 Task: Look for space in Soltau, Germany from 8th August, 2023 to 15th August, 2023 for 9 adults in price range Rs.10000 to Rs.14000. Place can be shared room with 5 bedrooms having 9 beds and 5 bathrooms. Property type can be house, flat, guest house. Amenities needed are: wifi, TV, free parkinig on premises, gym, breakfast. Booking option can be shelf check-in. Required host language is English.
Action: Mouse pressed left at (596, 115)
Screenshot: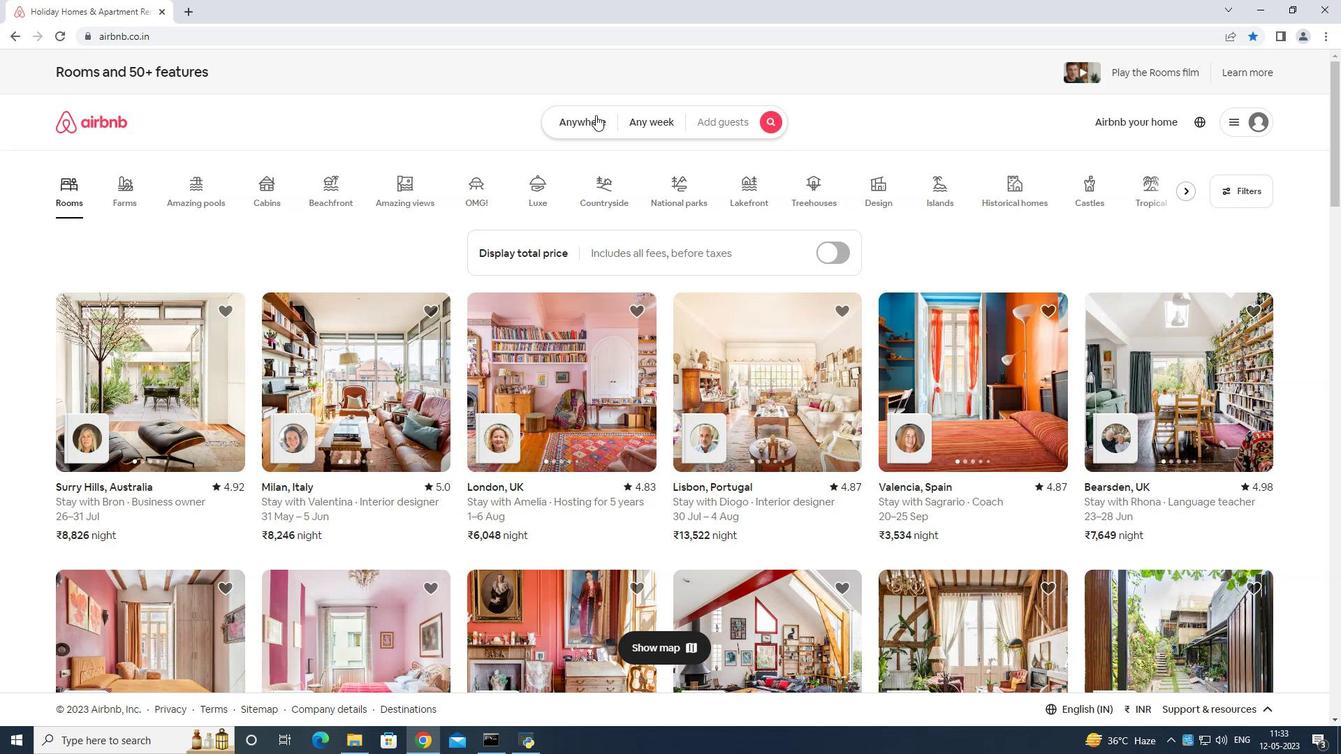 
Action: Mouse moved to (566, 182)
Screenshot: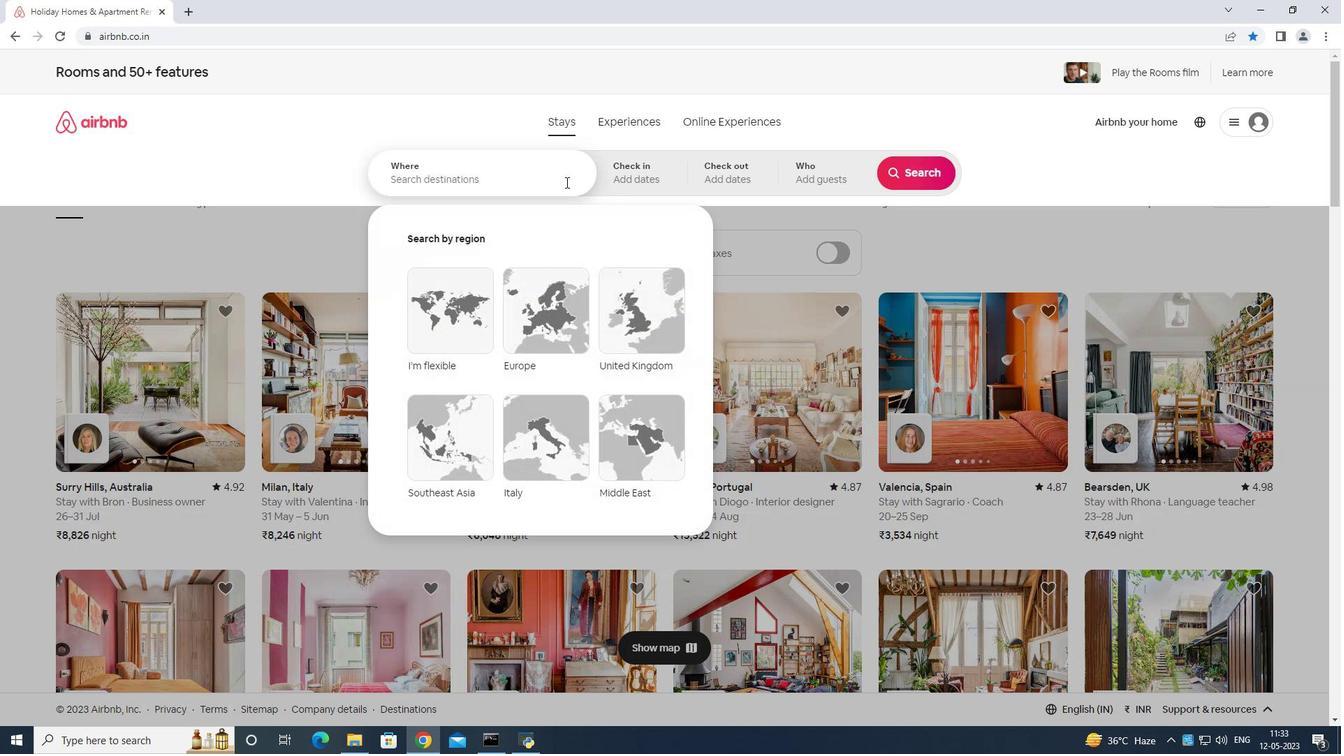 
Action: Mouse pressed left at (566, 182)
Screenshot: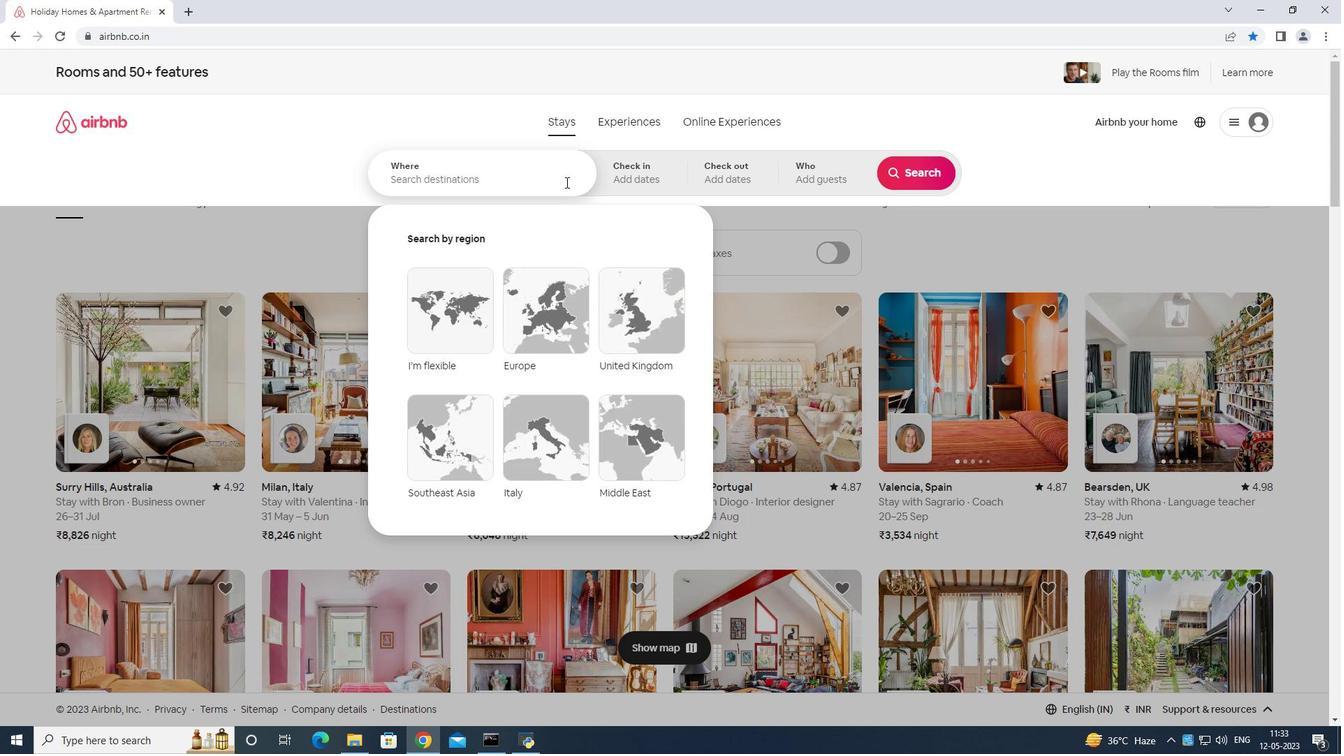 
Action: Mouse moved to (564, 181)
Screenshot: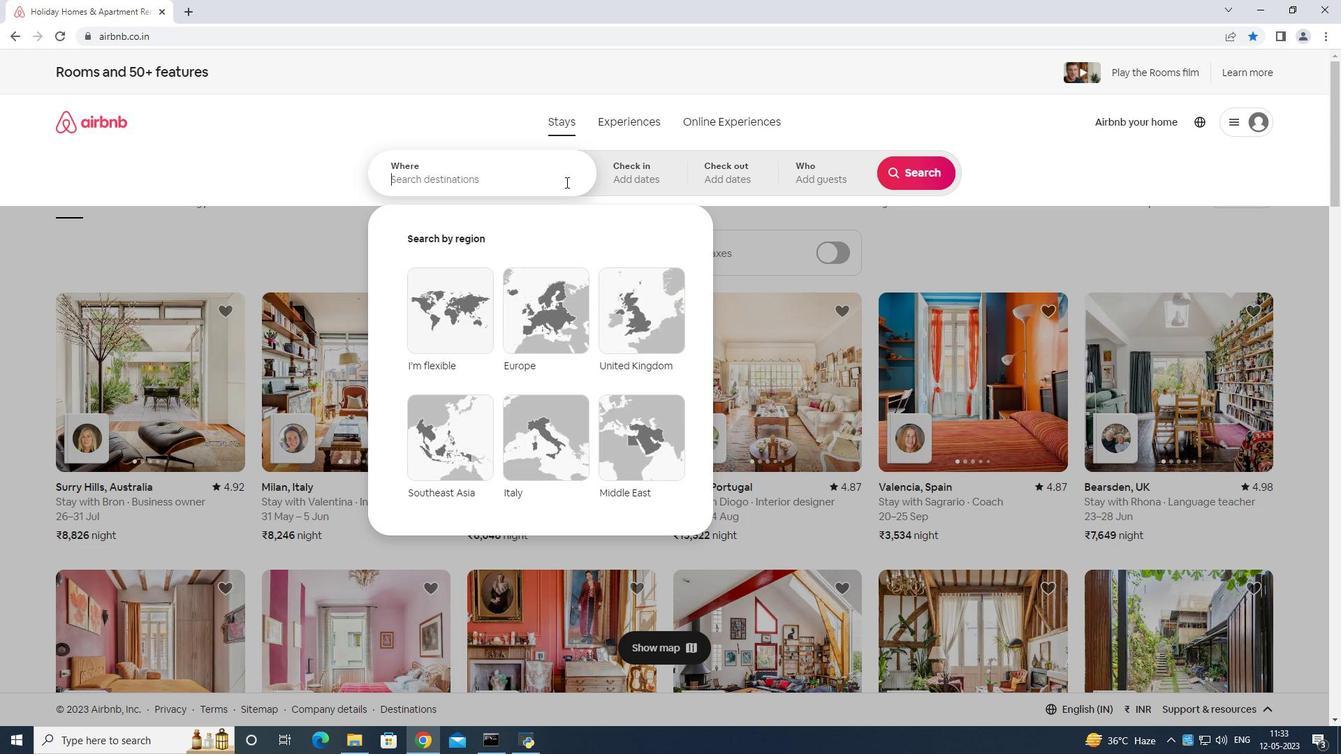 
Action: Key pressed <Key.shift>sotau<Key.space>germany<Key.enter>
Screenshot: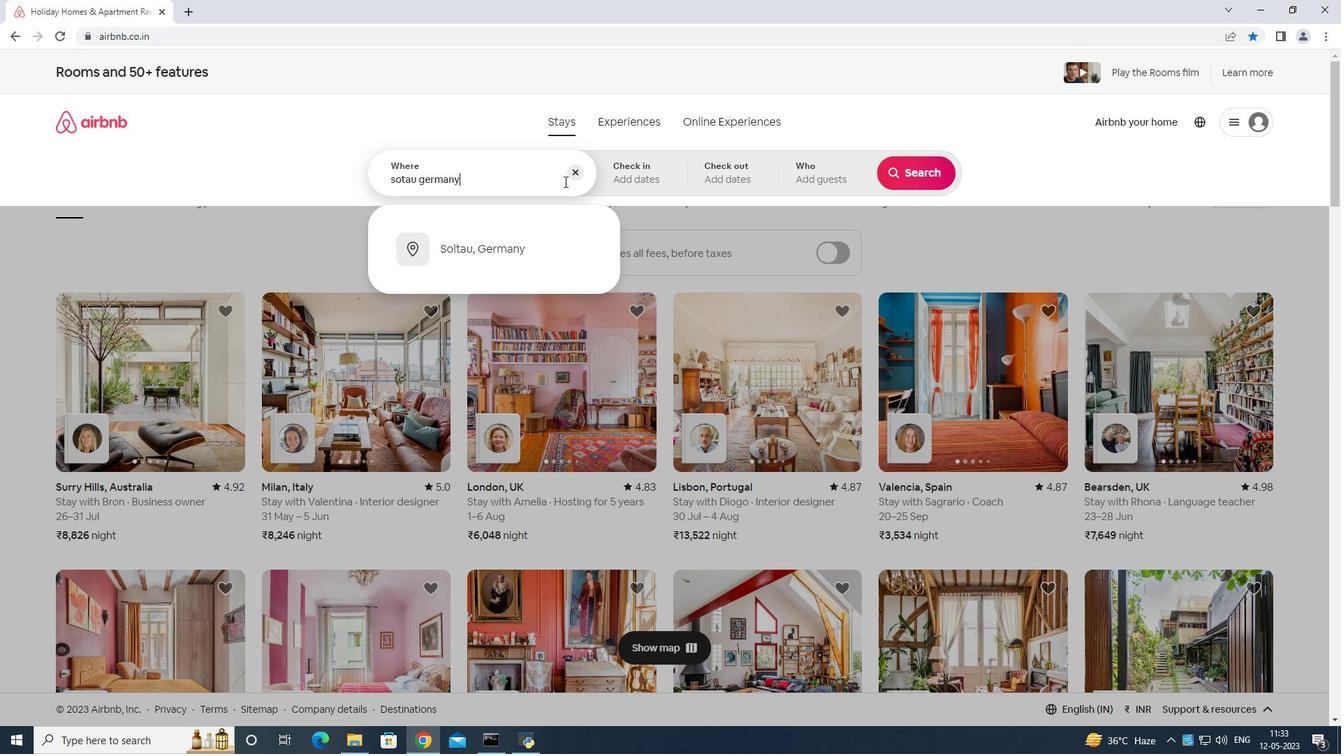 
Action: Mouse moved to (909, 280)
Screenshot: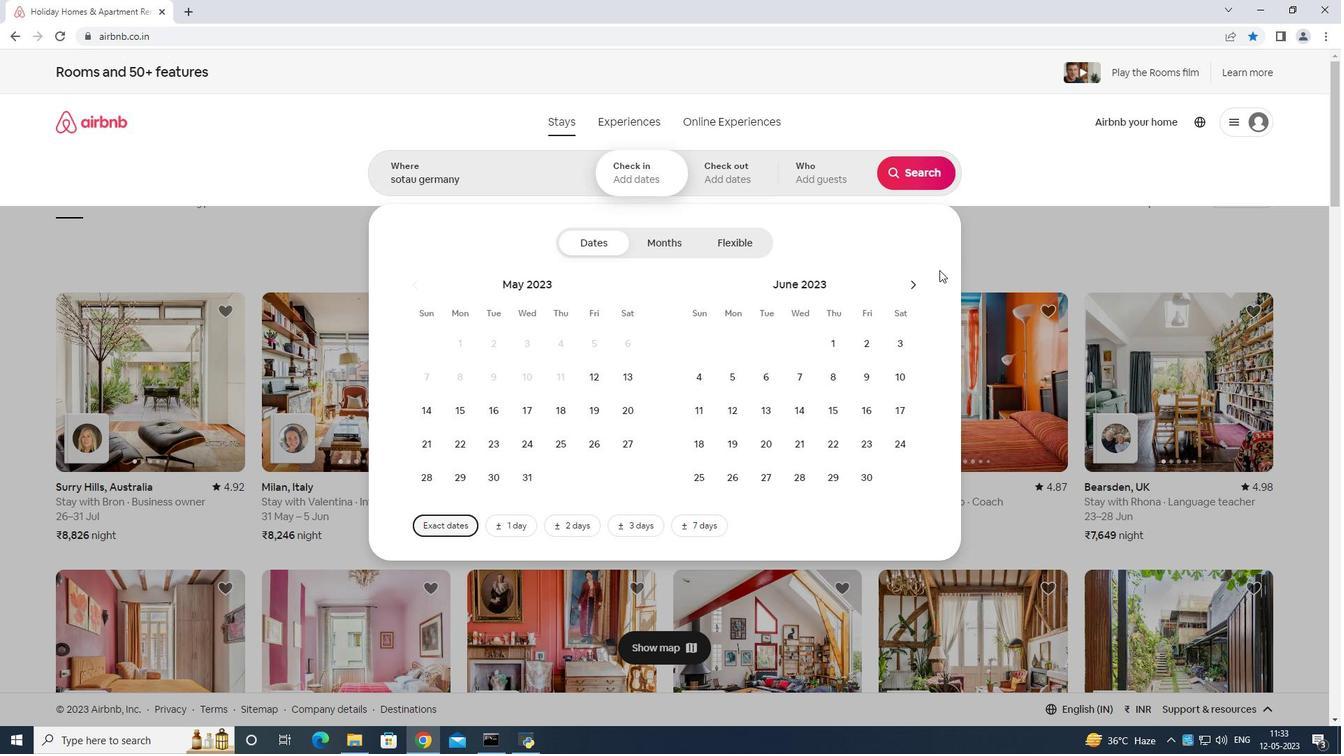 
Action: Mouse pressed left at (909, 280)
Screenshot: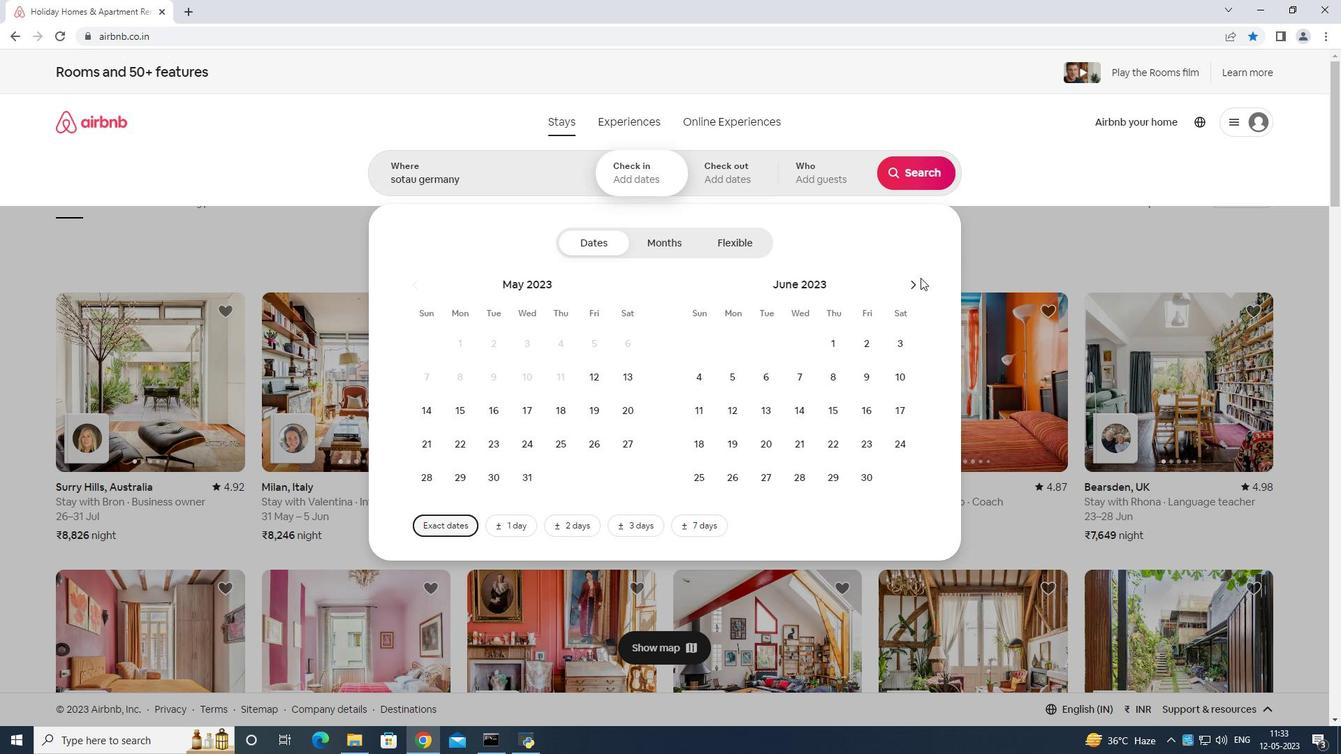 
Action: Mouse moved to (909, 280)
Screenshot: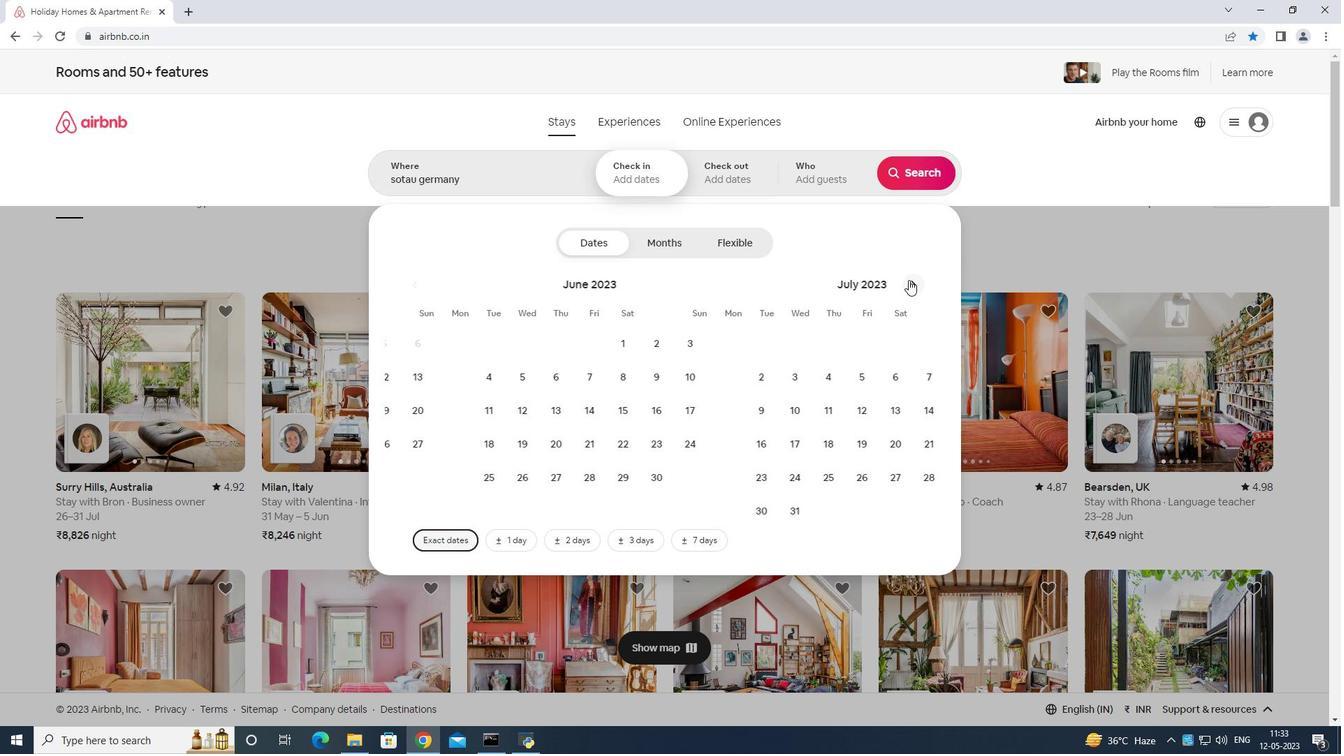
Action: Mouse pressed left at (909, 280)
Screenshot: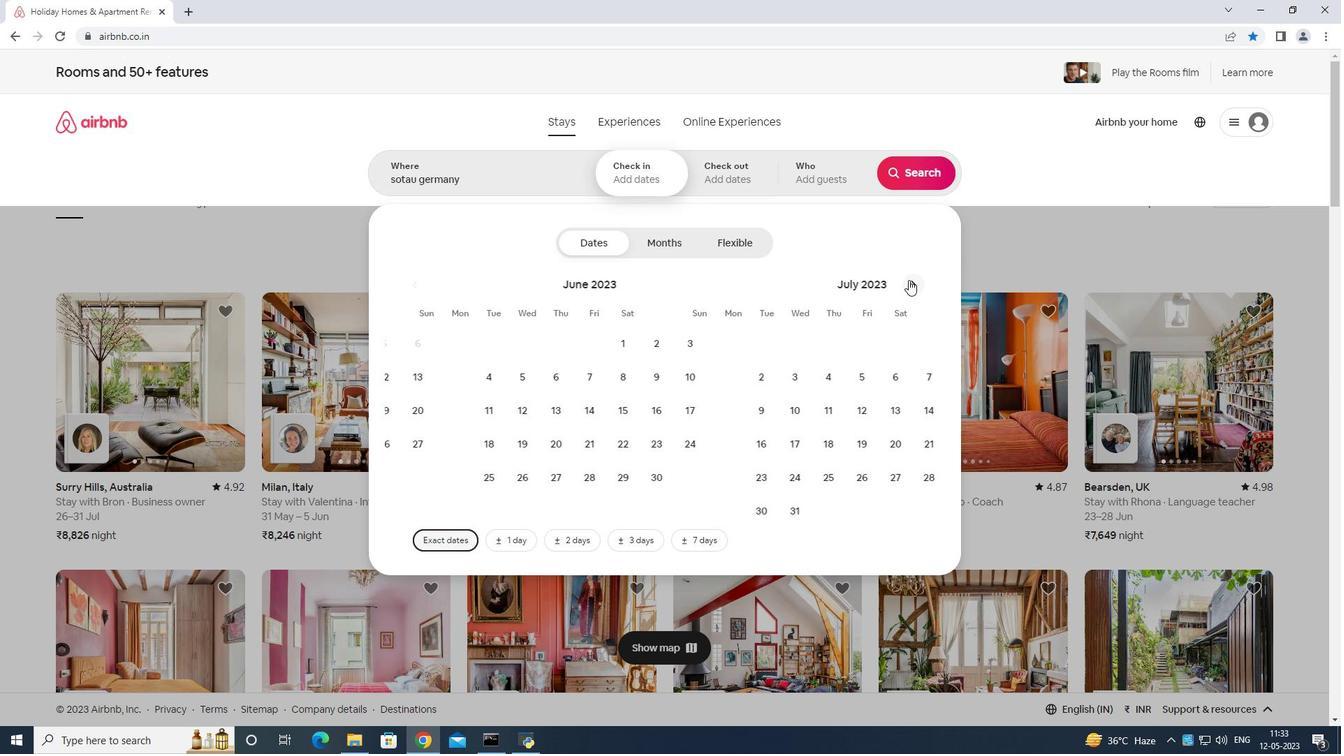 
Action: Mouse moved to (764, 373)
Screenshot: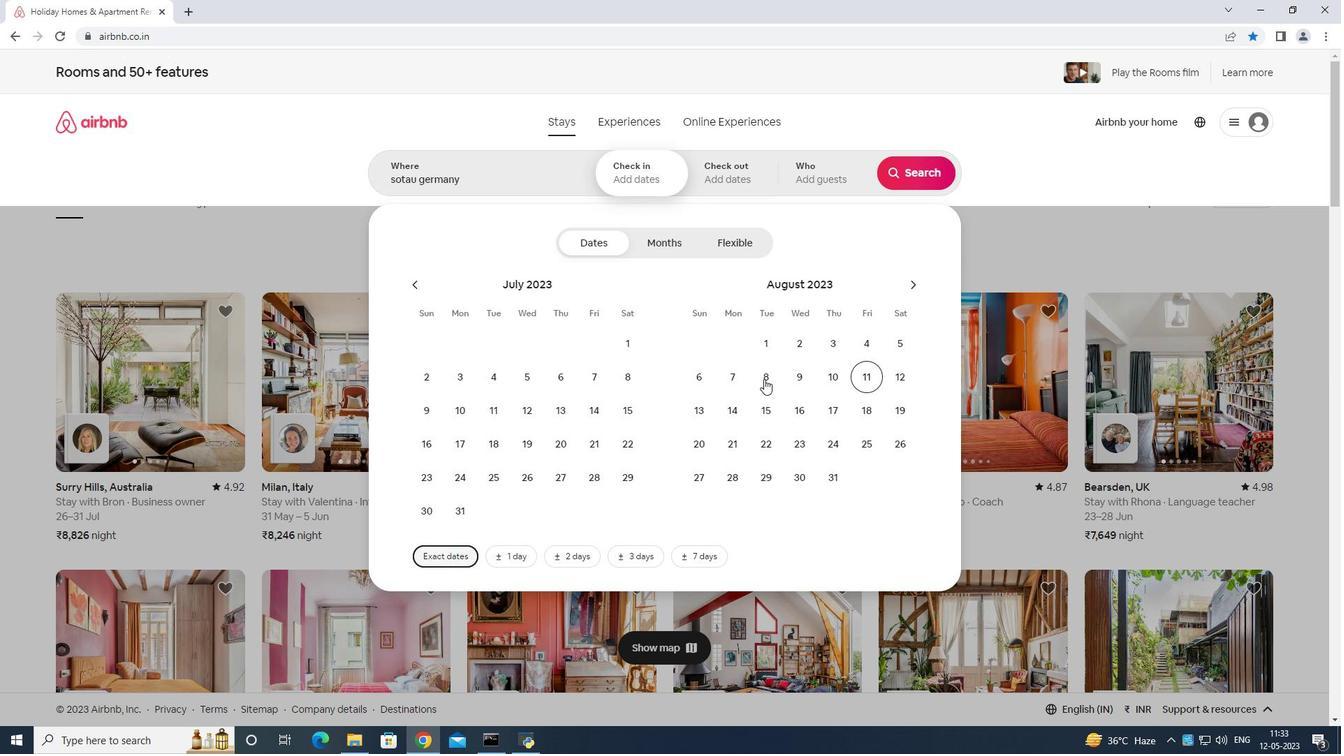 
Action: Mouse pressed left at (764, 373)
Screenshot: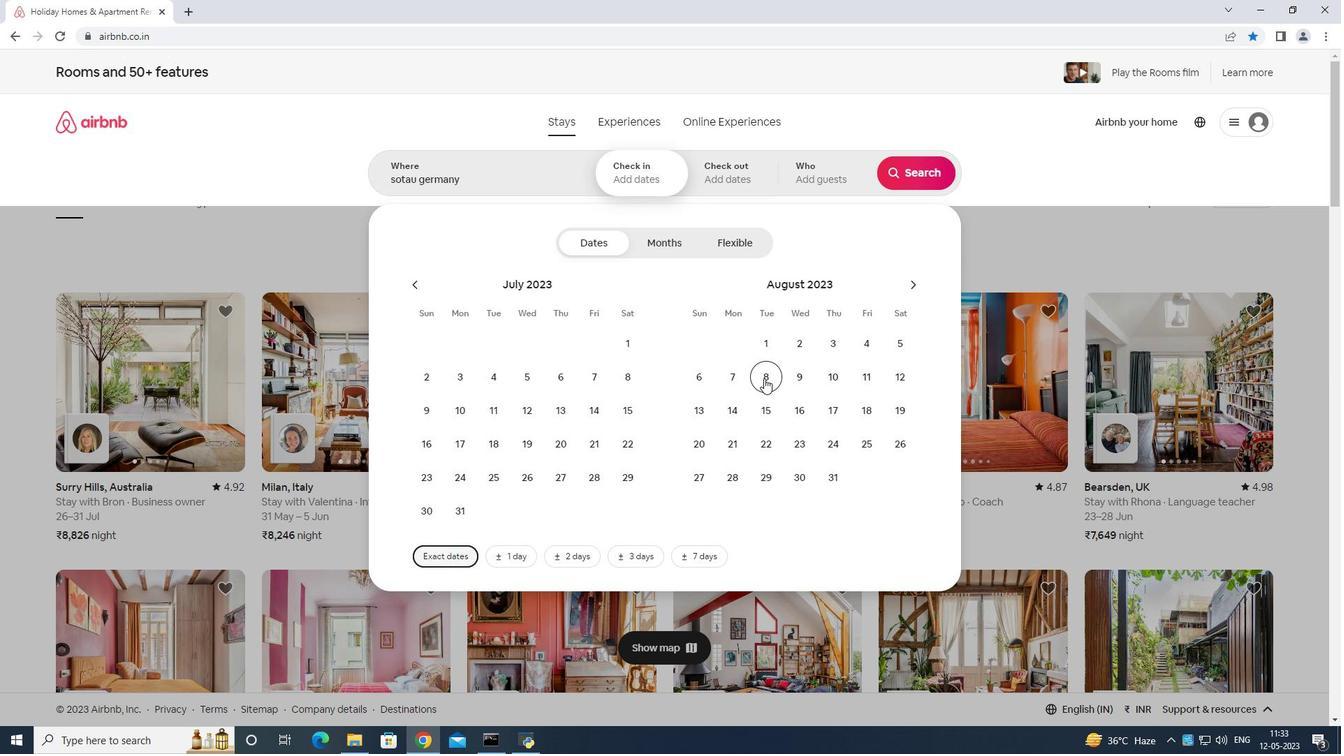 
Action: Mouse moved to (769, 413)
Screenshot: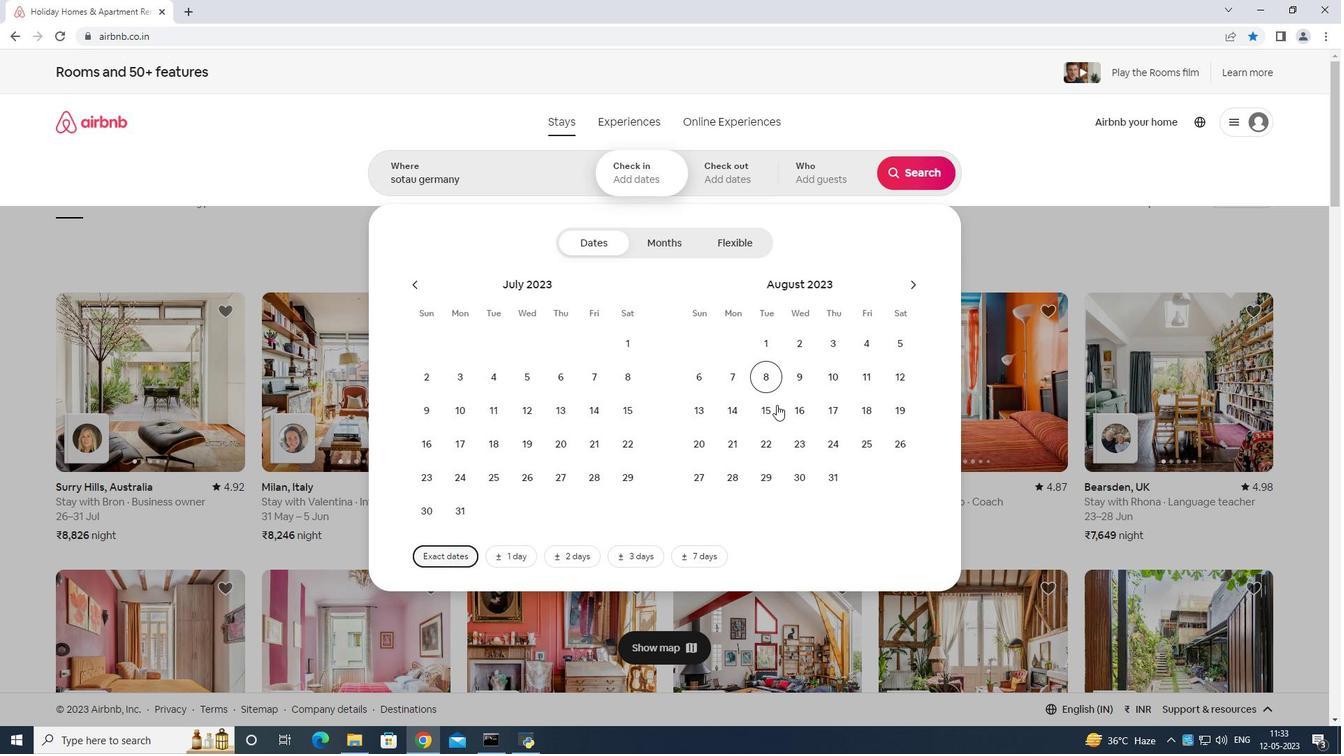 
Action: Mouse pressed left at (769, 413)
Screenshot: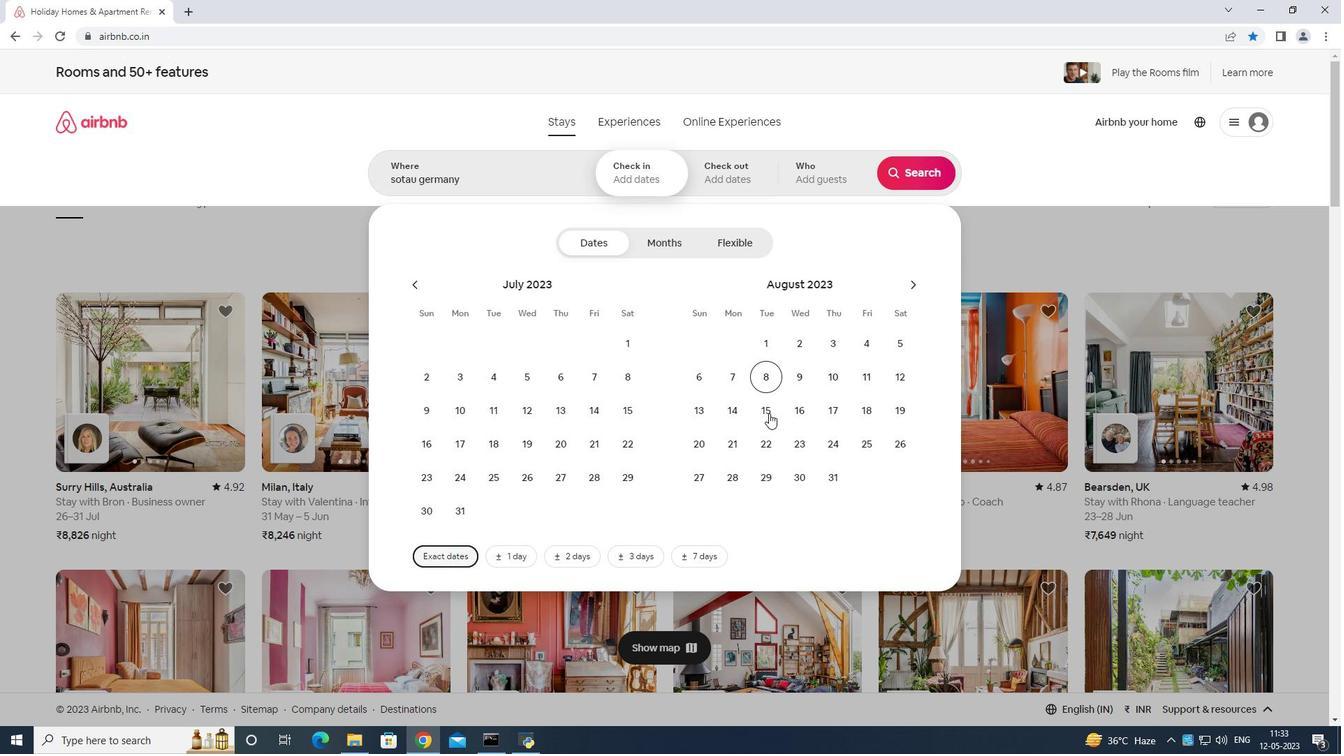 
Action: Mouse moved to (826, 169)
Screenshot: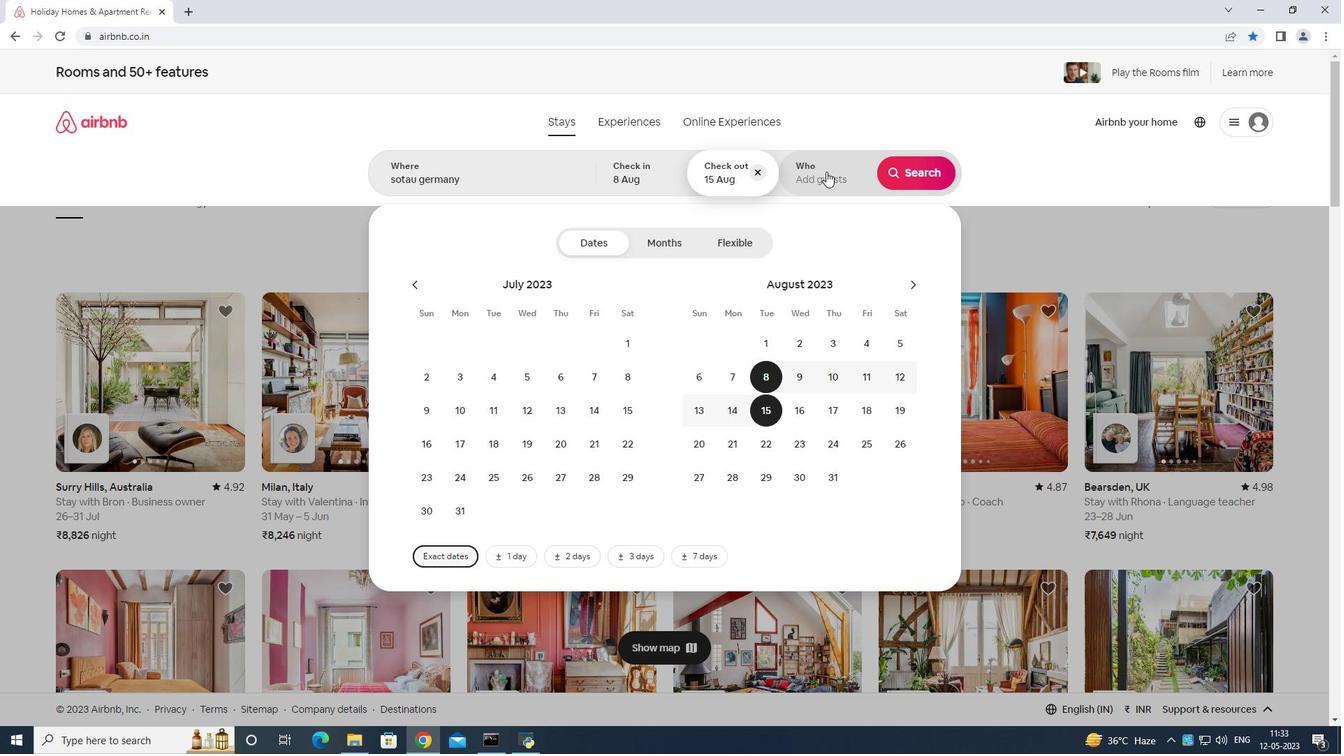 
Action: Mouse pressed left at (826, 169)
Screenshot: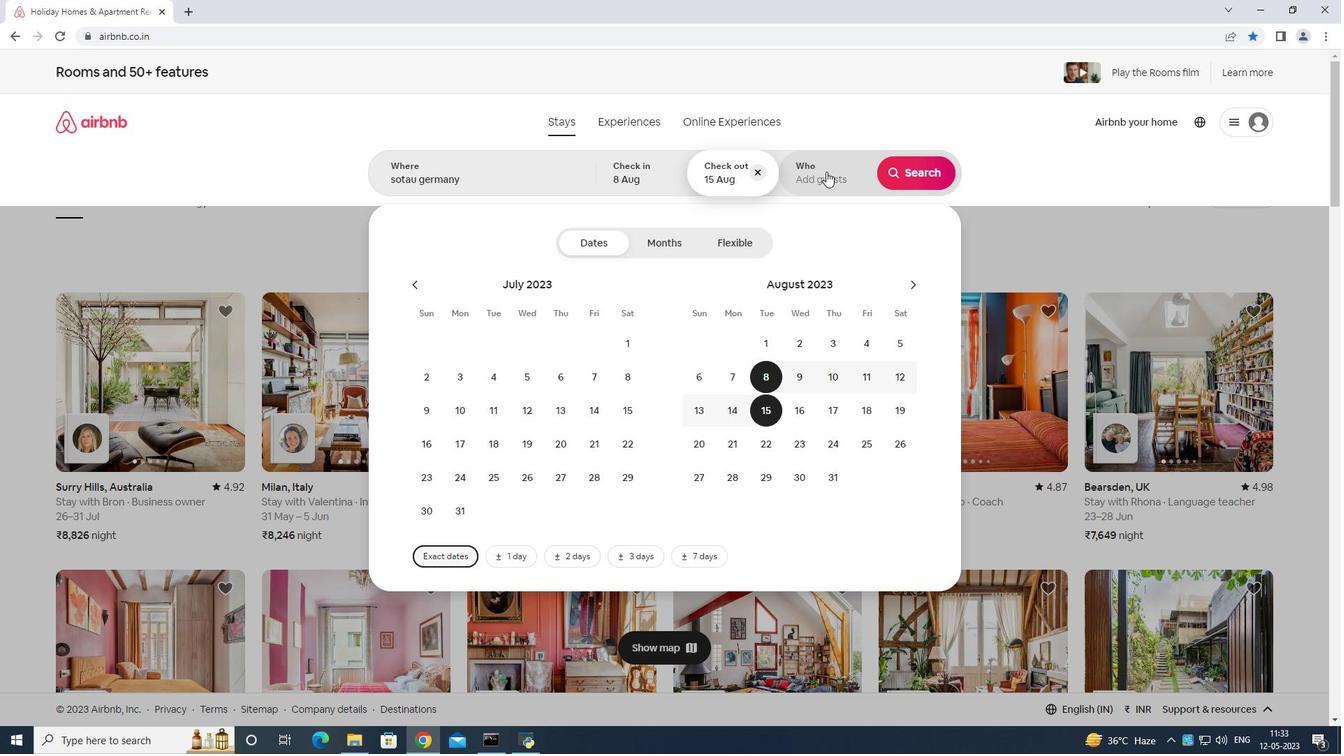 
Action: Mouse moved to (924, 244)
Screenshot: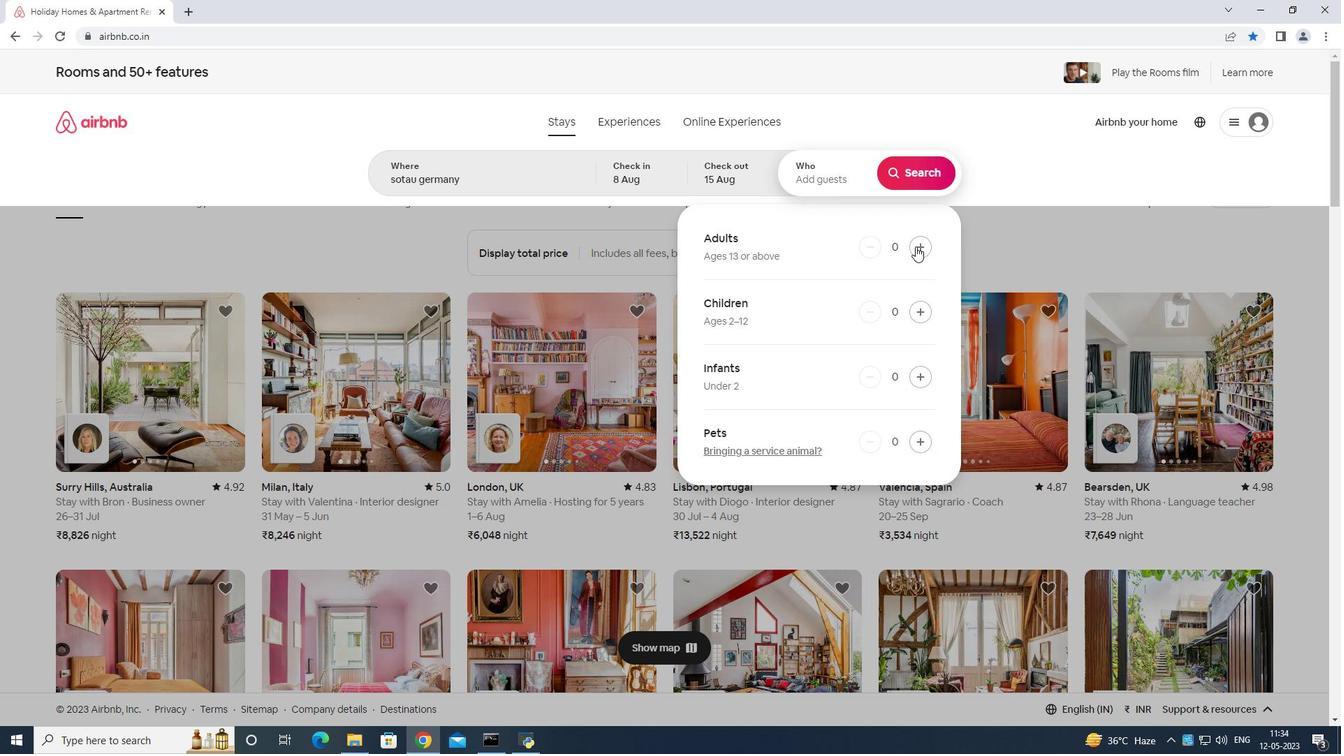 
Action: Mouse pressed left at (924, 244)
Screenshot: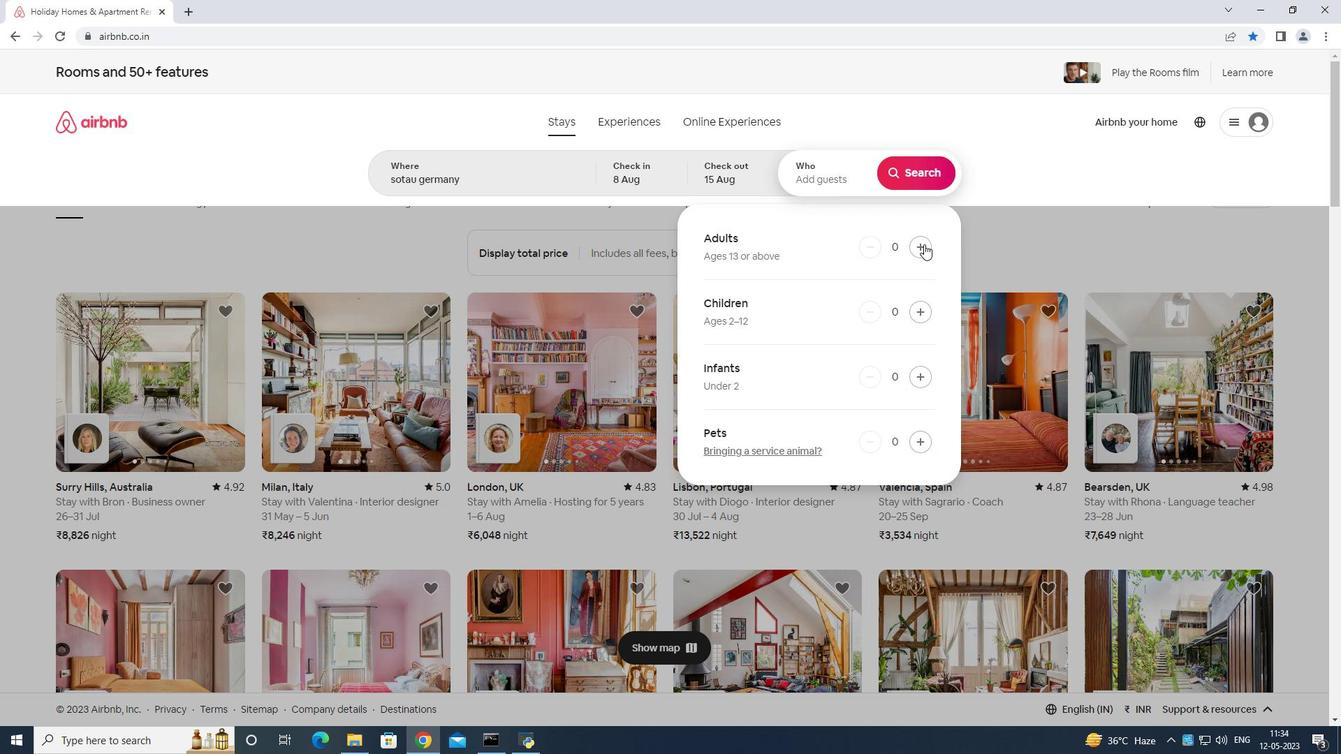 
Action: Mouse pressed left at (924, 244)
Screenshot: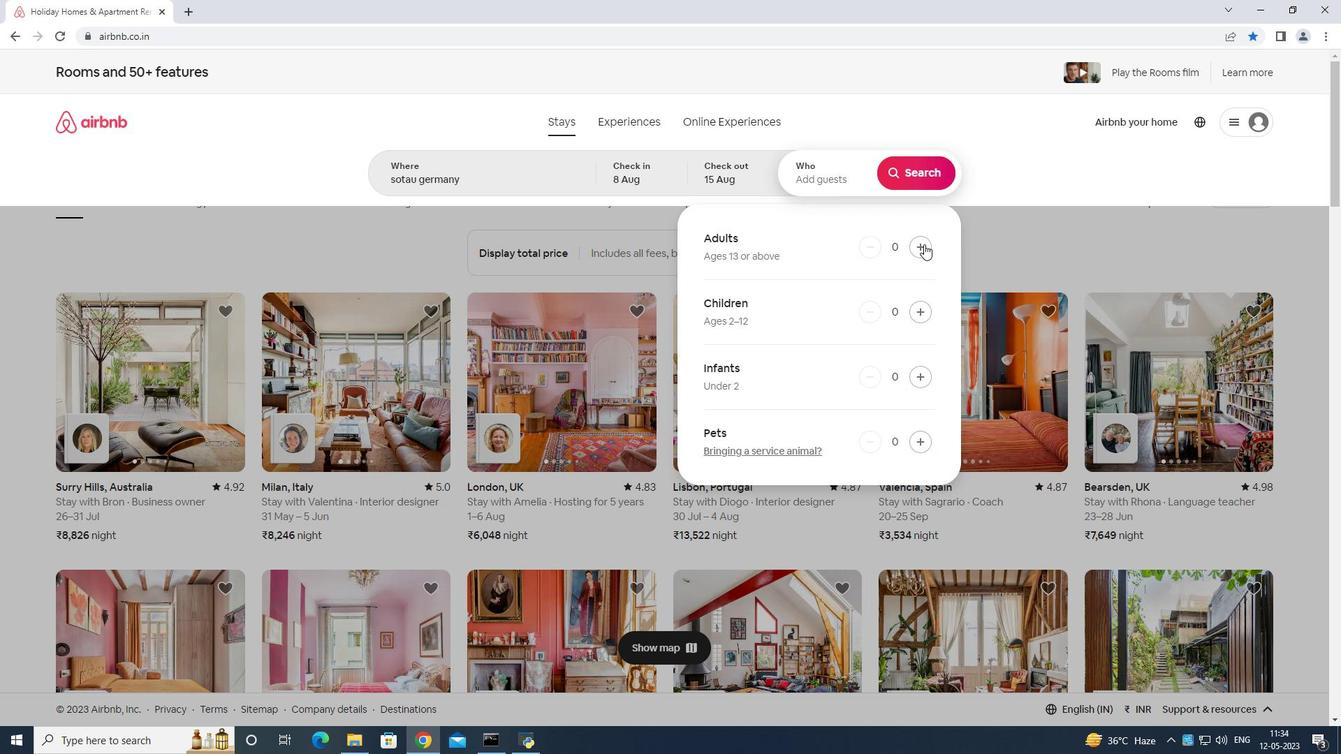 
Action: Mouse pressed left at (924, 244)
Screenshot: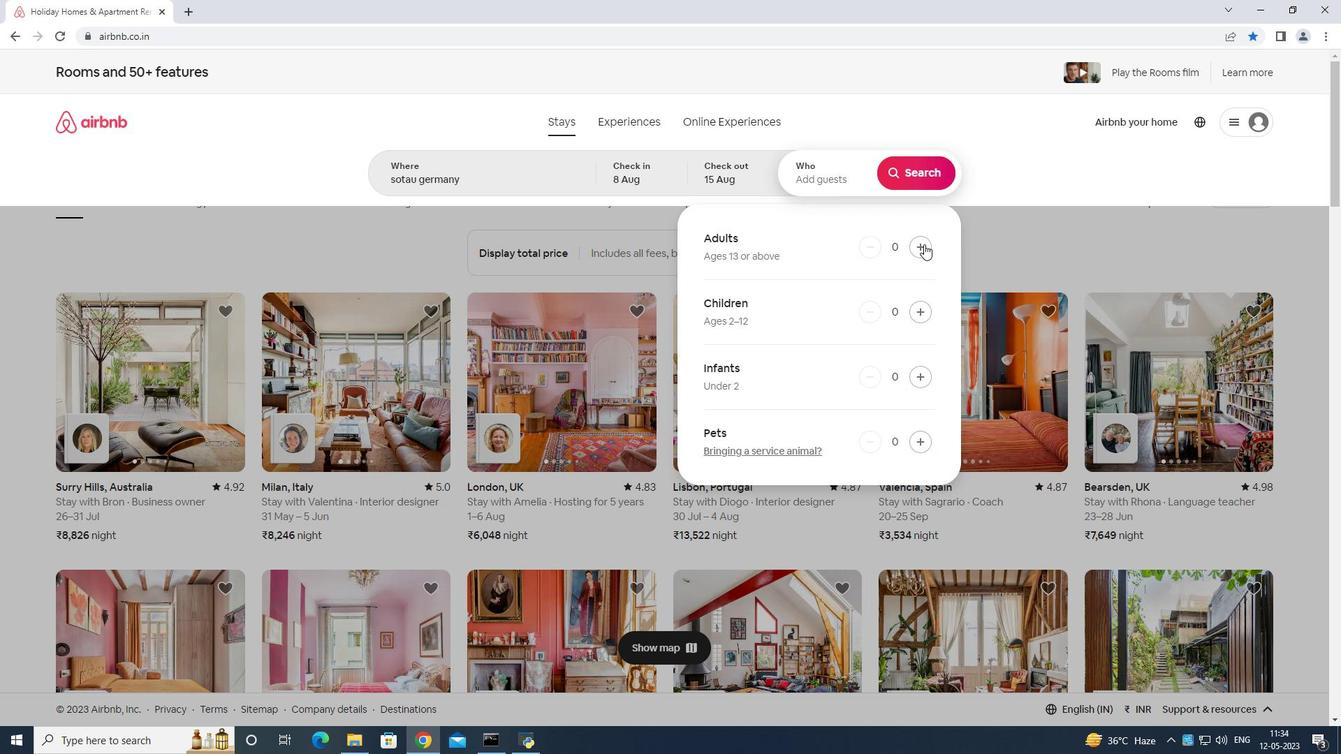 
Action: Mouse moved to (924, 244)
Screenshot: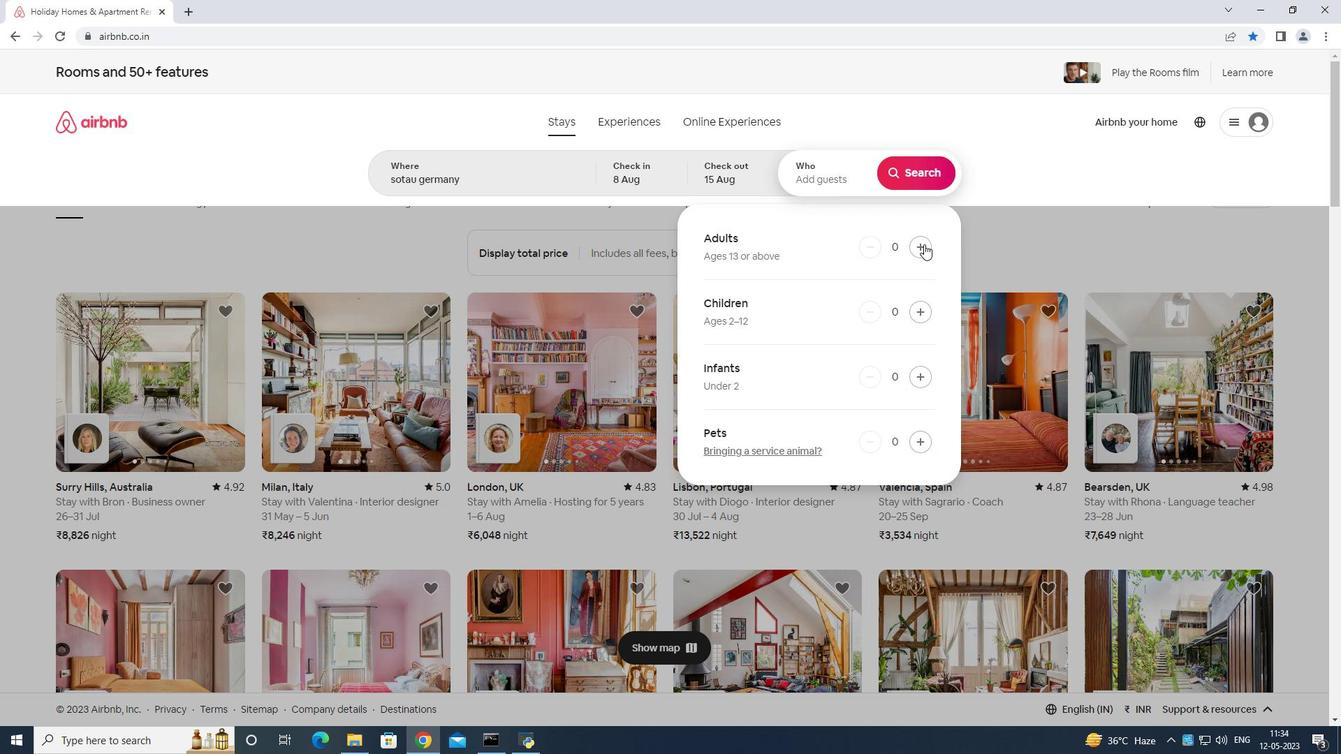 
Action: Mouse pressed left at (924, 244)
Screenshot: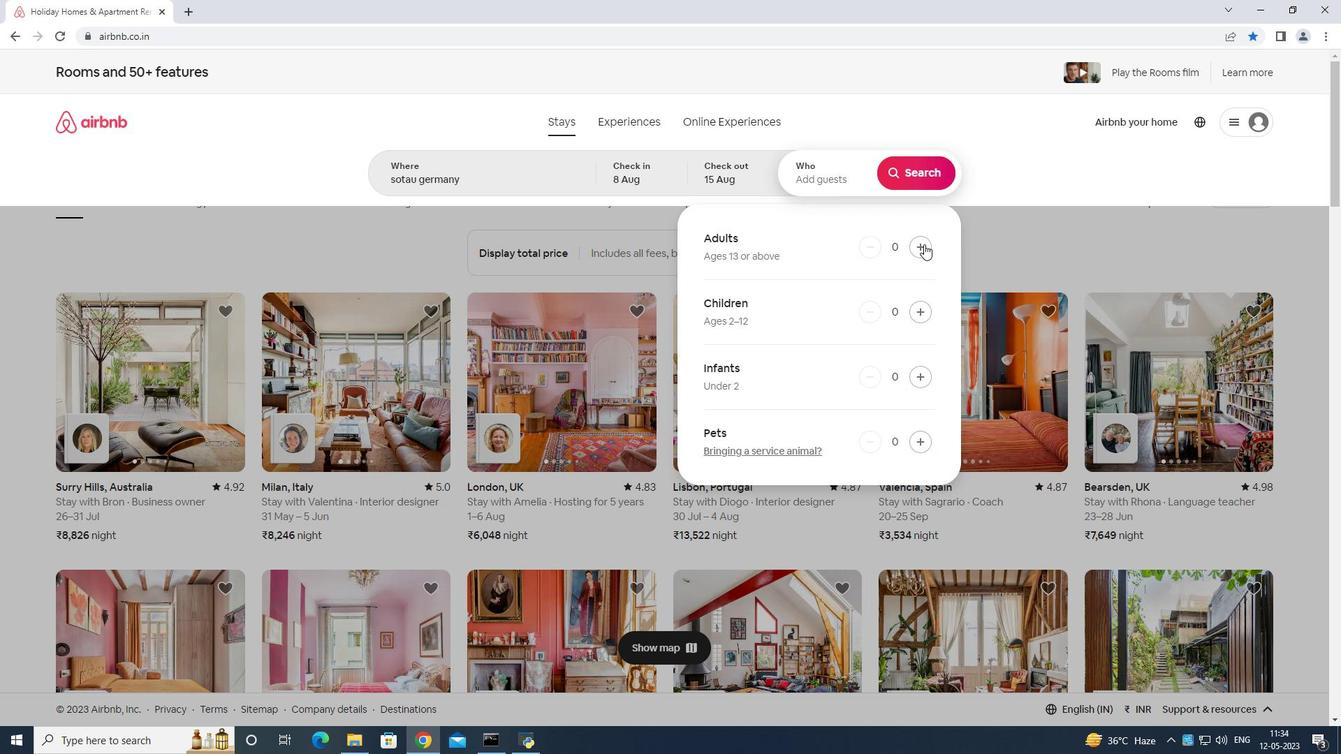 
Action: Mouse pressed left at (924, 244)
Screenshot: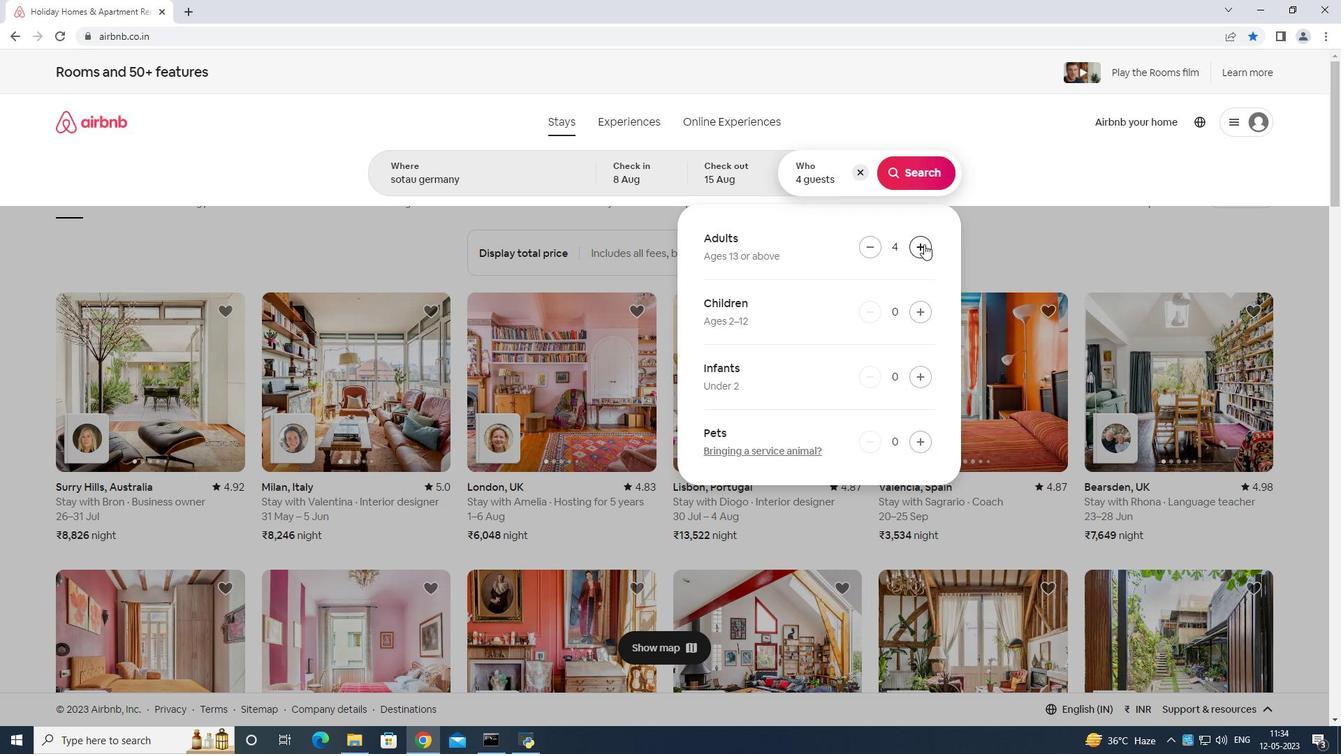 
Action: Mouse pressed left at (924, 244)
Screenshot: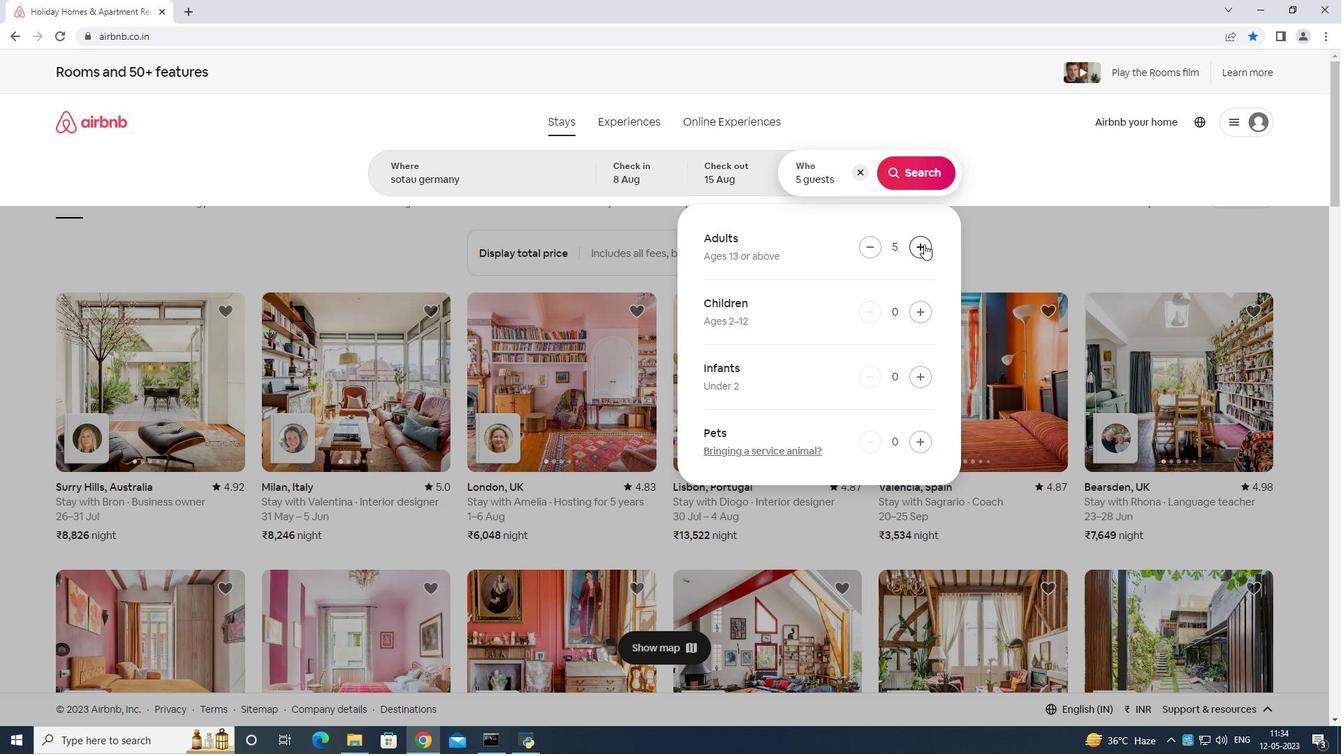 
Action: Mouse pressed left at (924, 244)
Screenshot: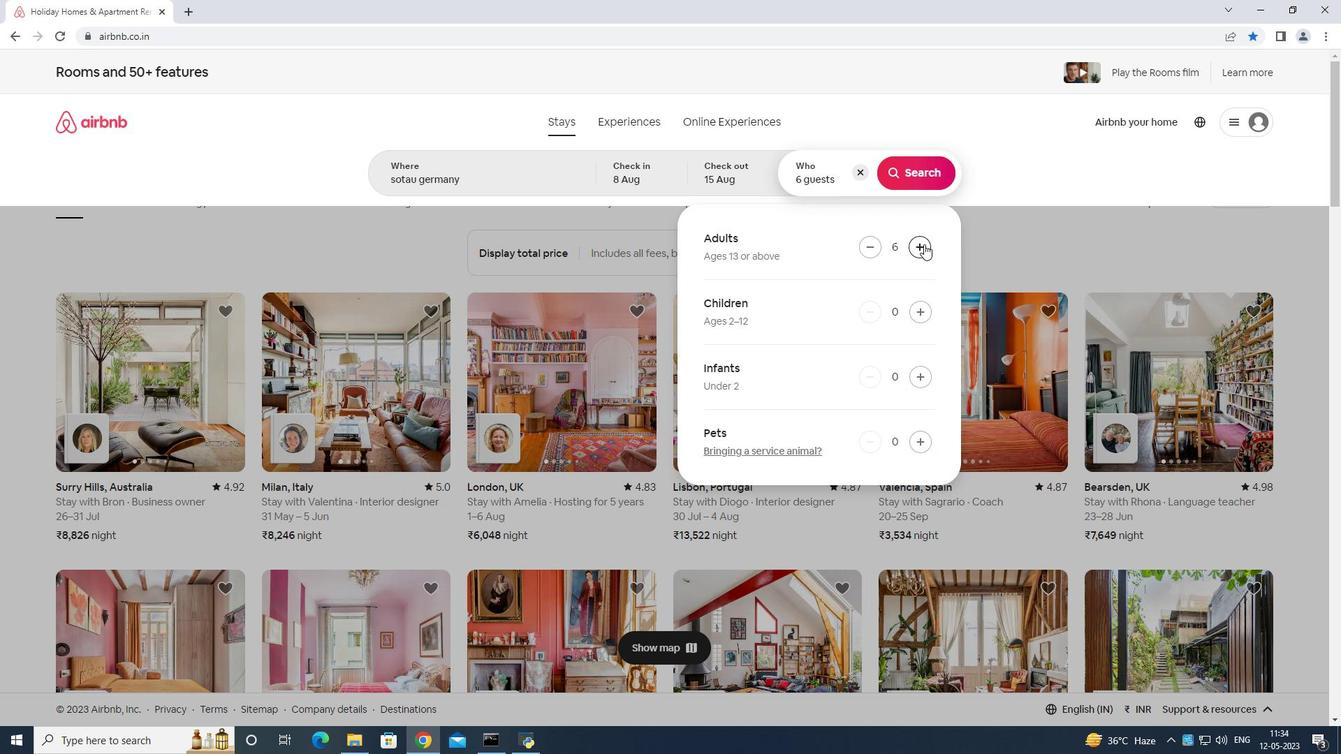 
Action: Mouse pressed left at (924, 244)
Screenshot: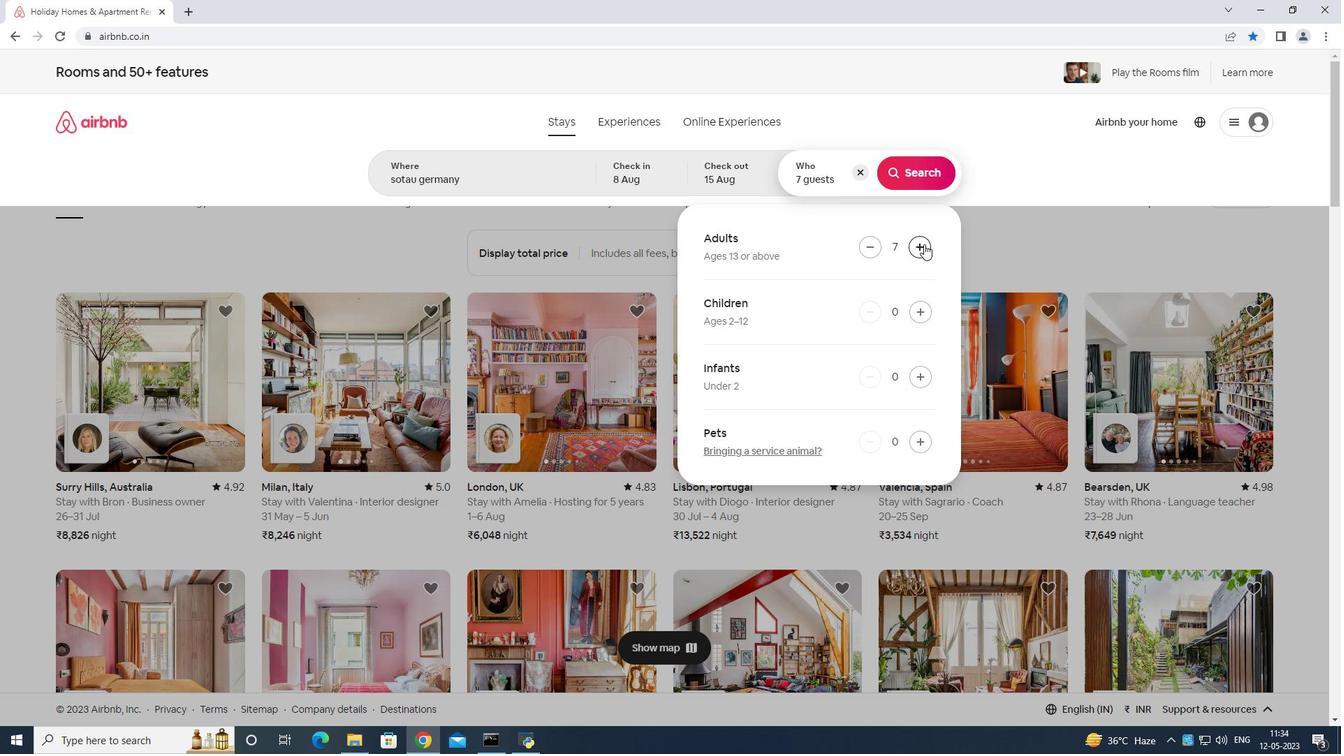 
Action: Mouse pressed left at (924, 244)
Screenshot: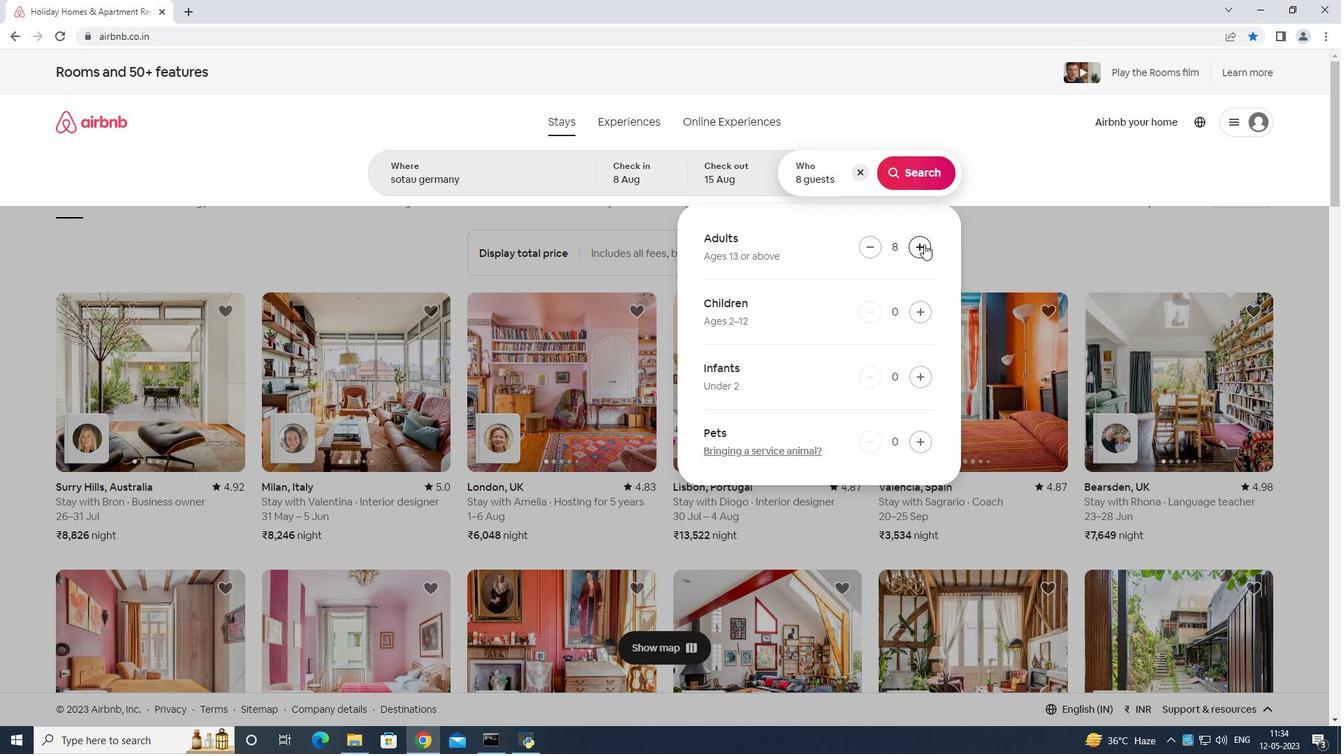 
Action: Mouse moved to (936, 164)
Screenshot: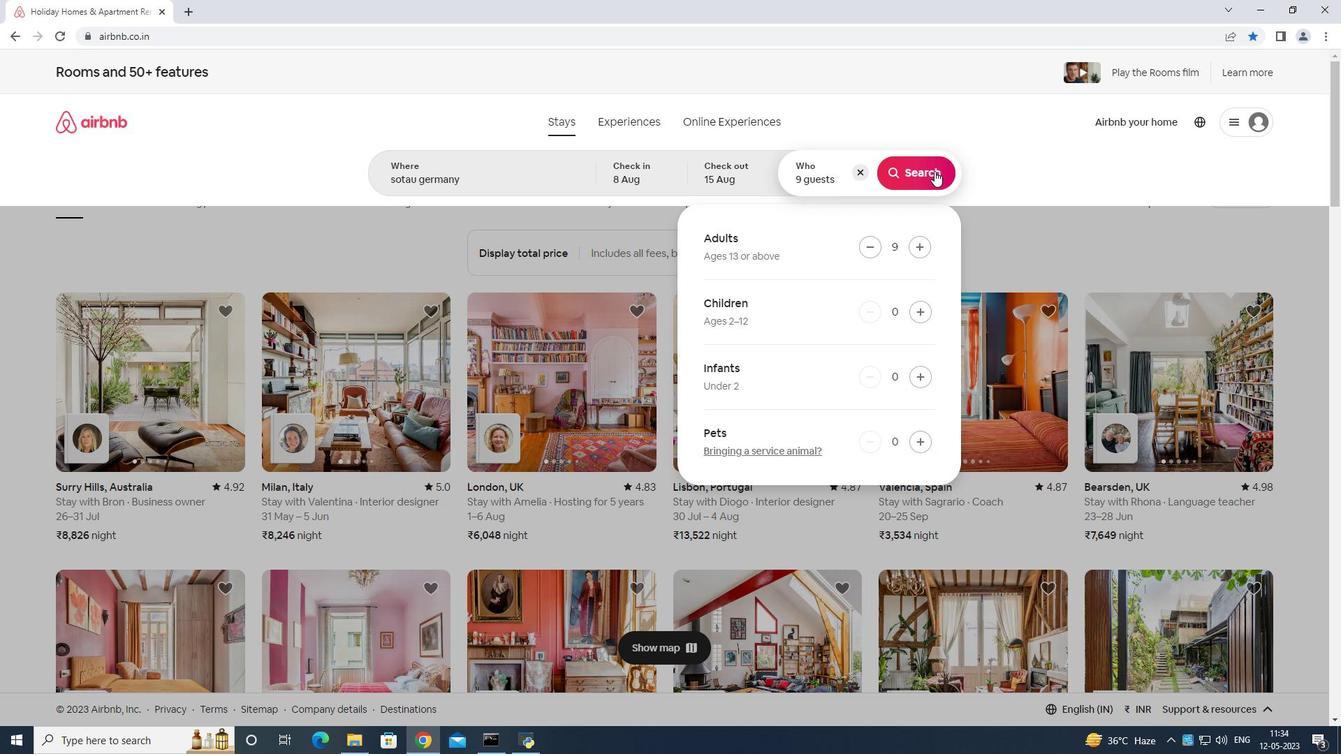 
Action: Mouse pressed left at (936, 164)
Screenshot: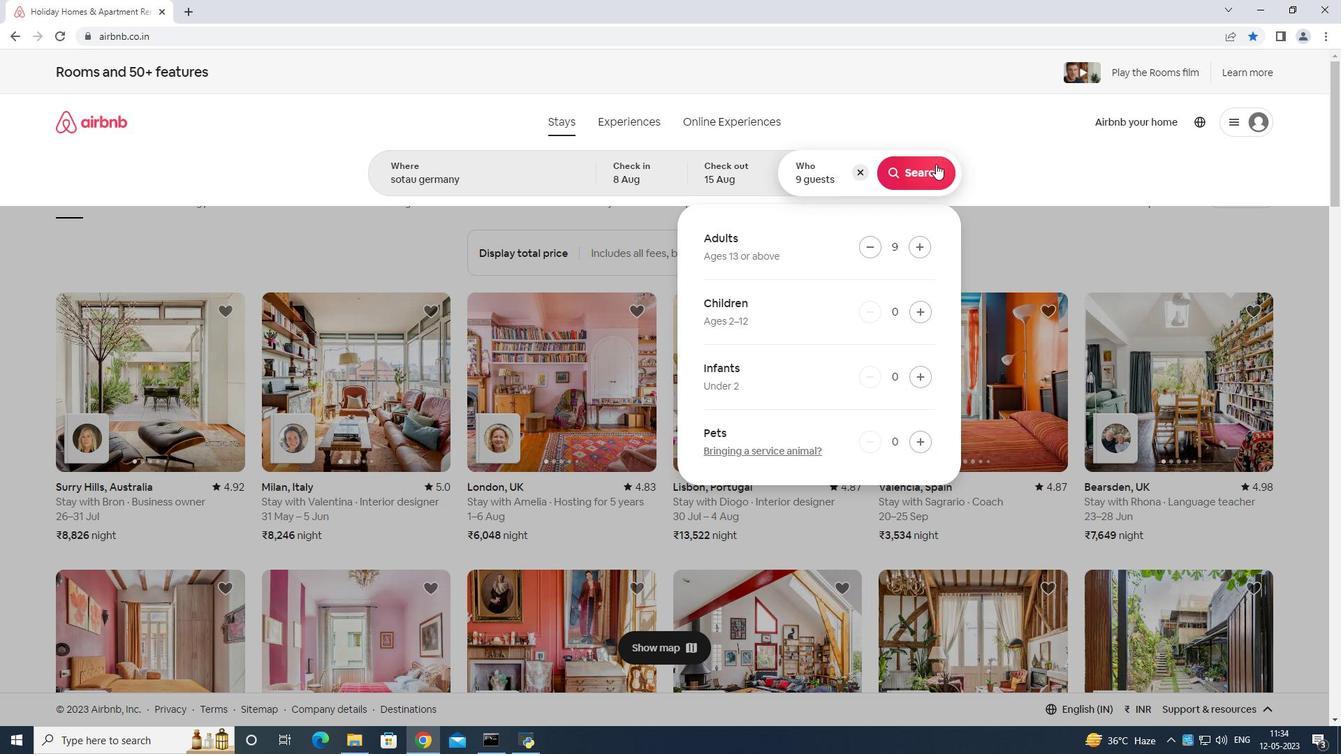 
Action: Mouse moved to (1279, 125)
Screenshot: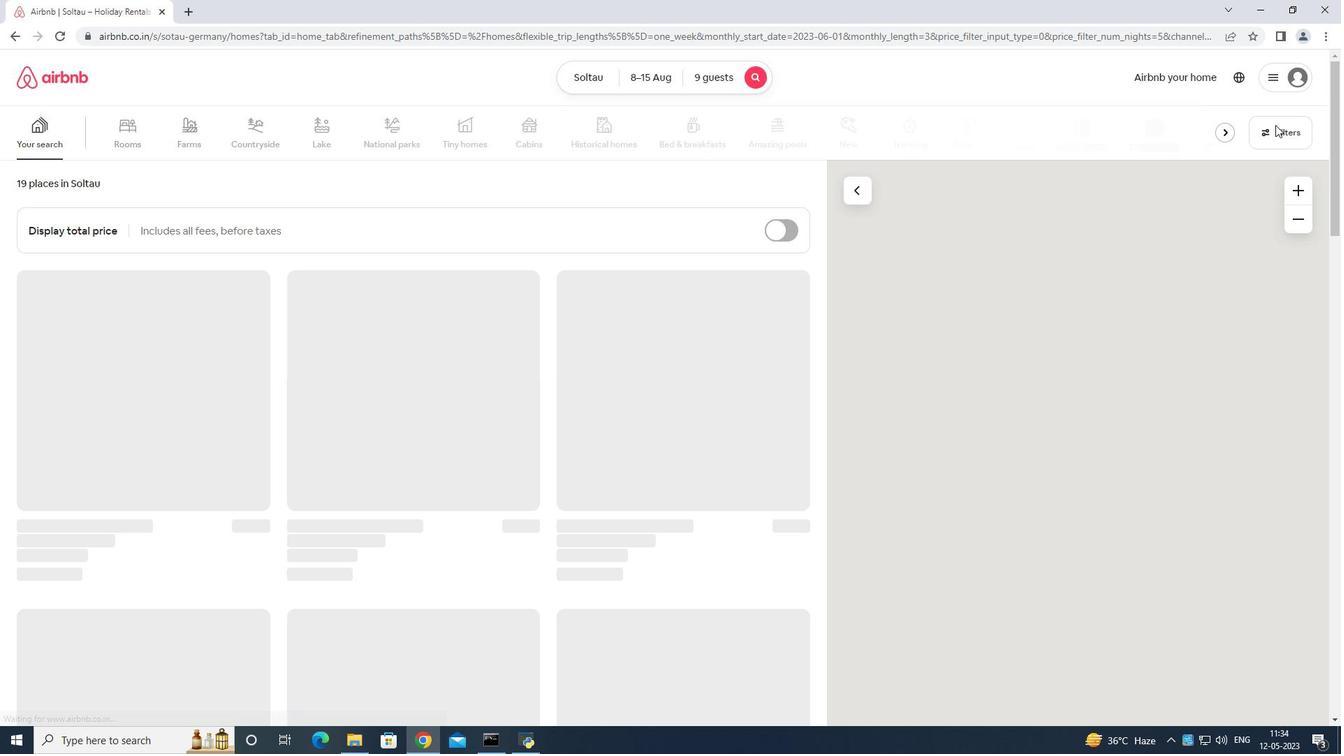 
Action: Mouse pressed left at (1279, 125)
Screenshot: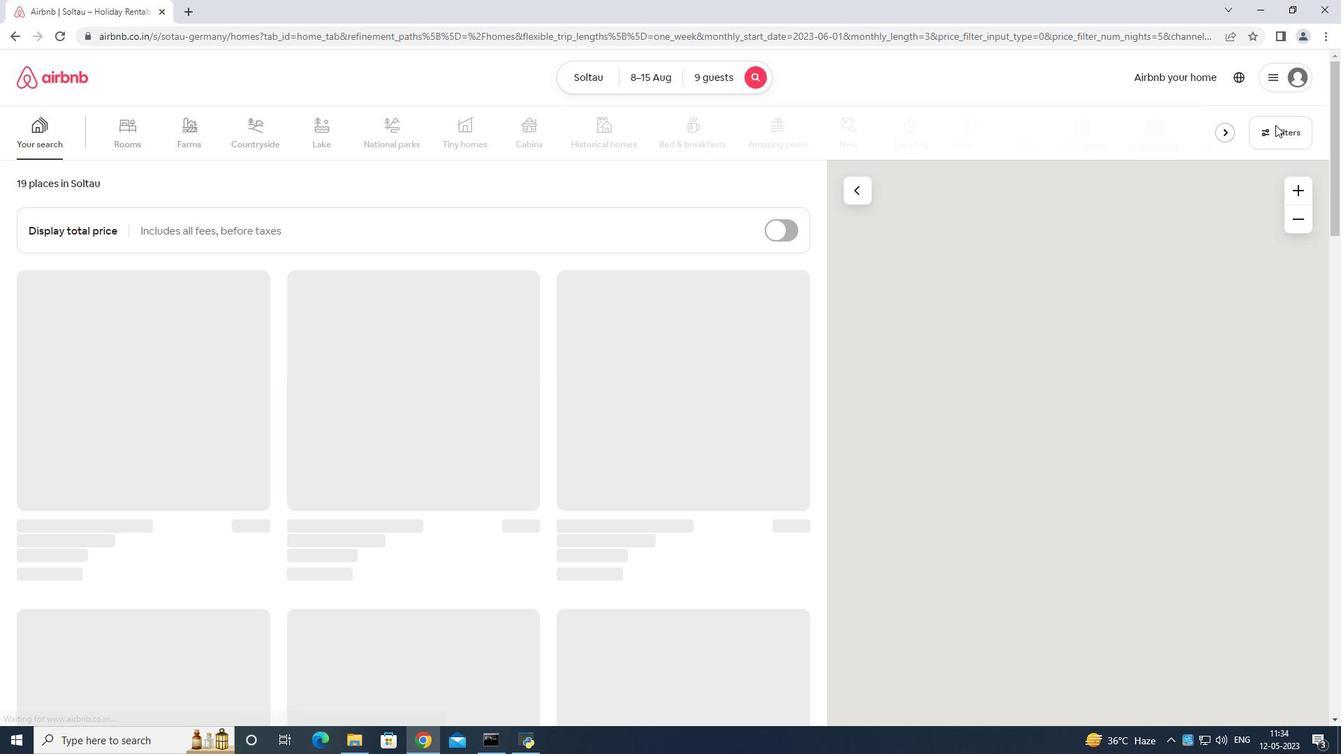 
Action: Mouse moved to (606, 479)
Screenshot: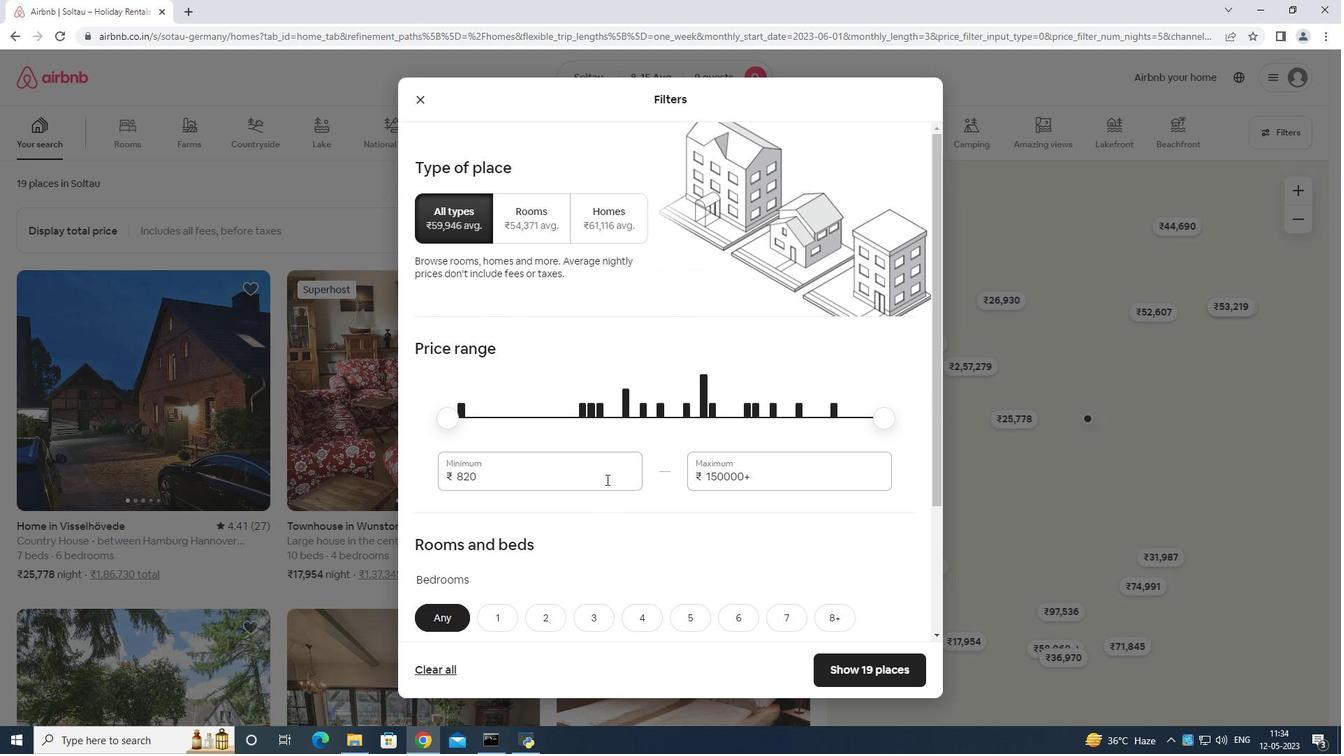 
Action: Mouse pressed left at (606, 479)
Screenshot: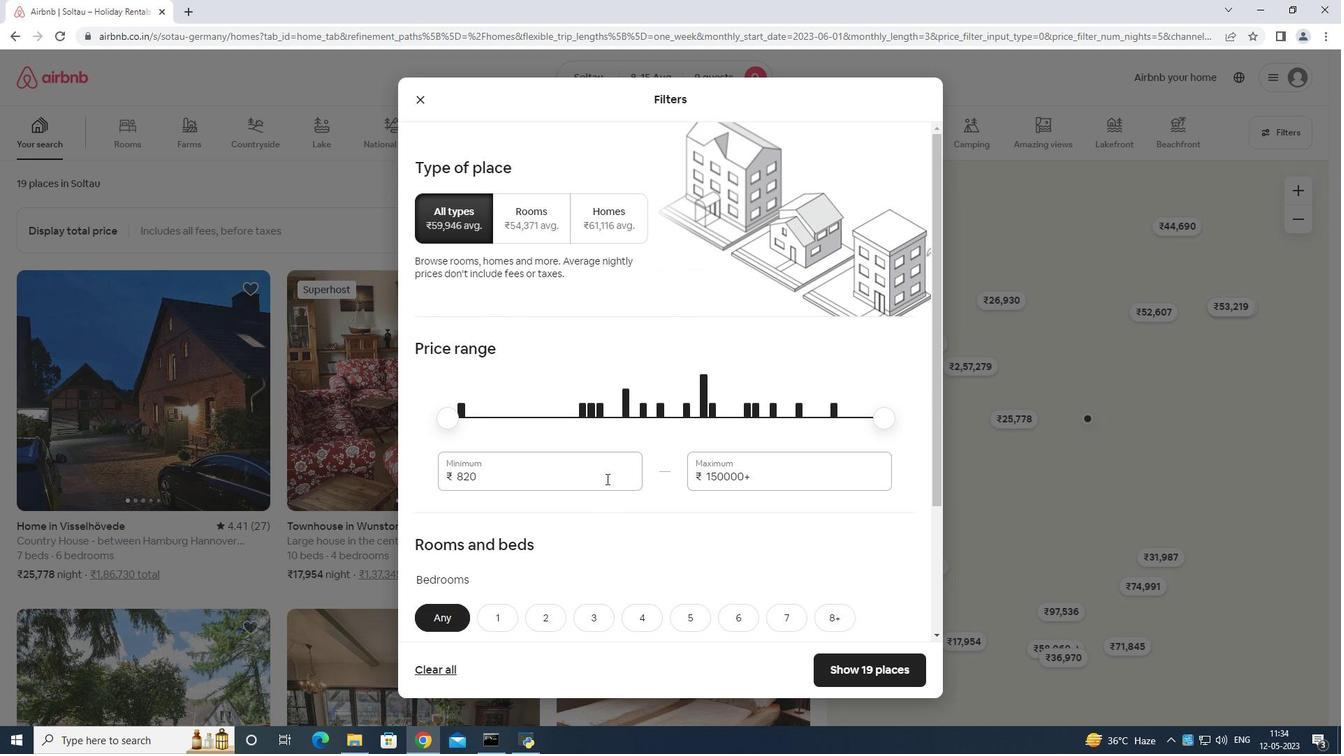 
Action: Key pressed <Key.backspace><Key.backspace><Key.backspace><Key.backspace><Key.backspace><Key.backspace>10000
Screenshot: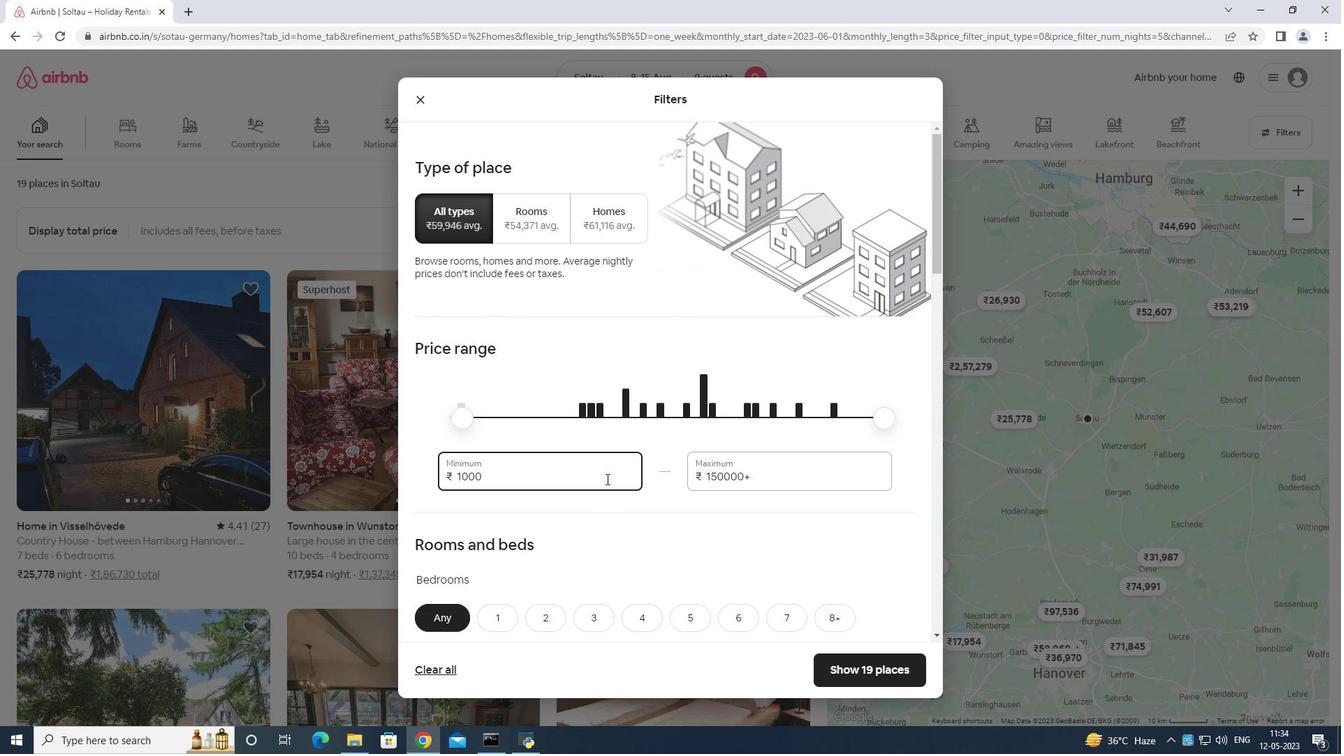 
Action: Mouse moved to (764, 463)
Screenshot: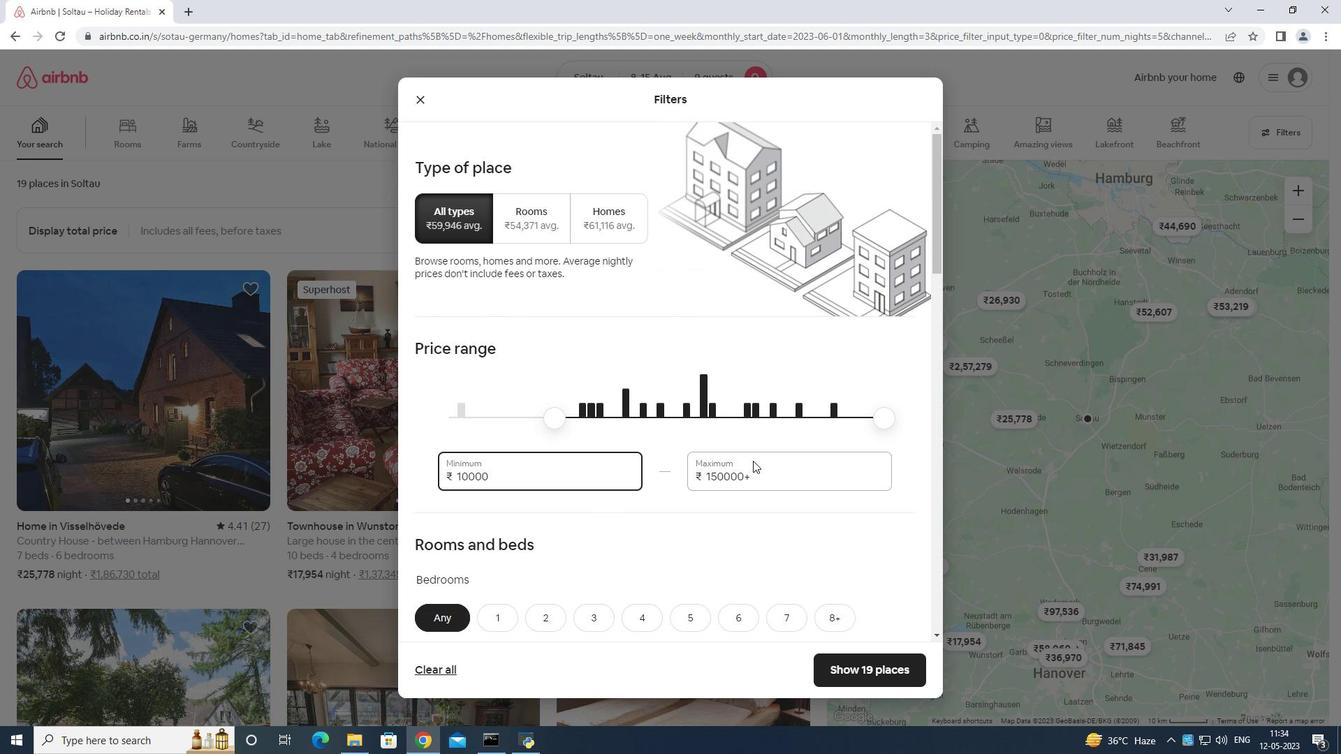 
Action: Mouse pressed left at (764, 463)
Screenshot: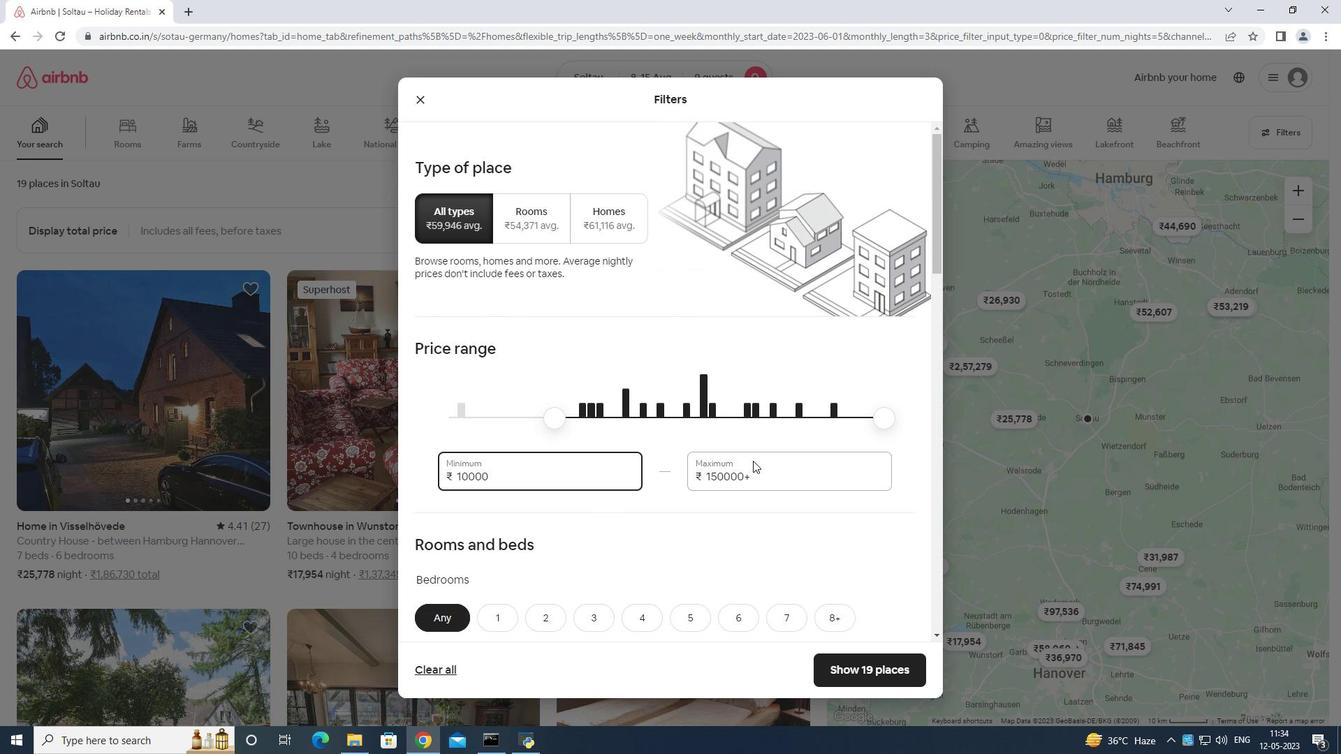
Action: Mouse moved to (765, 458)
Screenshot: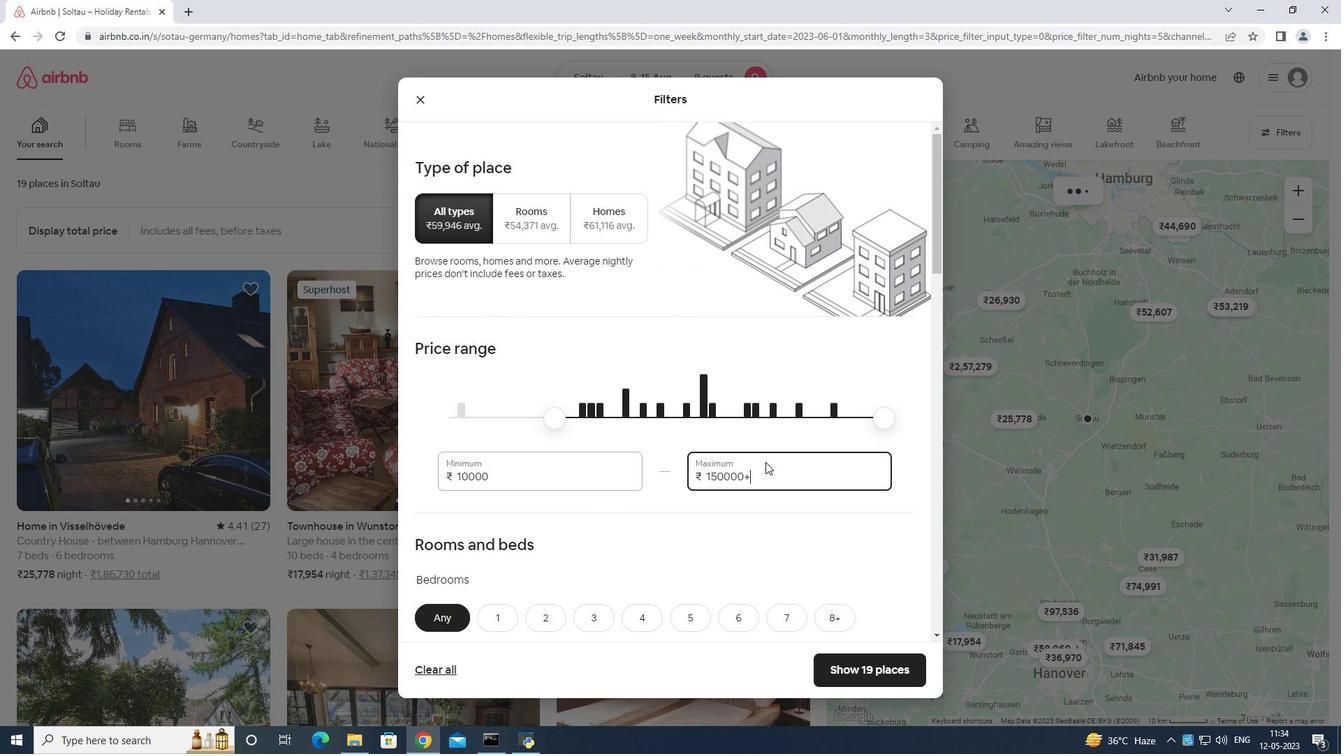 
Action: Key pressed <Key.backspace>
Screenshot: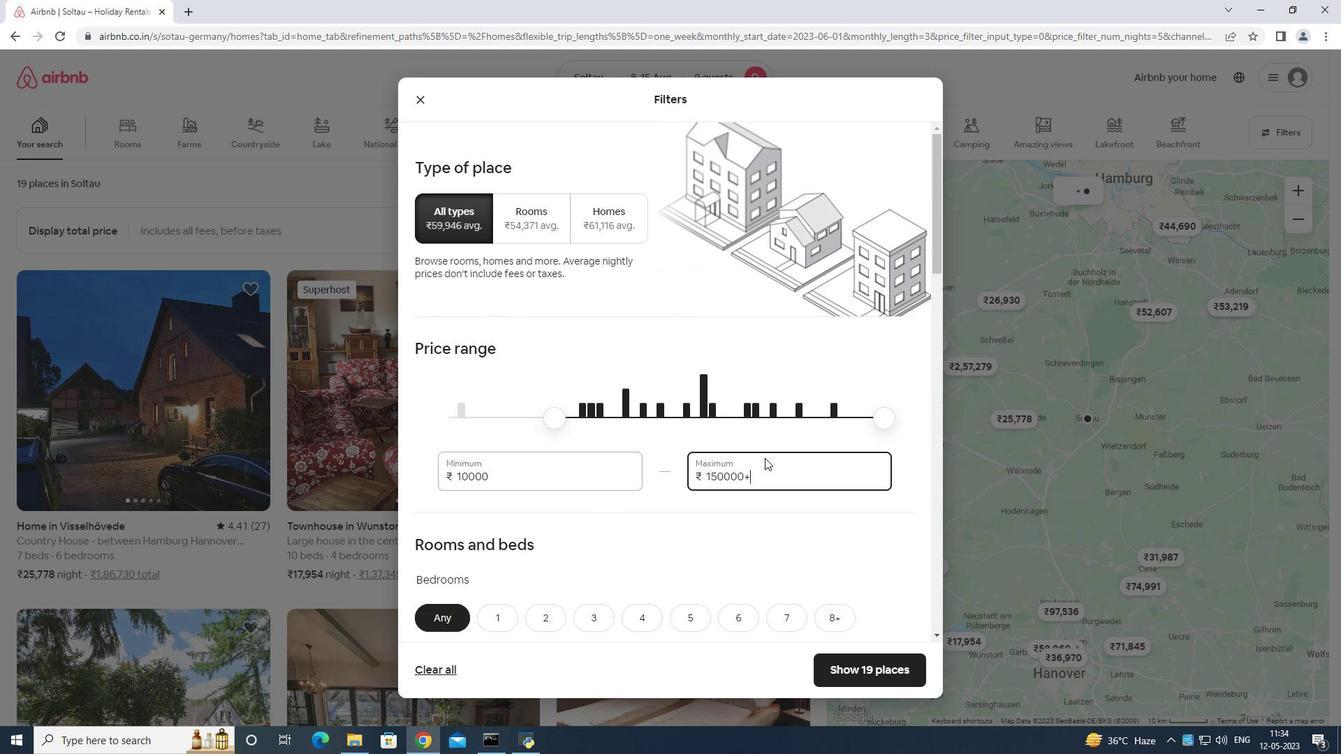 
Action: Mouse moved to (763, 458)
Screenshot: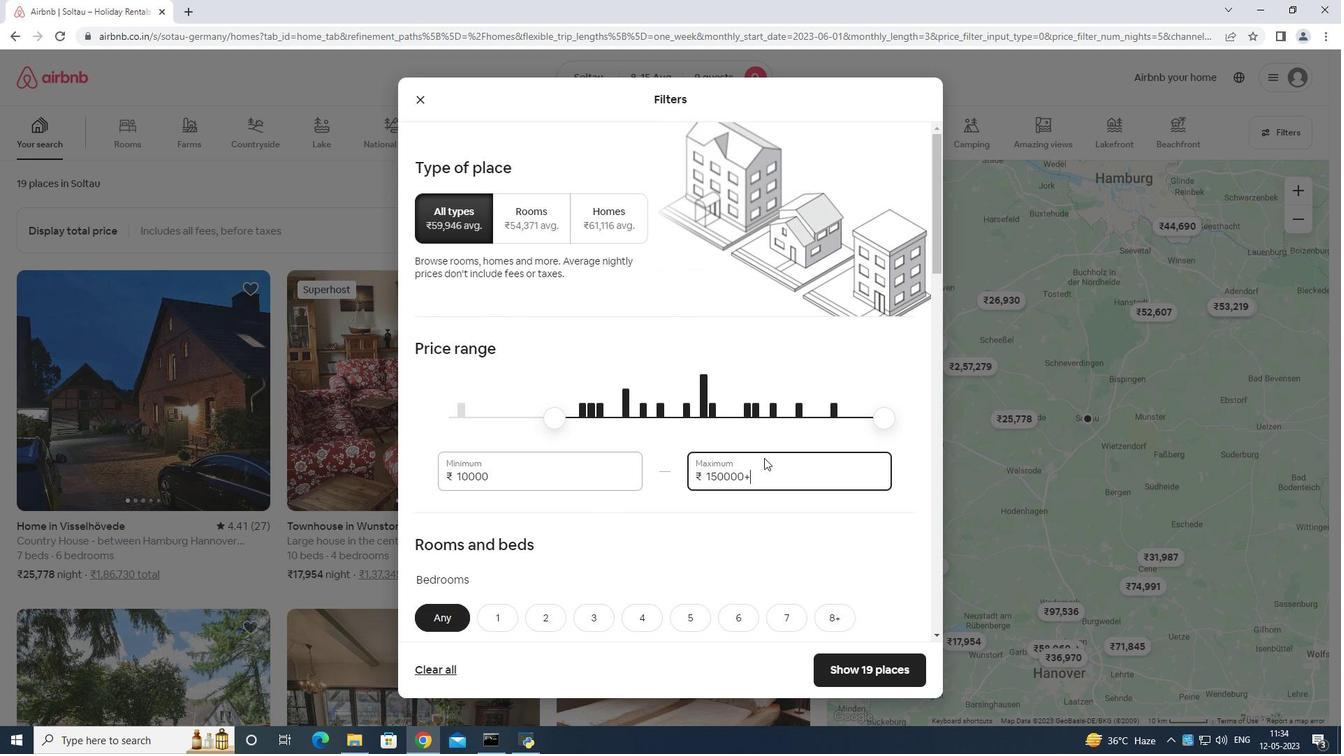 
Action: Key pressed <Key.backspace>
Screenshot: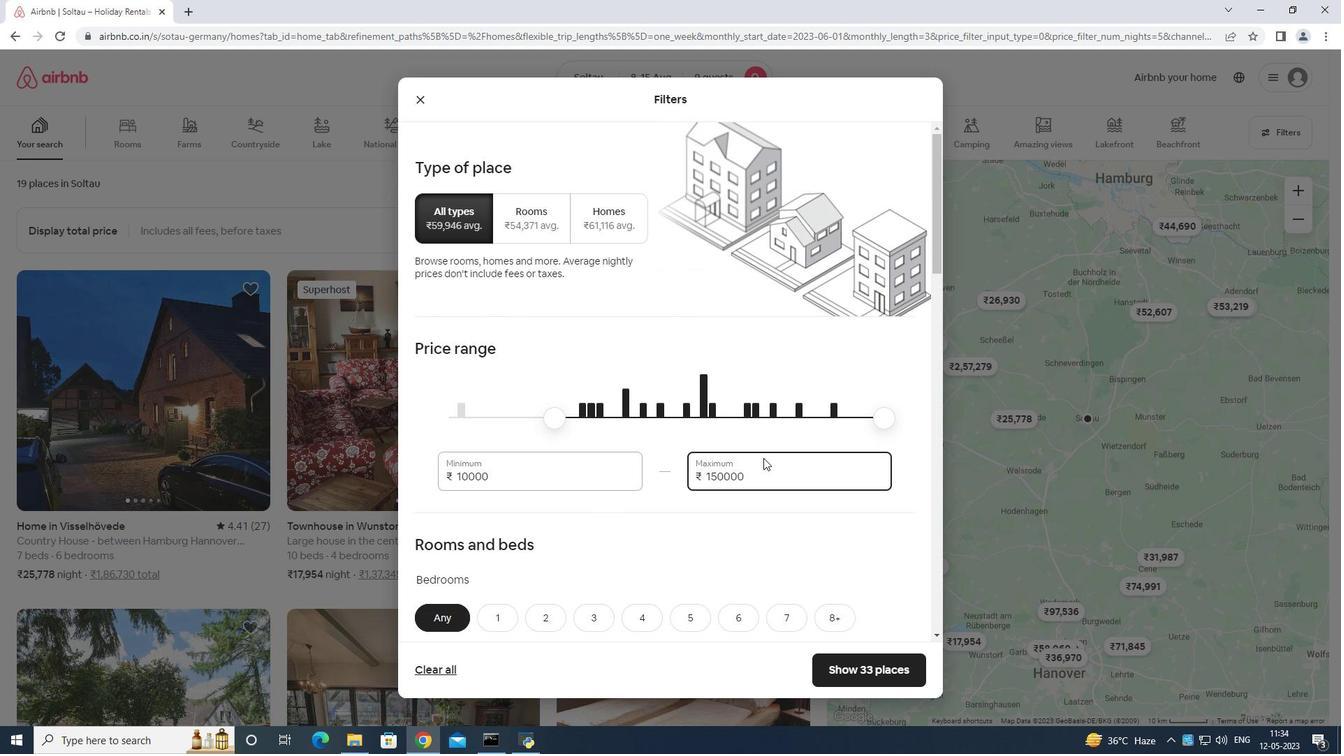 
Action: Mouse moved to (763, 458)
Screenshot: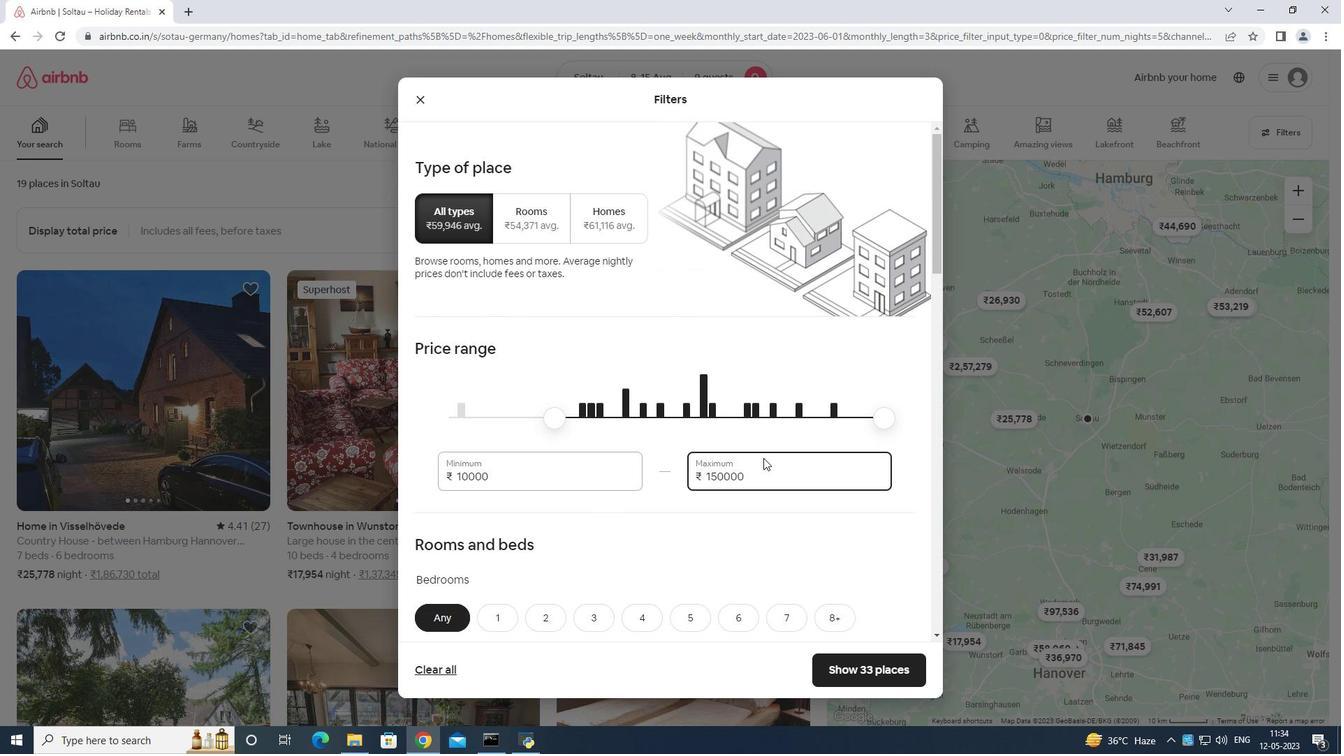 
Action: Key pressed <Key.backspace><Key.backspace><Key.backspace><Key.backspace><Key.backspace><Key.backspace><Key.backspace><Key.backspace><Key.backspace><Key.backspace><Key.backspace>14
Screenshot: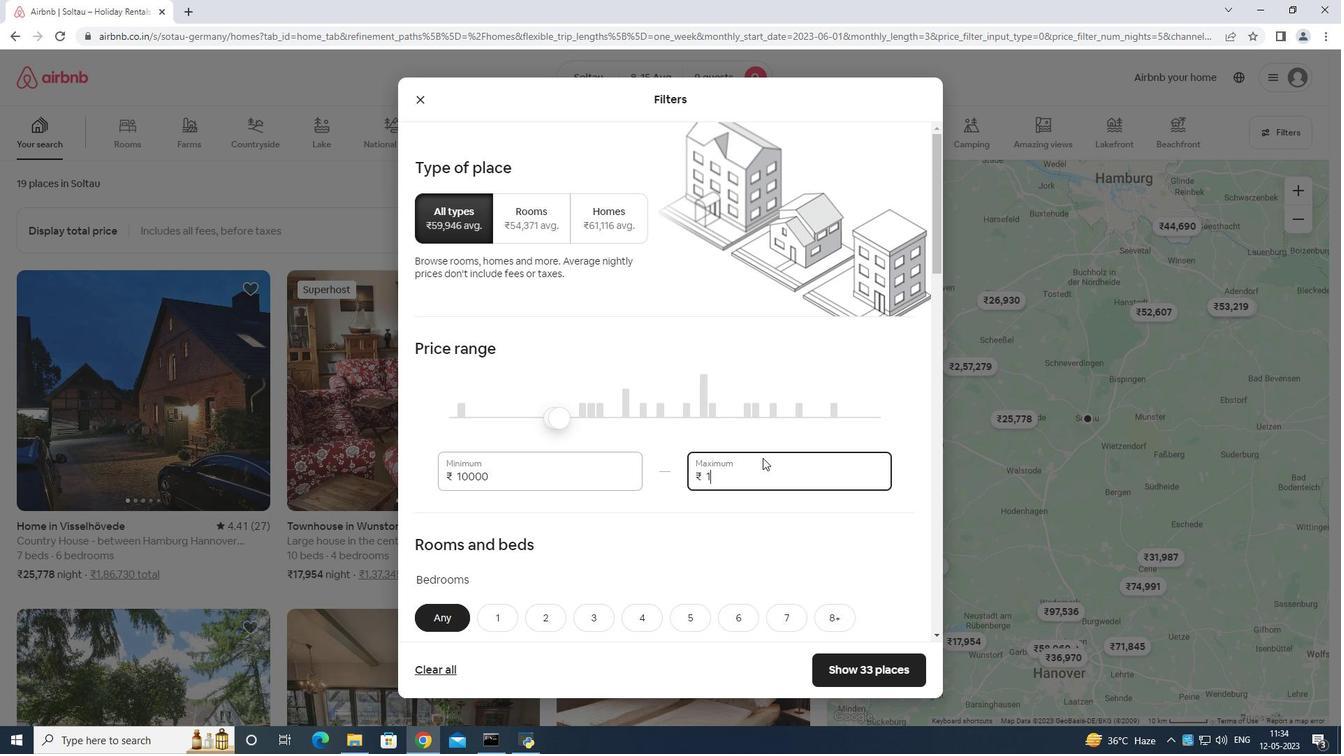
Action: Mouse moved to (763, 458)
Screenshot: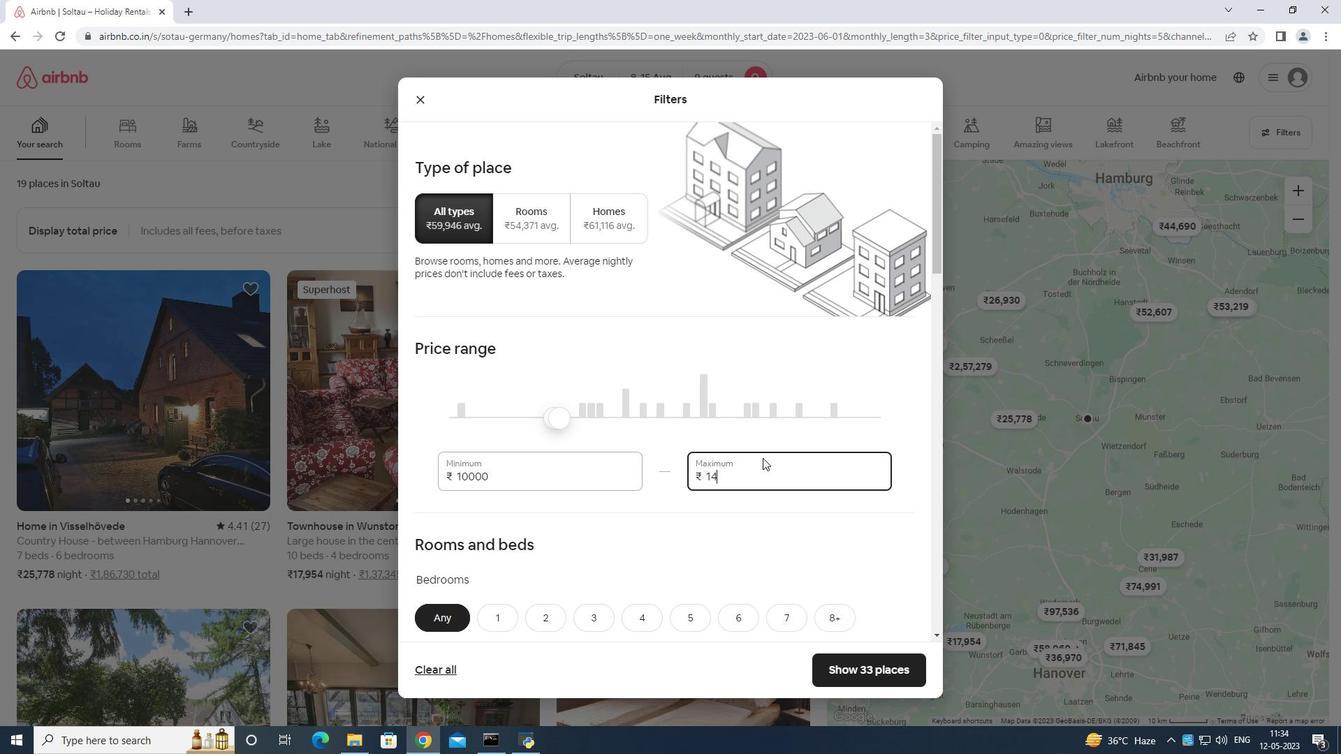 
Action: Key pressed 00
Screenshot: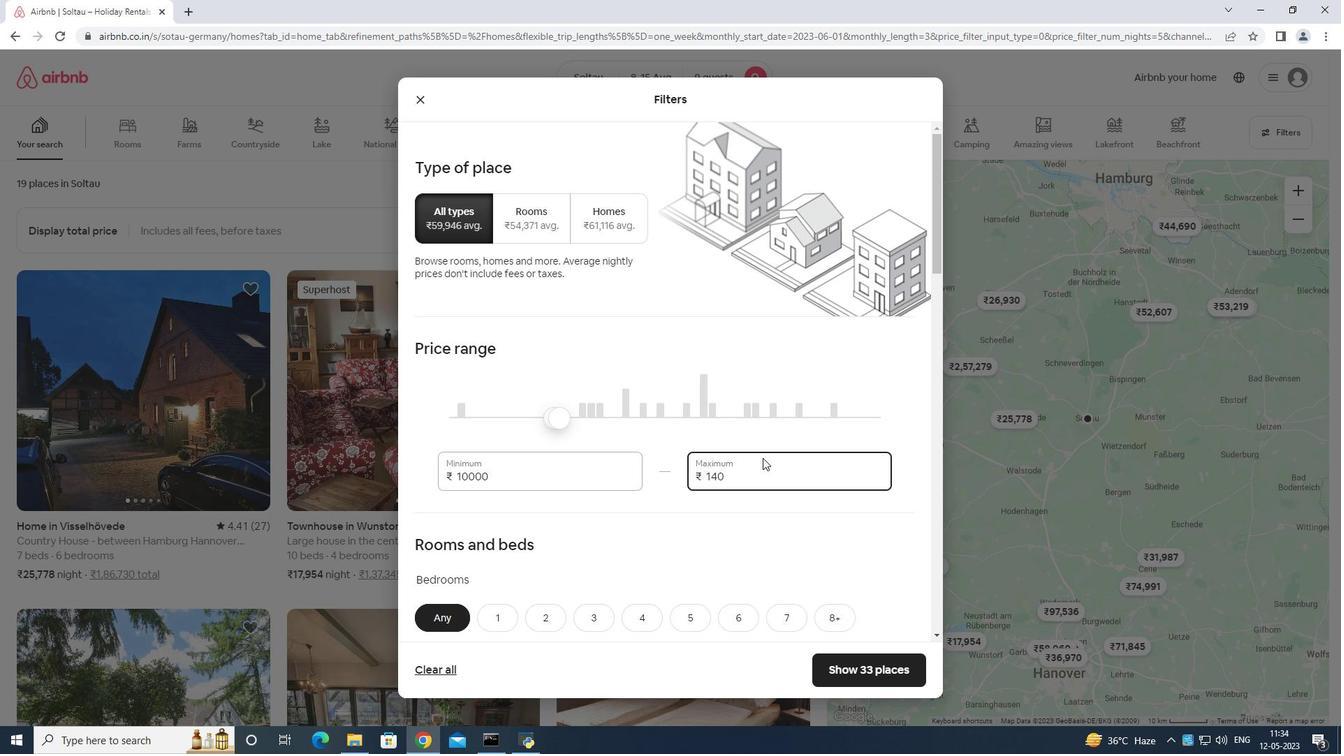 
Action: Mouse moved to (759, 462)
Screenshot: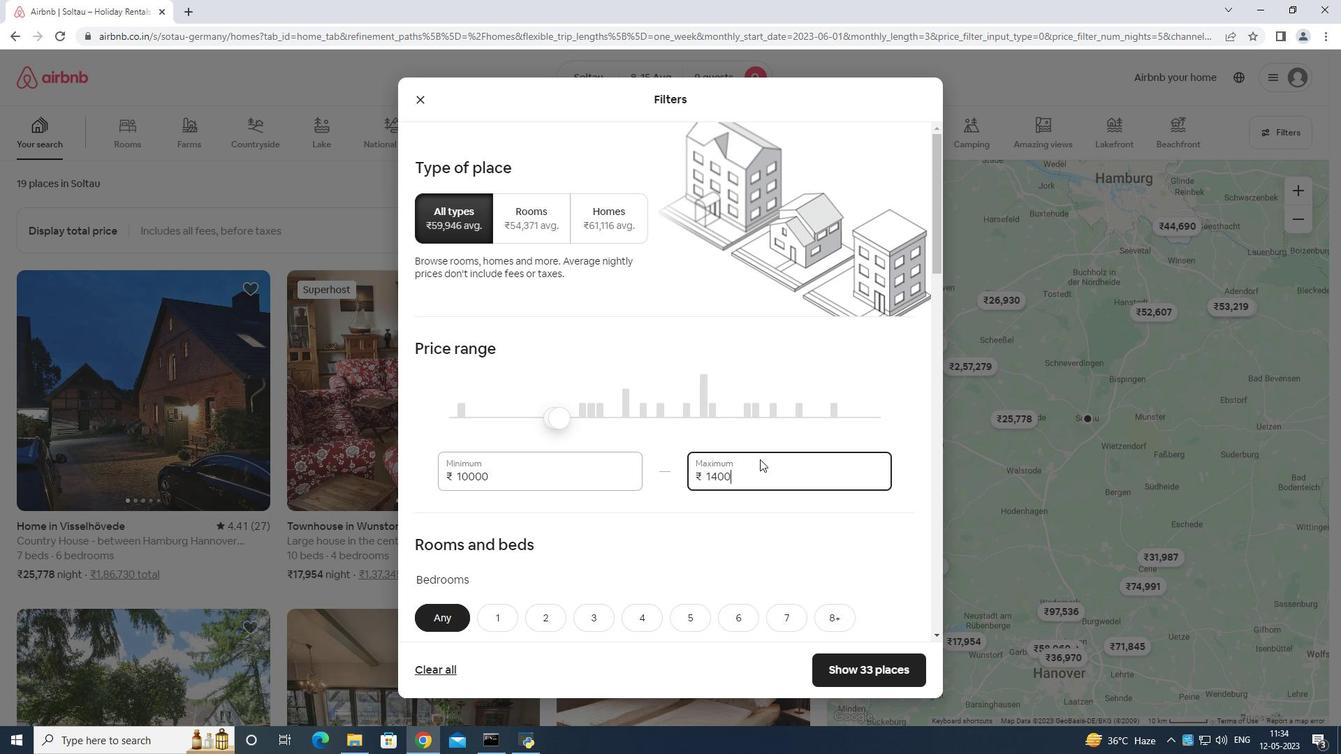 
Action: Key pressed 0
Screenshot: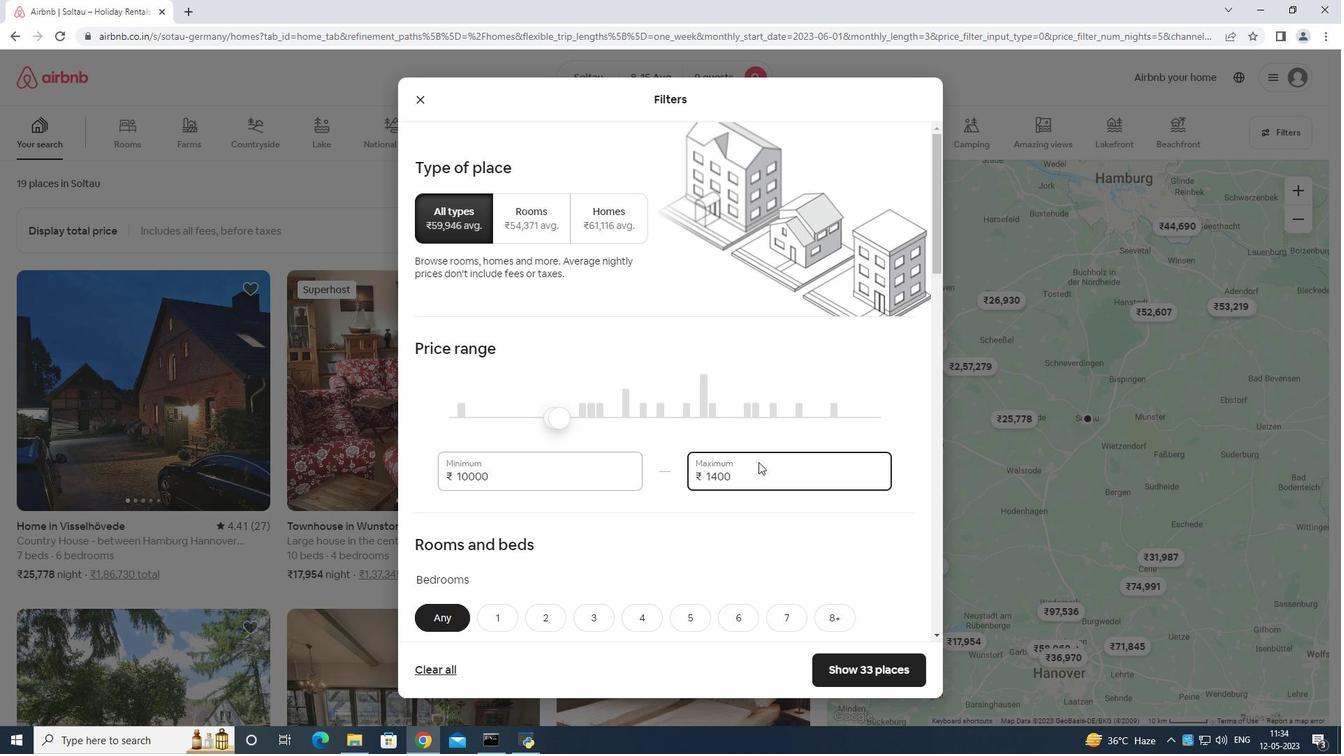 
Action: Mouse scrolled (759, 461) with delta (0, 0)
Screenshot: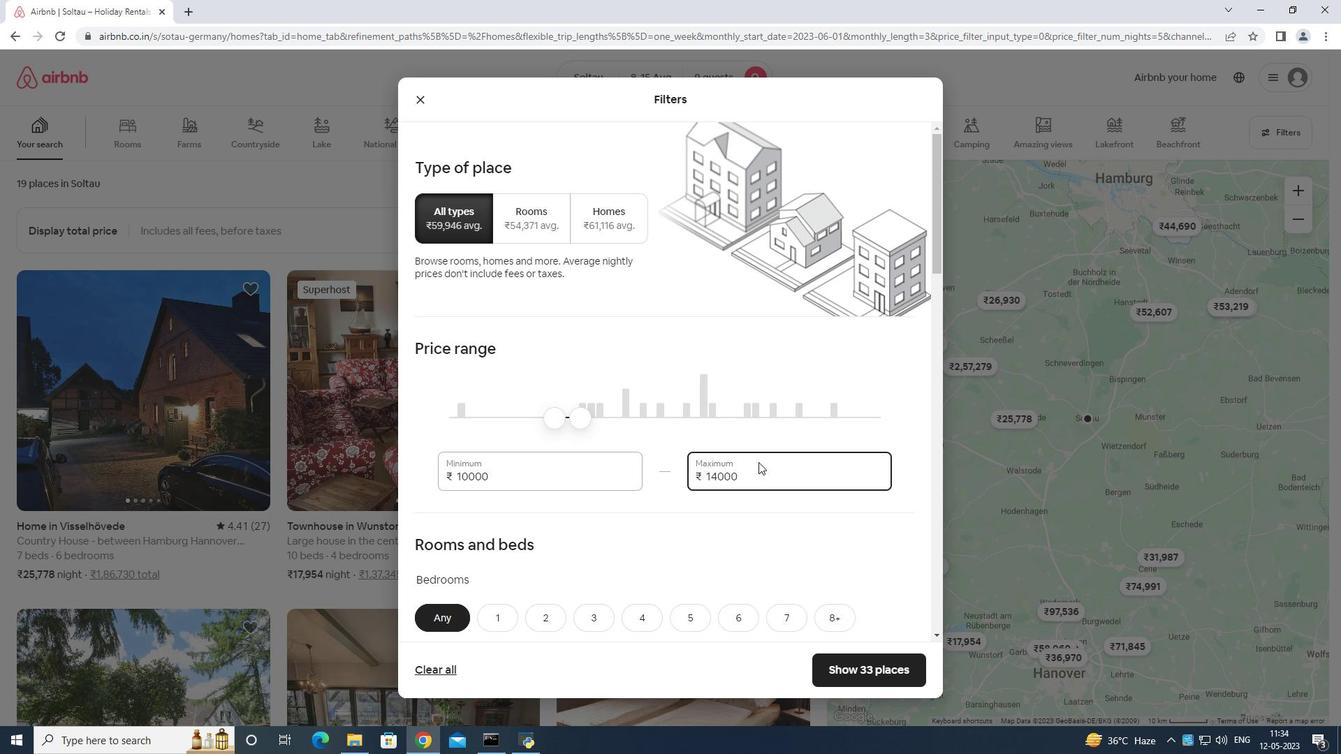 
Action: Mouse scrolled (759, 461) with delta (0, 0)
Screenshot: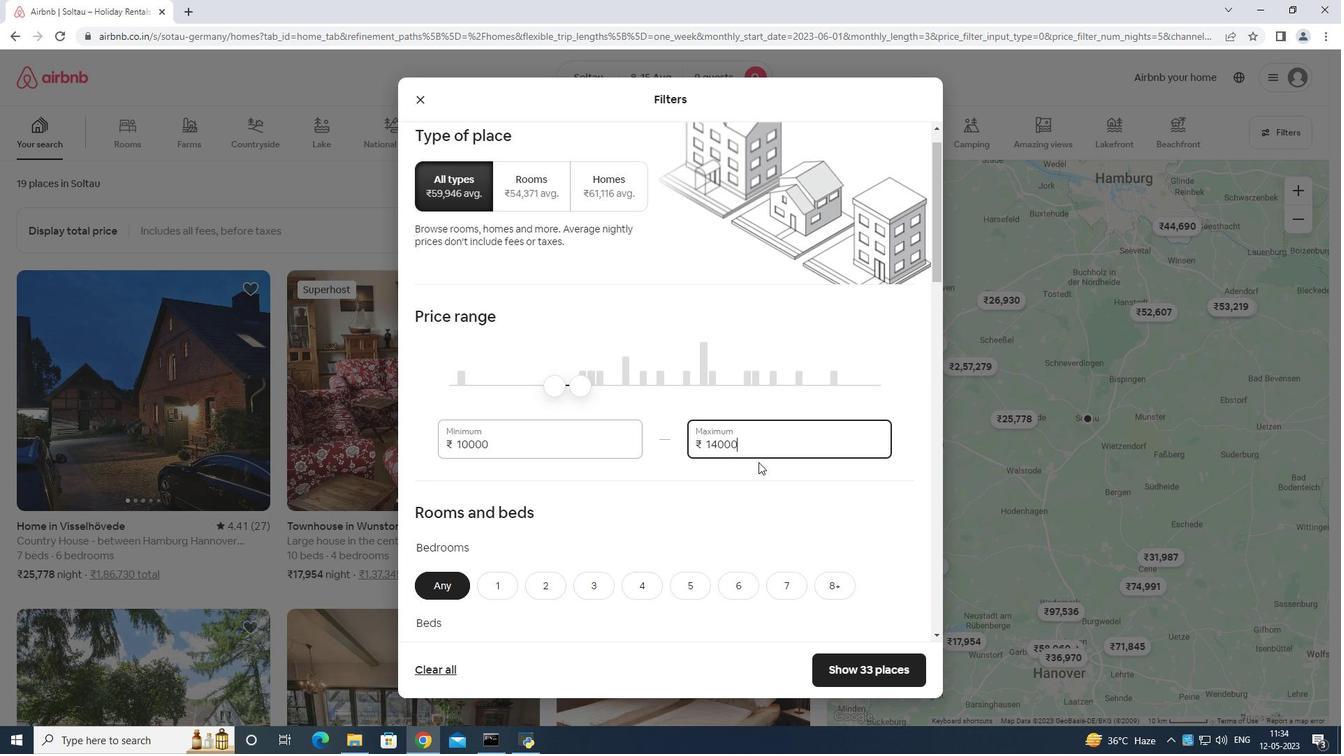 
Action: Mouse scrolled (759, 461) with delta (0, 0)
Screenshot: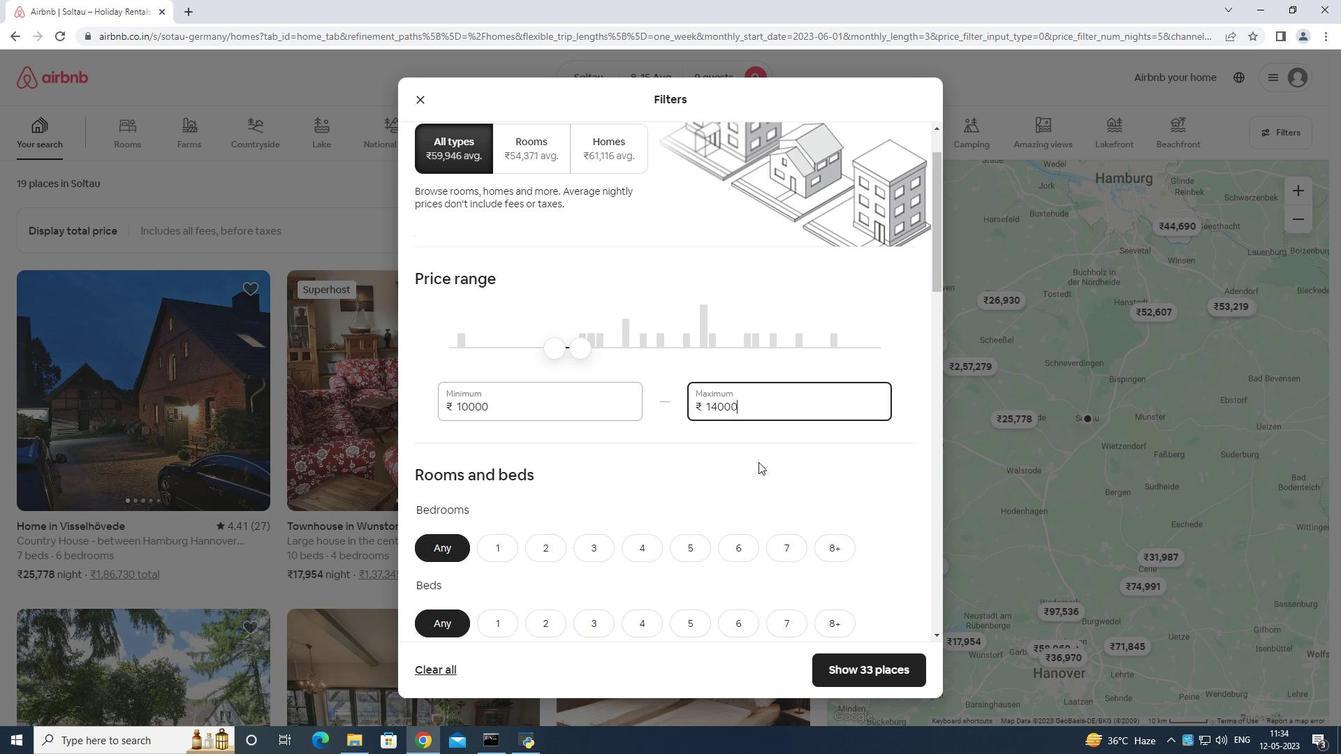 
Action: Mouse moved to (758, 462)
Screenshot: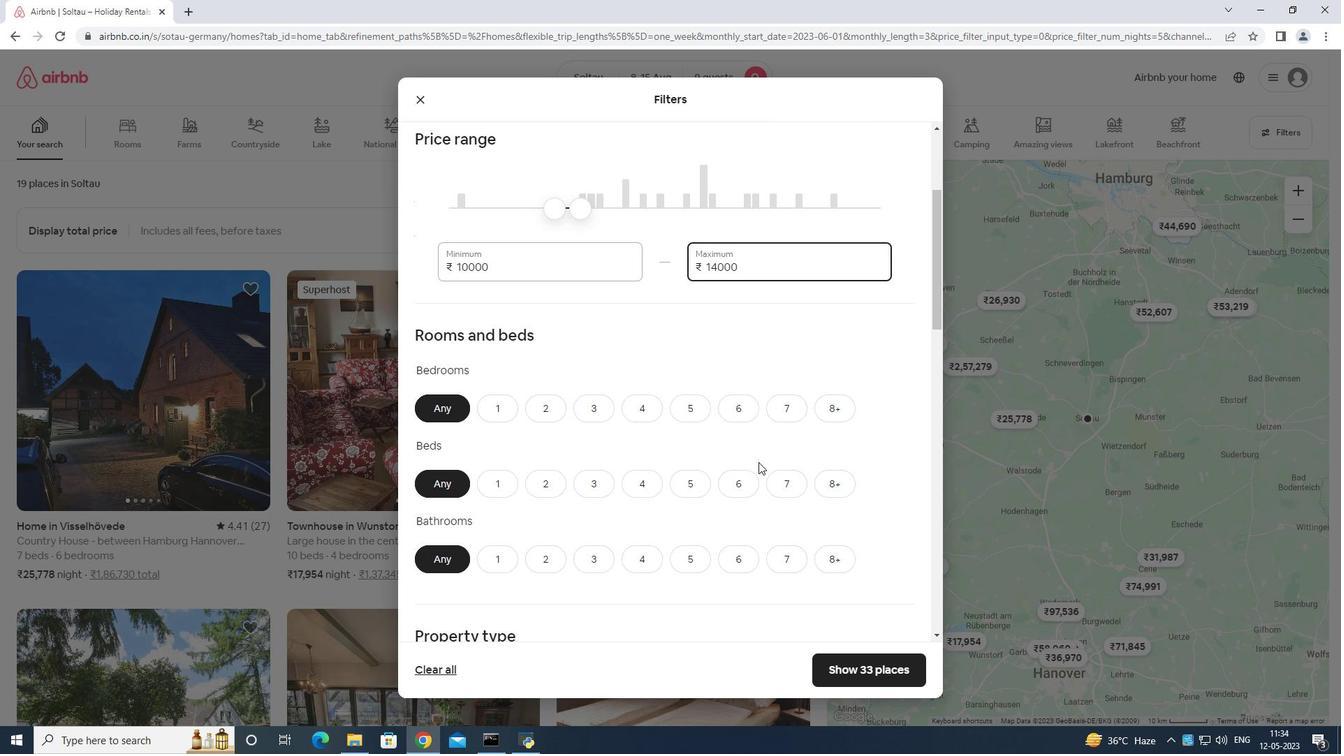 
Action: Mouse scrolled (758, 461) with delta (0, 0)
Screenshot: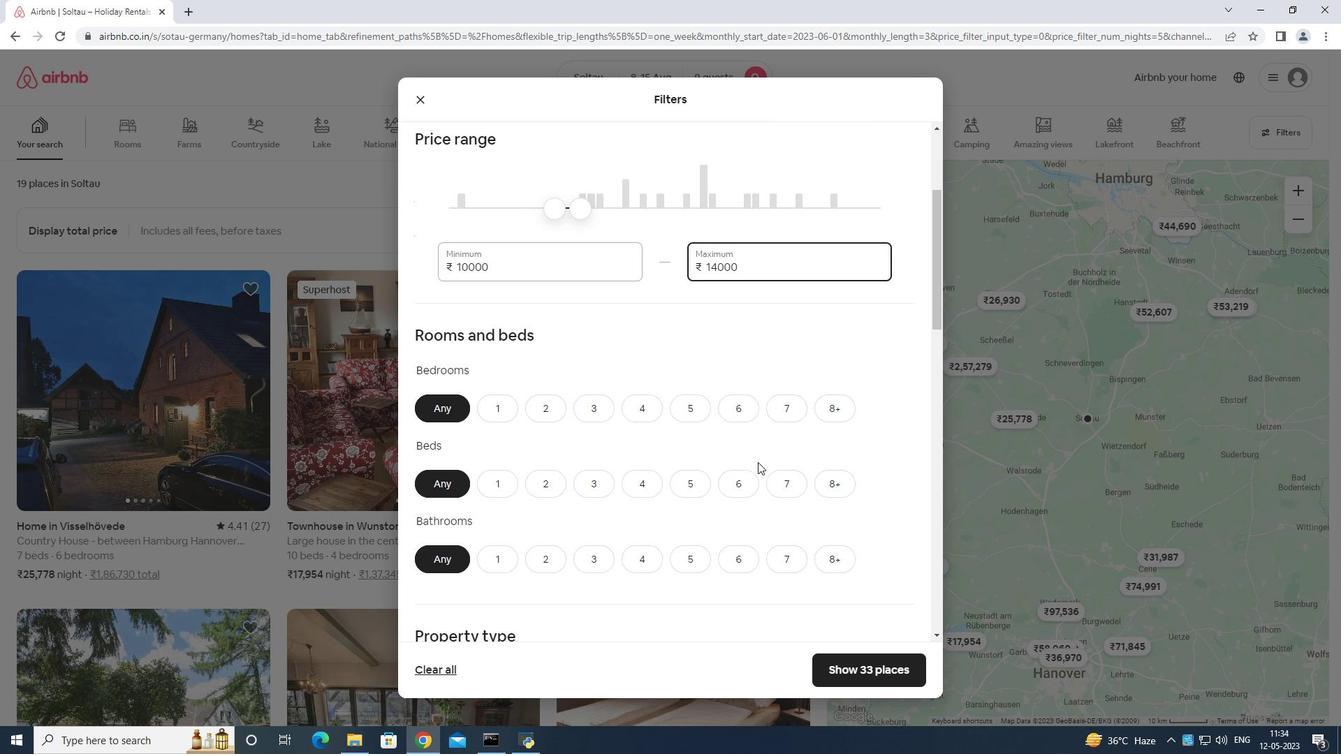 
Action: Mouse moved to (689, 343)
Screenshot: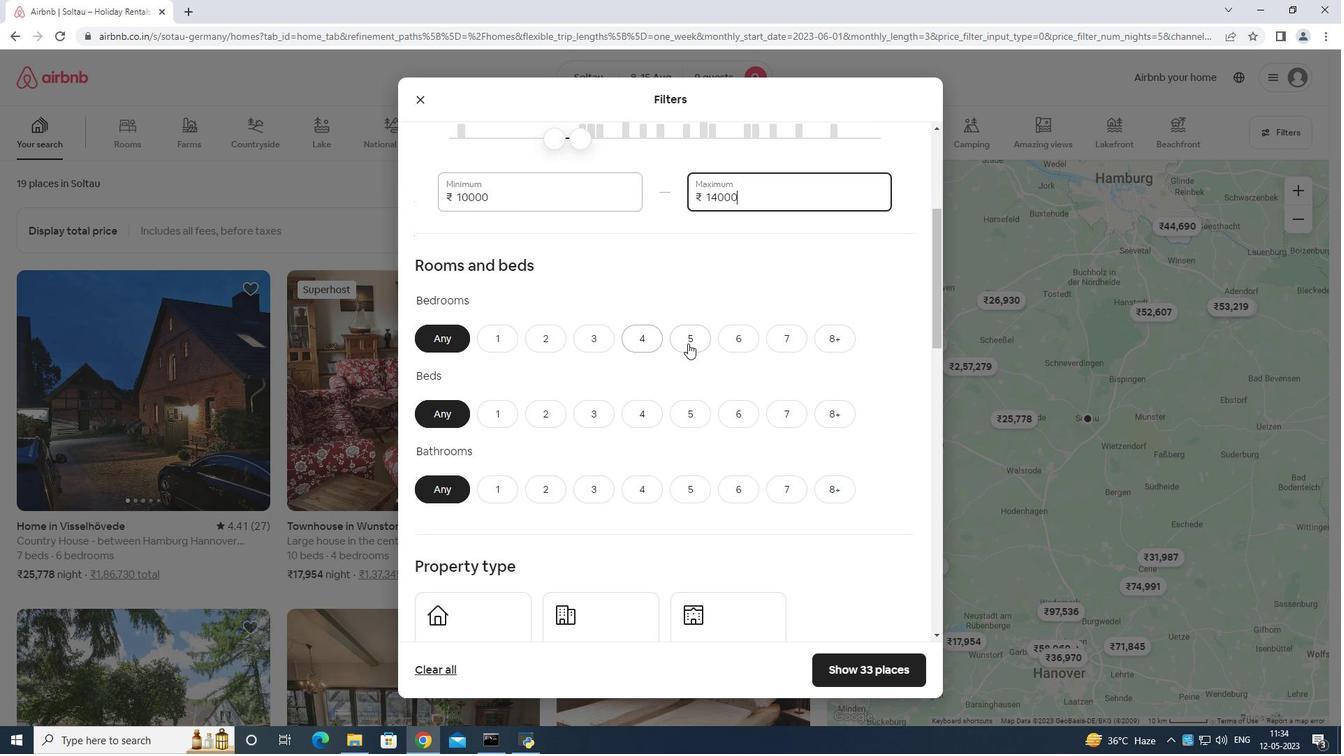 
Action: Mouse pressed left at (689, 343)
Screenshot: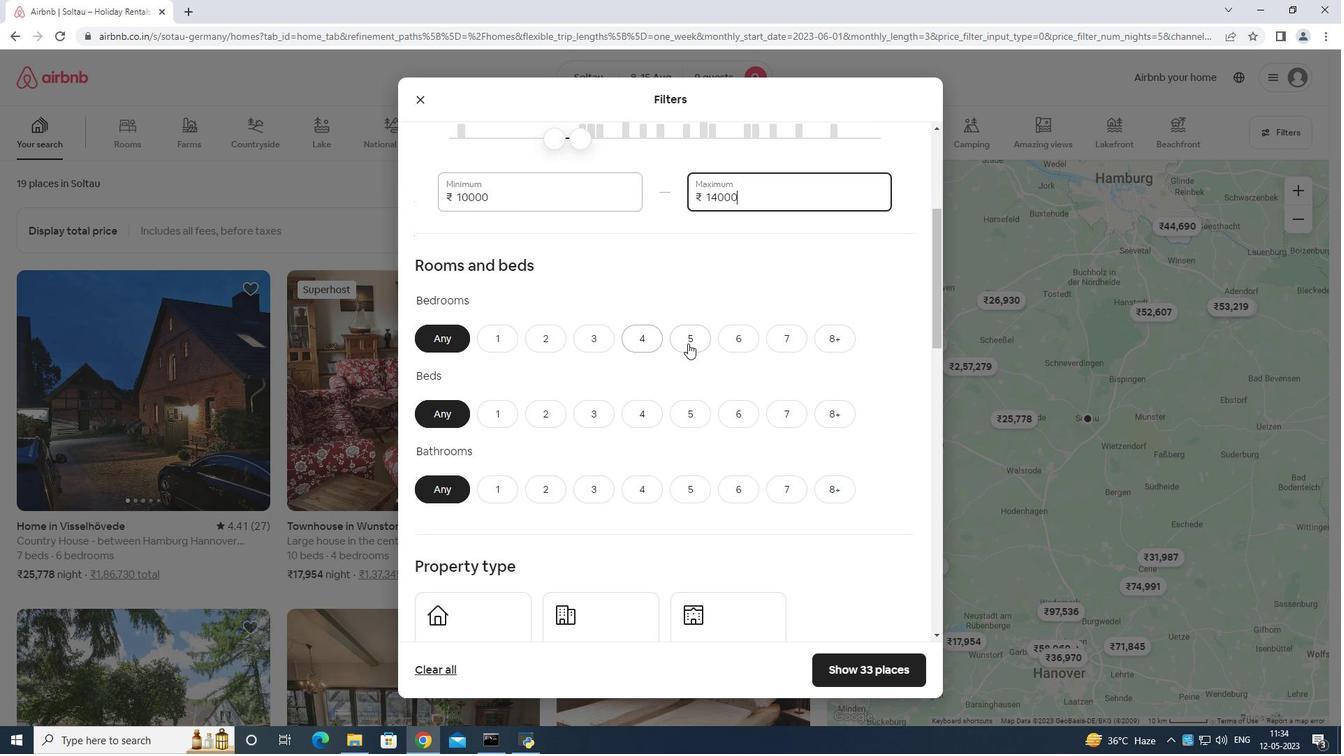 
Action: Mouse moved to (837, 408)
Screenshot: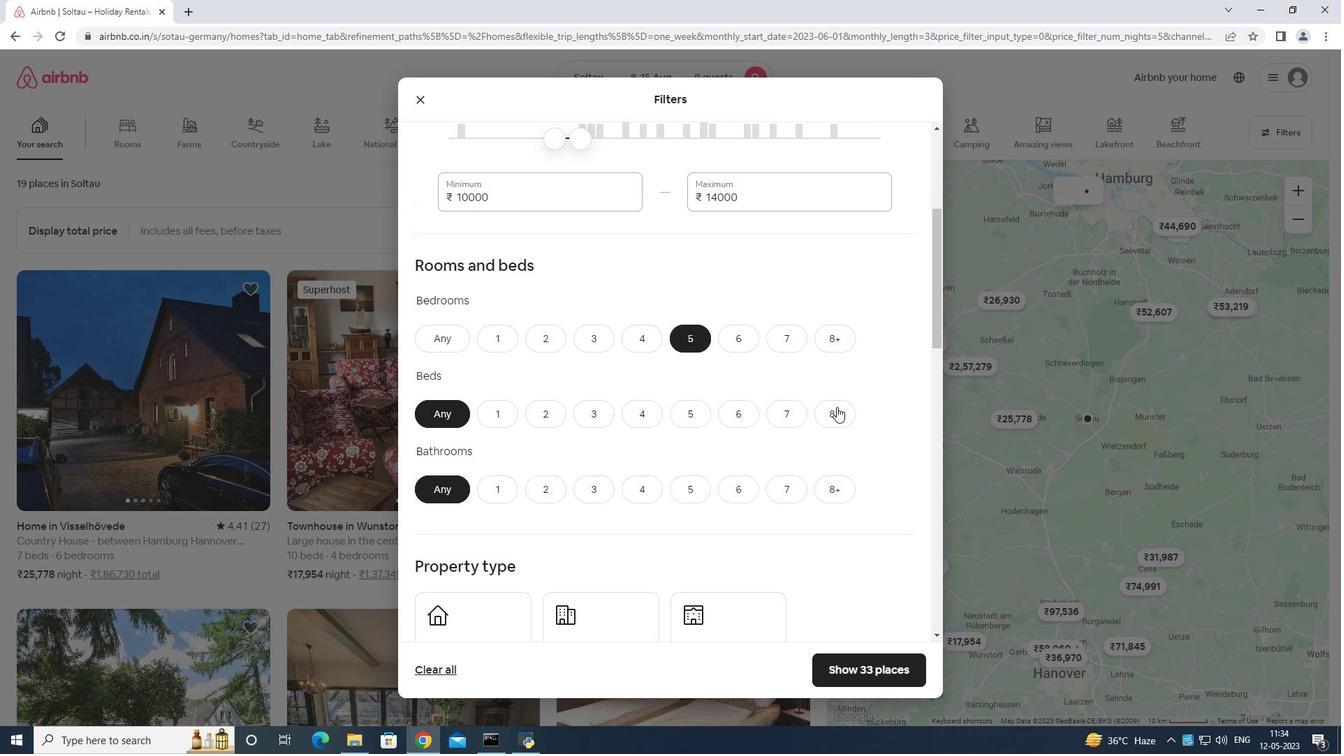 
Action: Mouse pressed left at (837, 408)
Screenshot: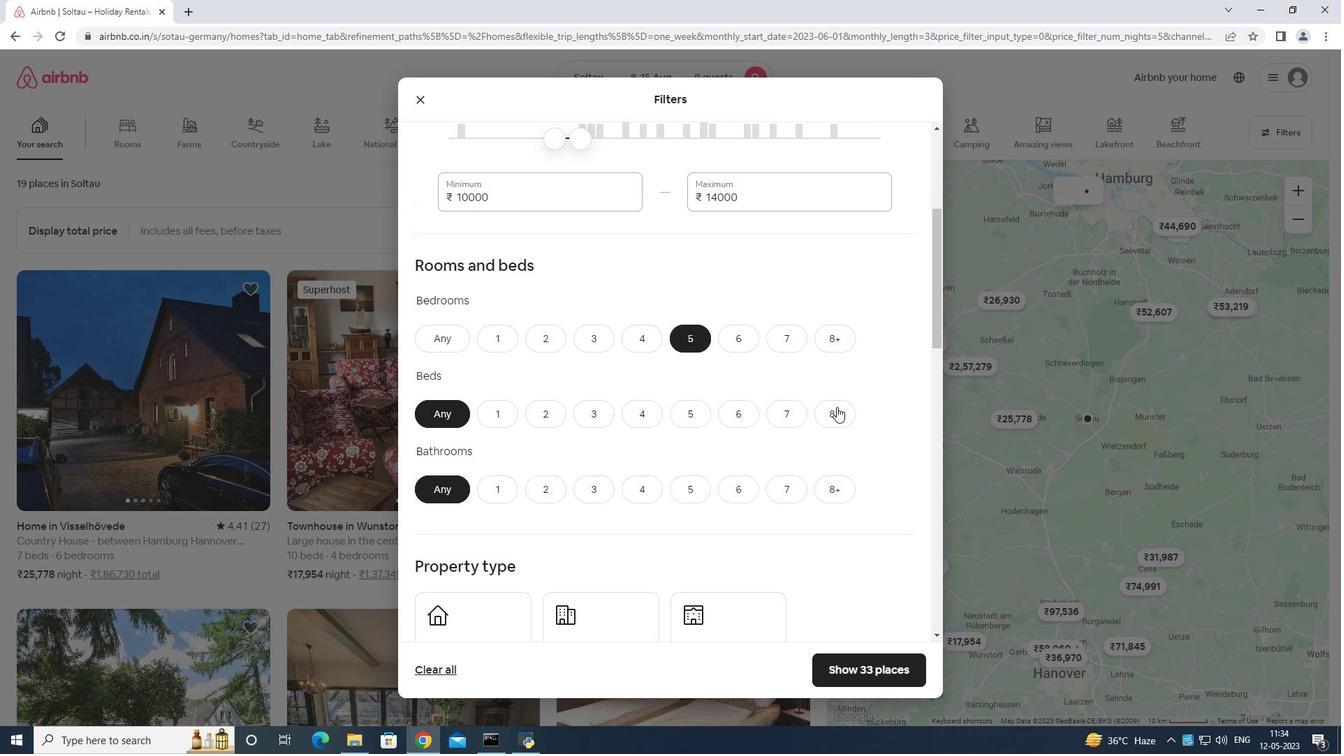 
Action: Mouse moved to (682, 483)
Screenshot: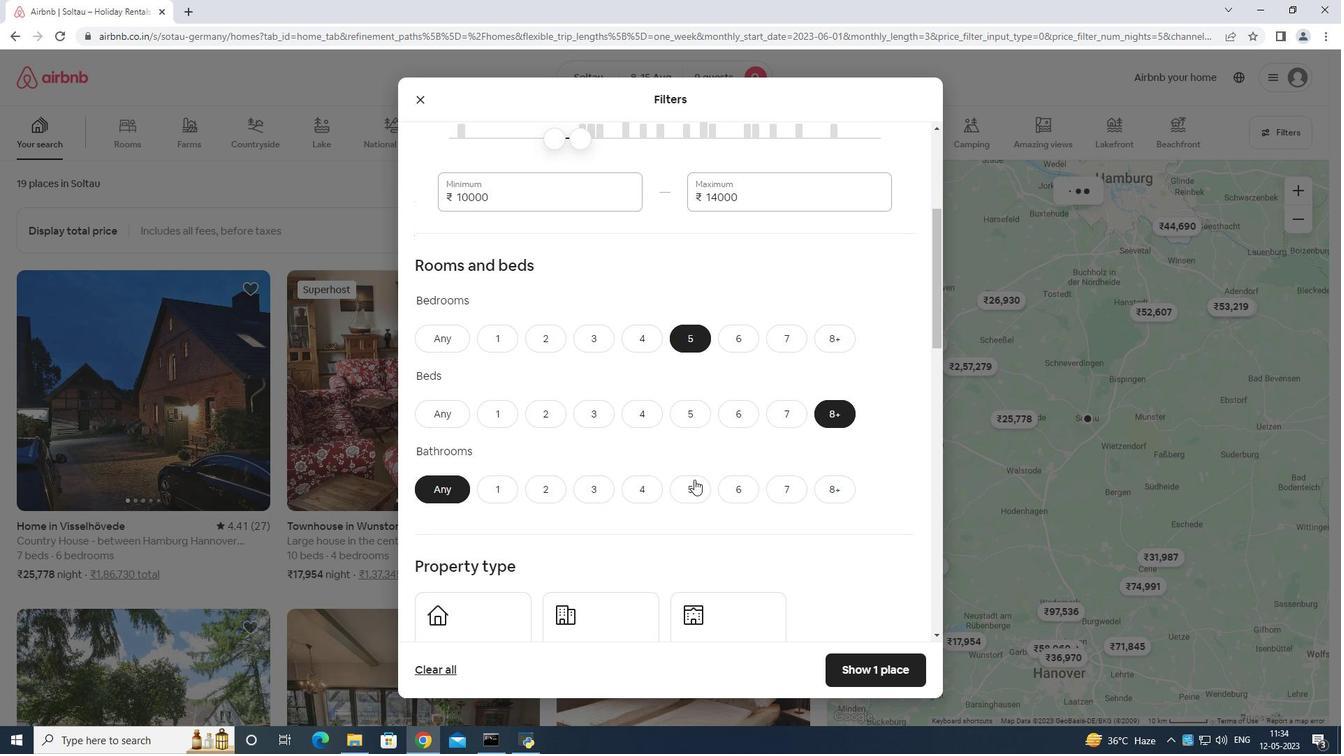 
Action: Mouse pressed left at (682, 483)
Screenshot: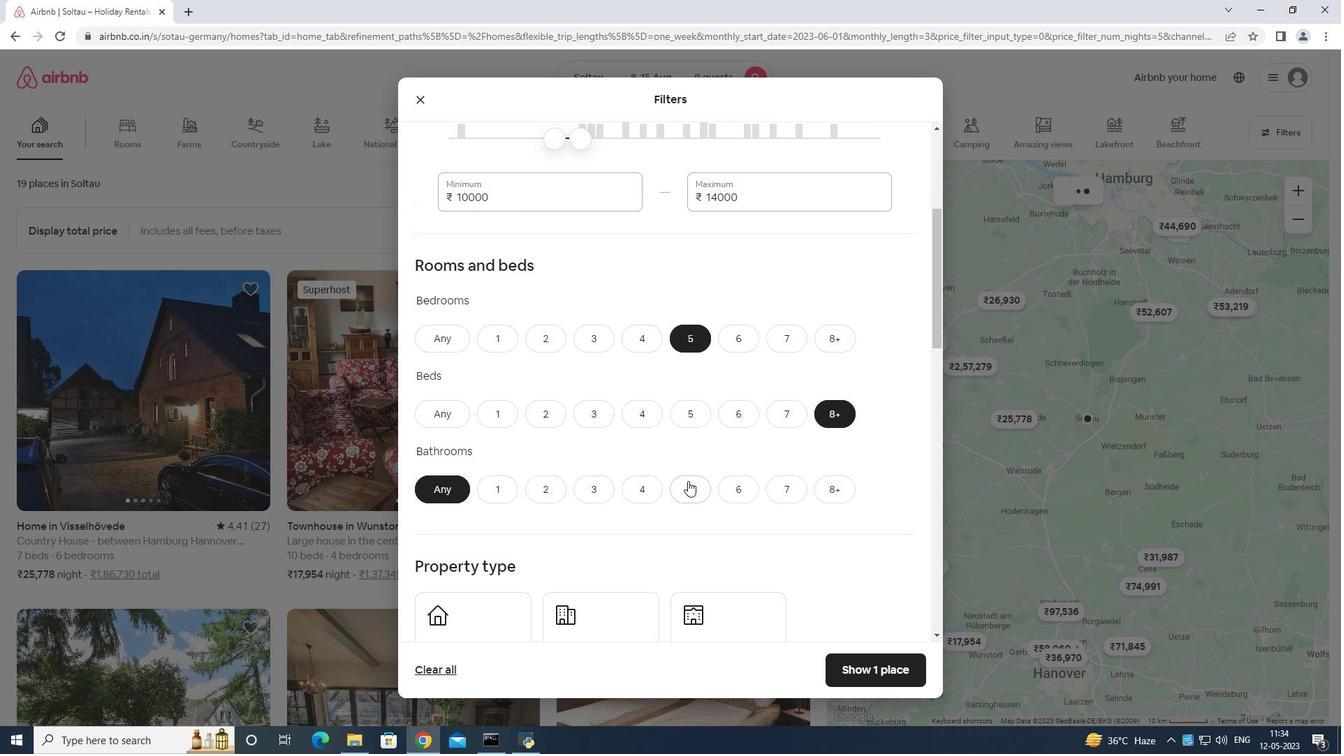 
Action: Mouse moved to (699, 458)
Screenshot: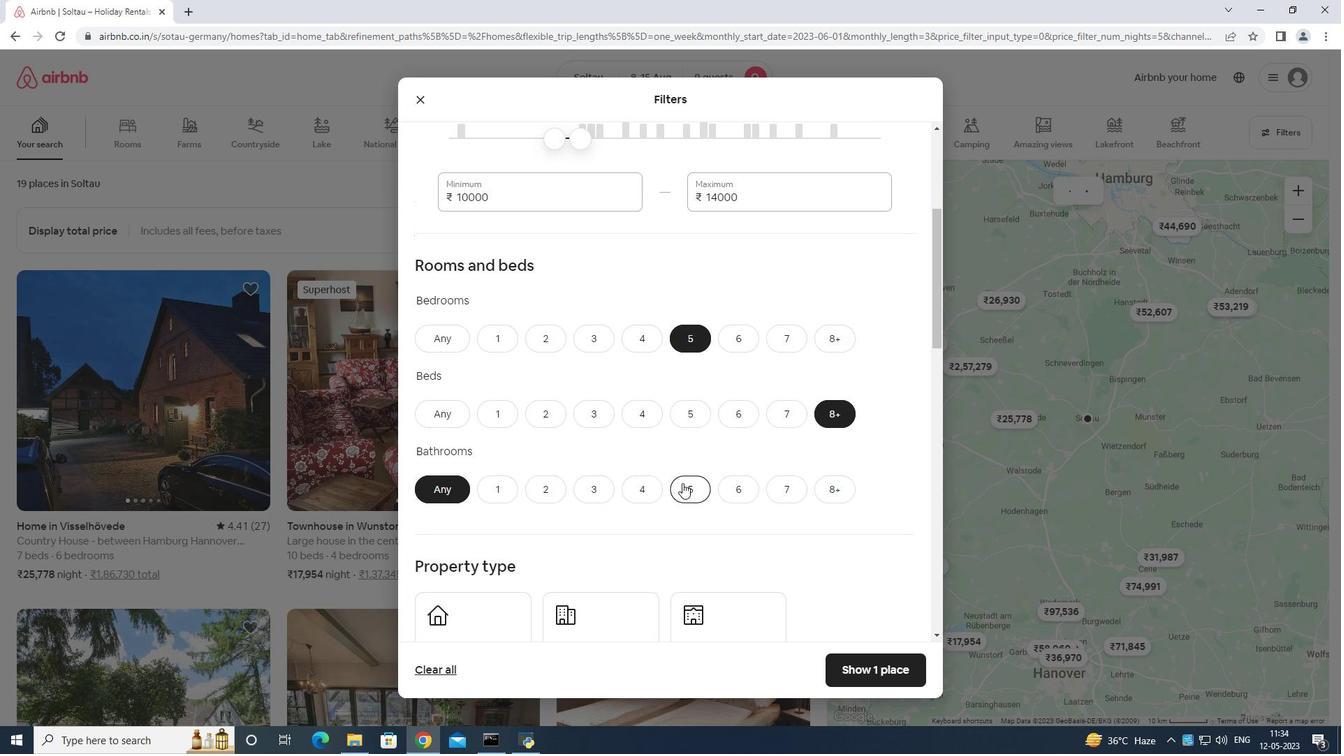 
Action: Mouse scrolled (699, 457) with delta (0, 0)
Screenshot: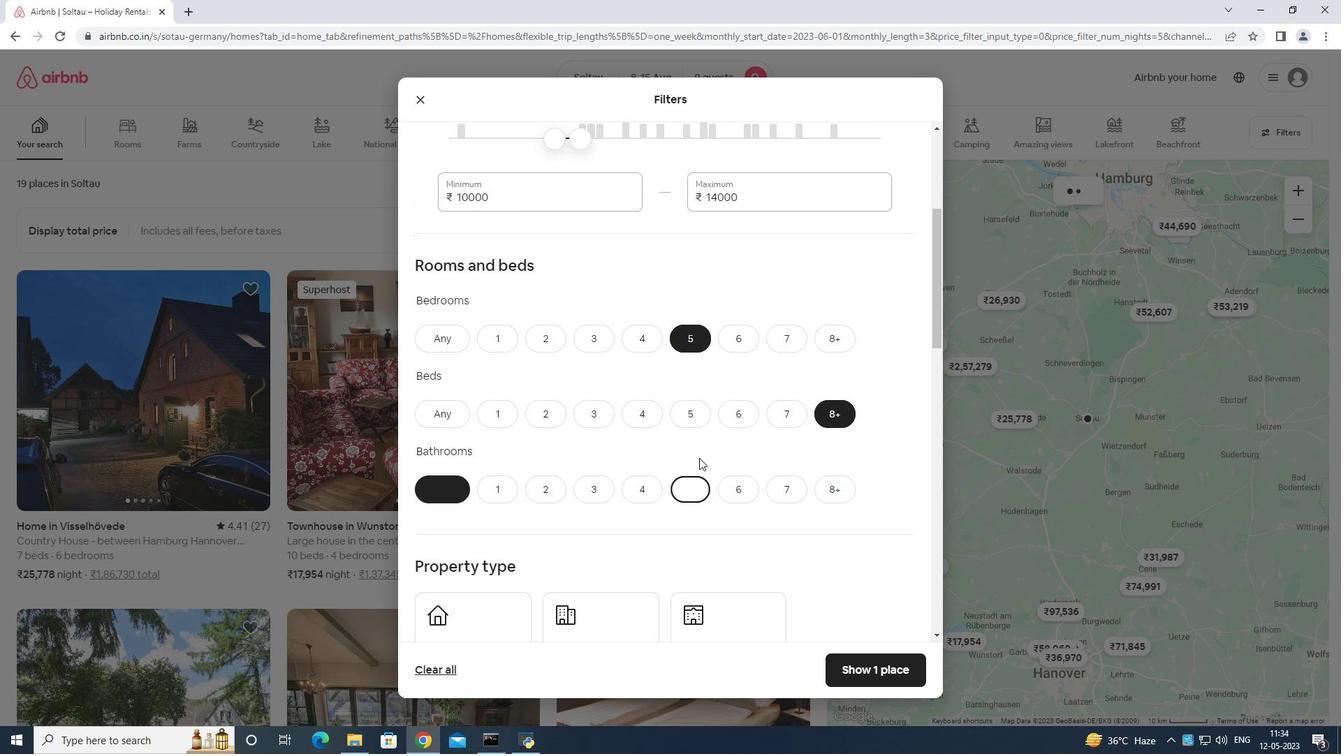 
Action: Mouse scrolled (699, 457) with delta (0, 0)
Screenshot: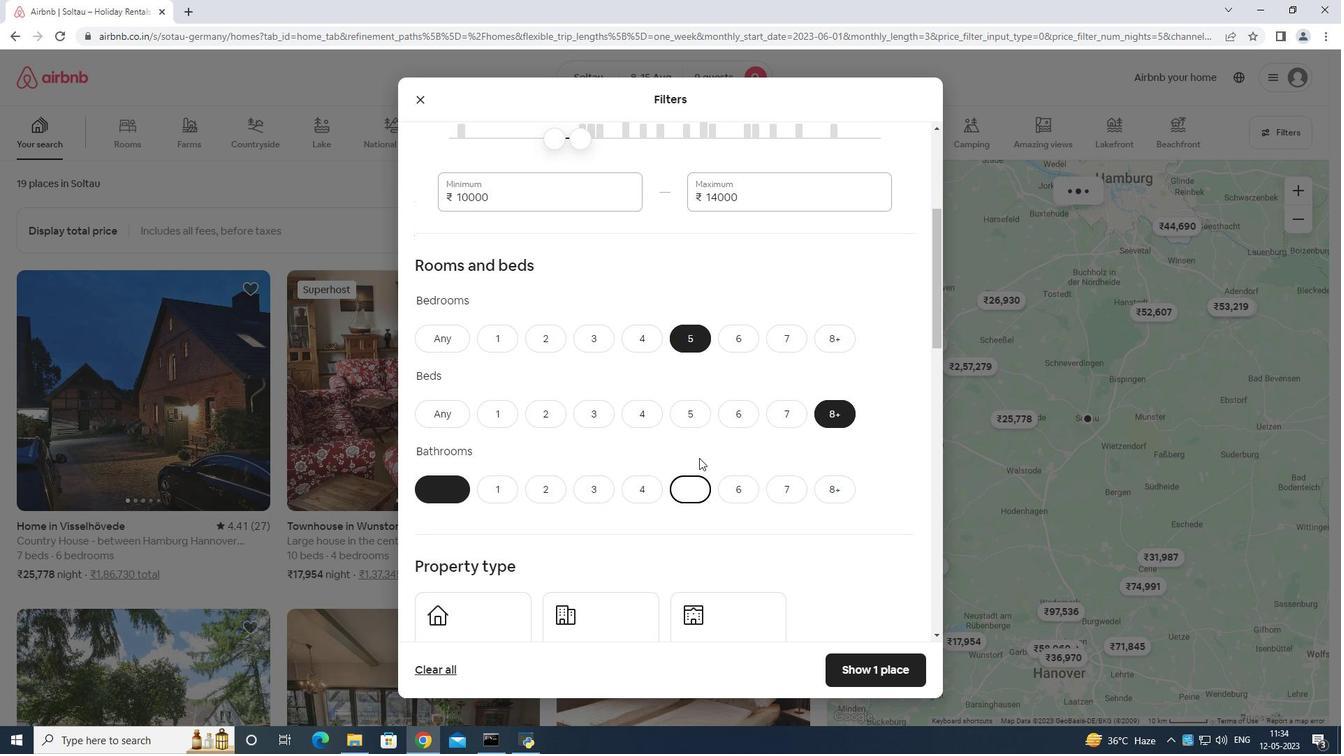 
Action: Mouse scrolled (699, 457) with delta (0, 0)
Screenshot: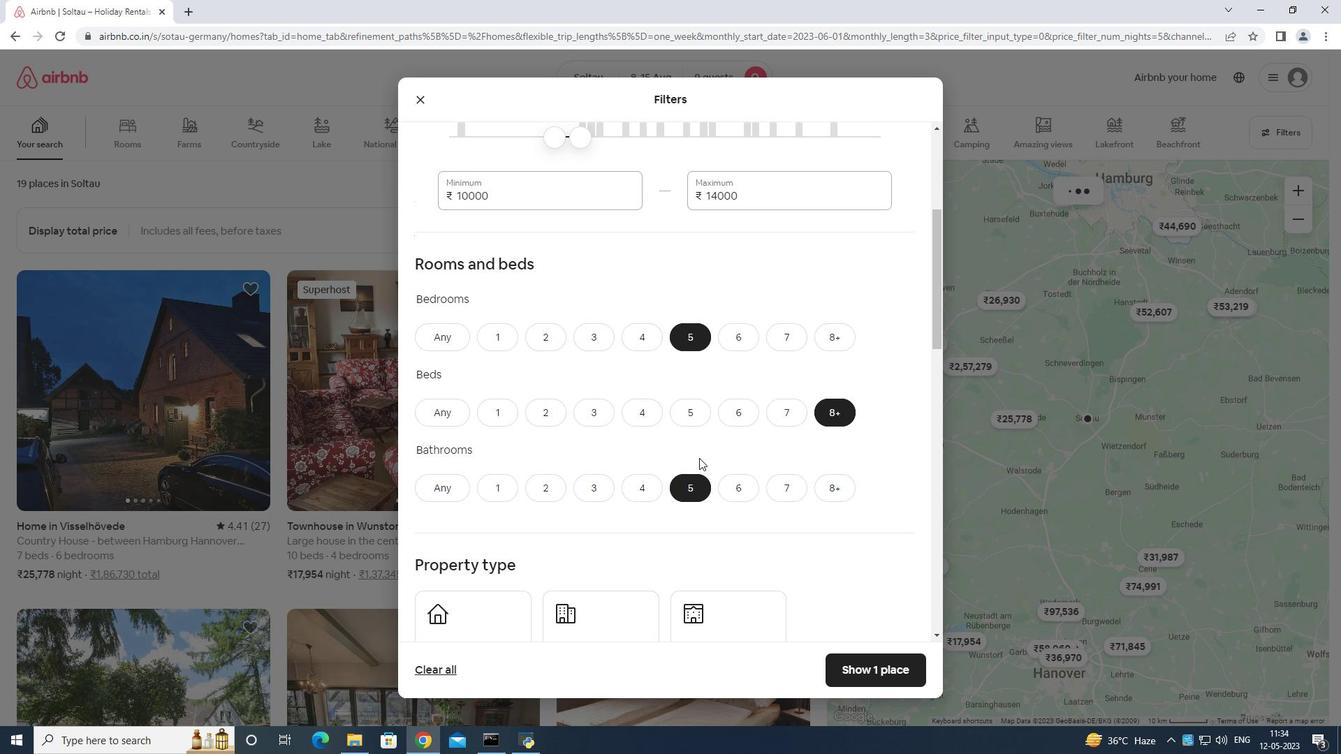 
Action: Mouse moved to (474, 422)
Screenshot: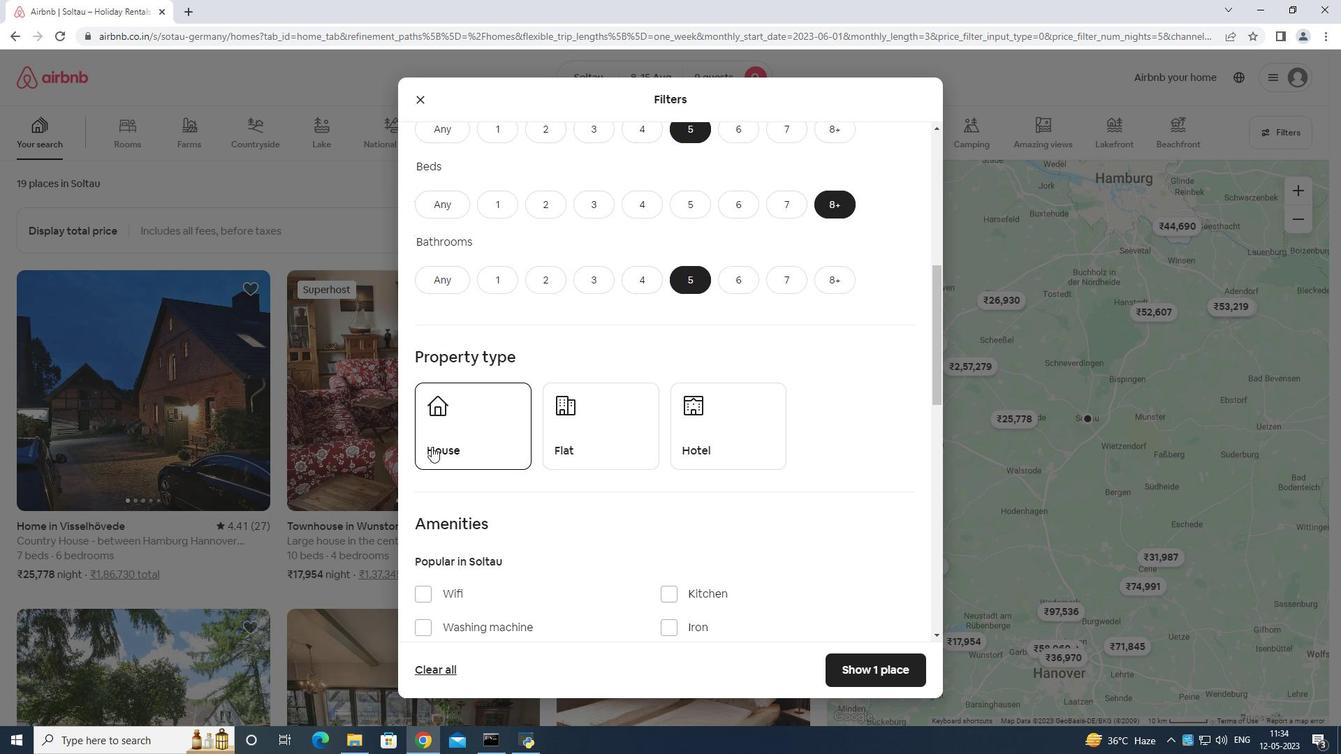 
Action: Mouse pressed left at (474, 422)
Screenshot: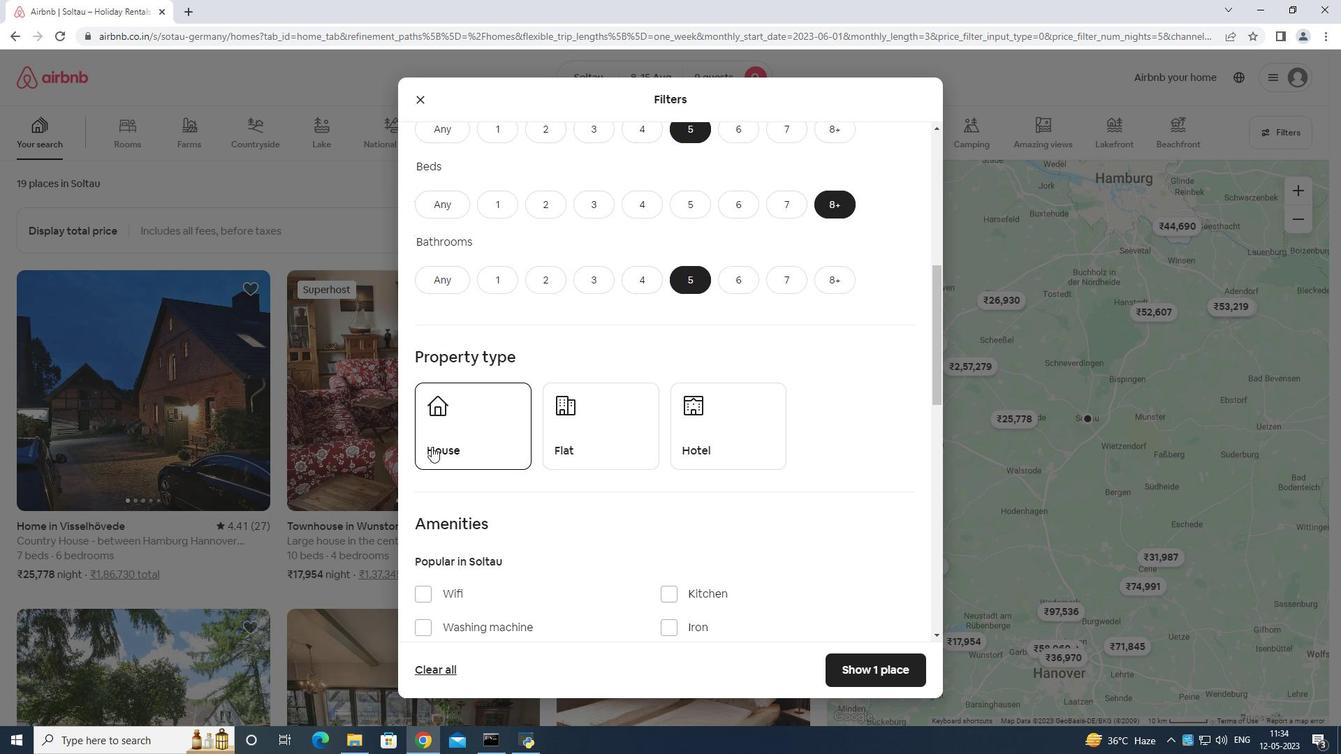 
Action: Mouse moved to (600, 430)
Screenshot: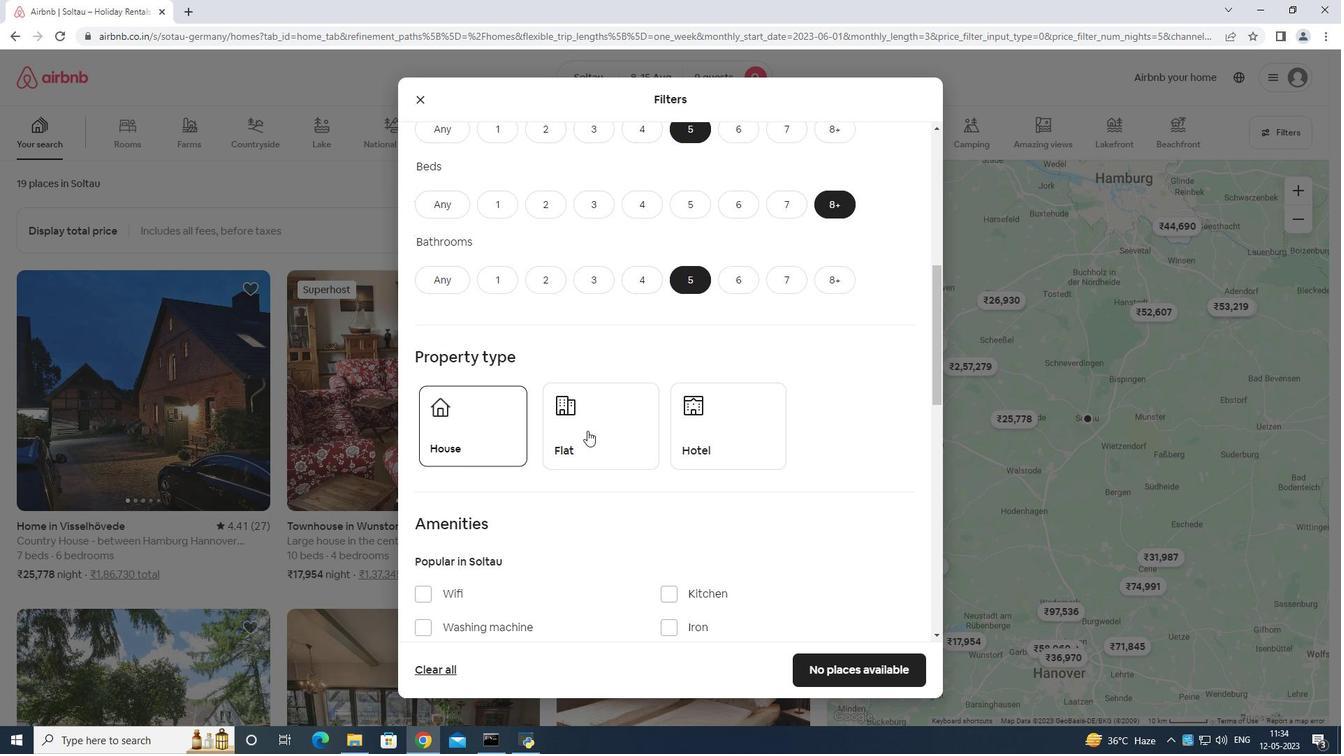 
Action: Mouse pressed left at (600, 430)
Screenshot: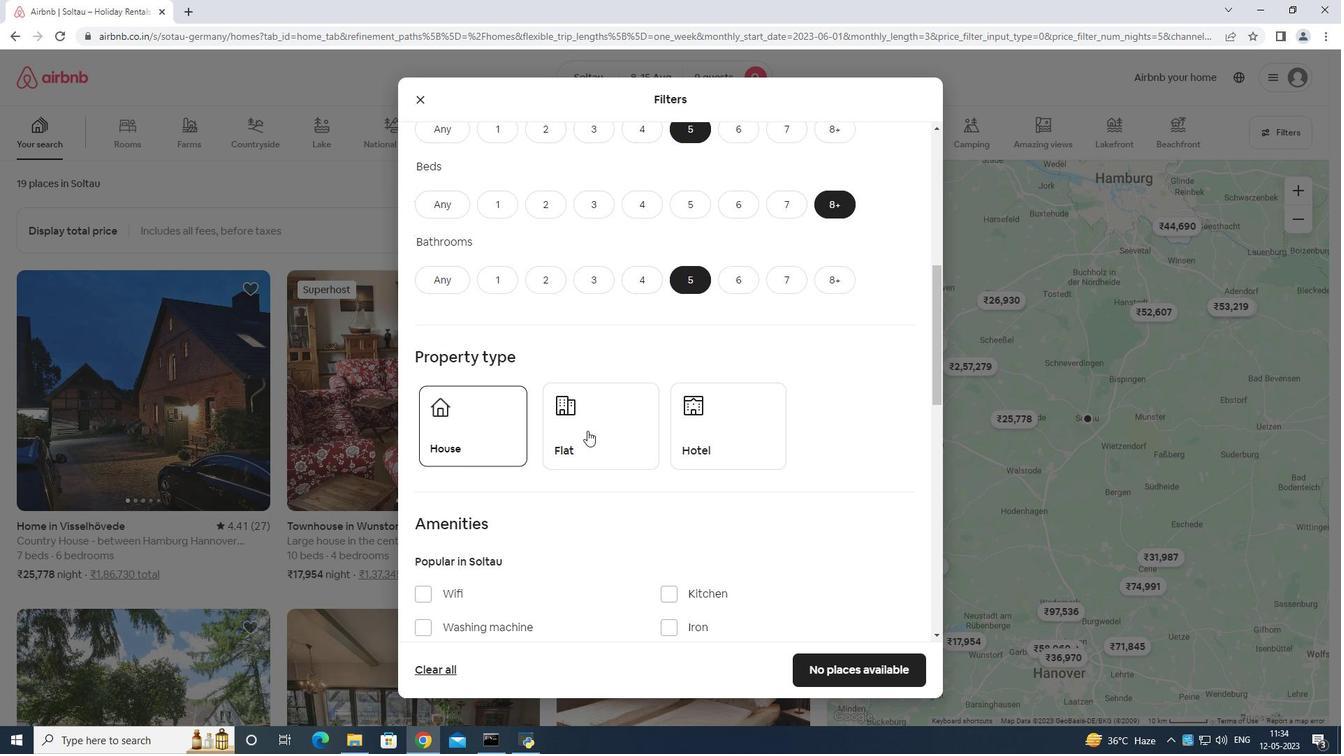 
Action: Mouse moved to (667, 414)
Screenshot: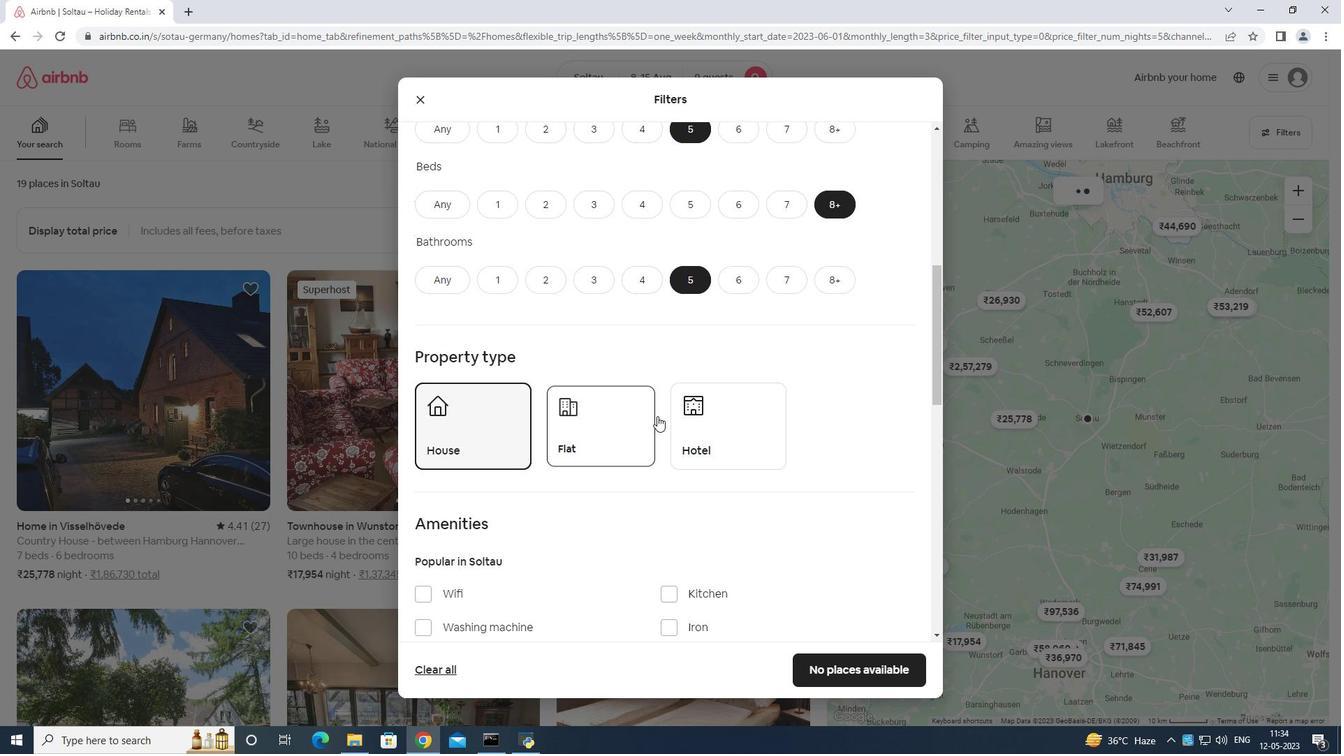 
Action: Mouse scrolled (667, 413) with delta (0, 0)
Screenshot: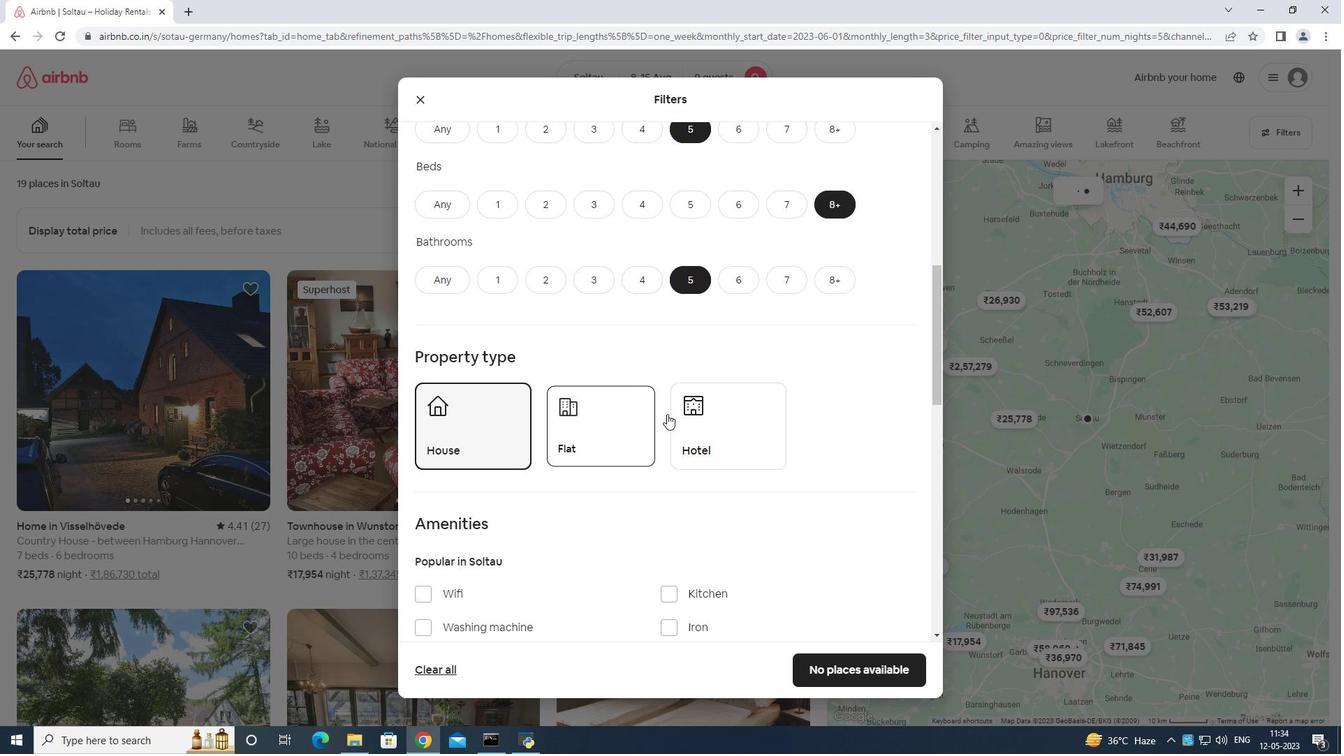 
Action: Mouse moved to (668, 414)
Screenshot: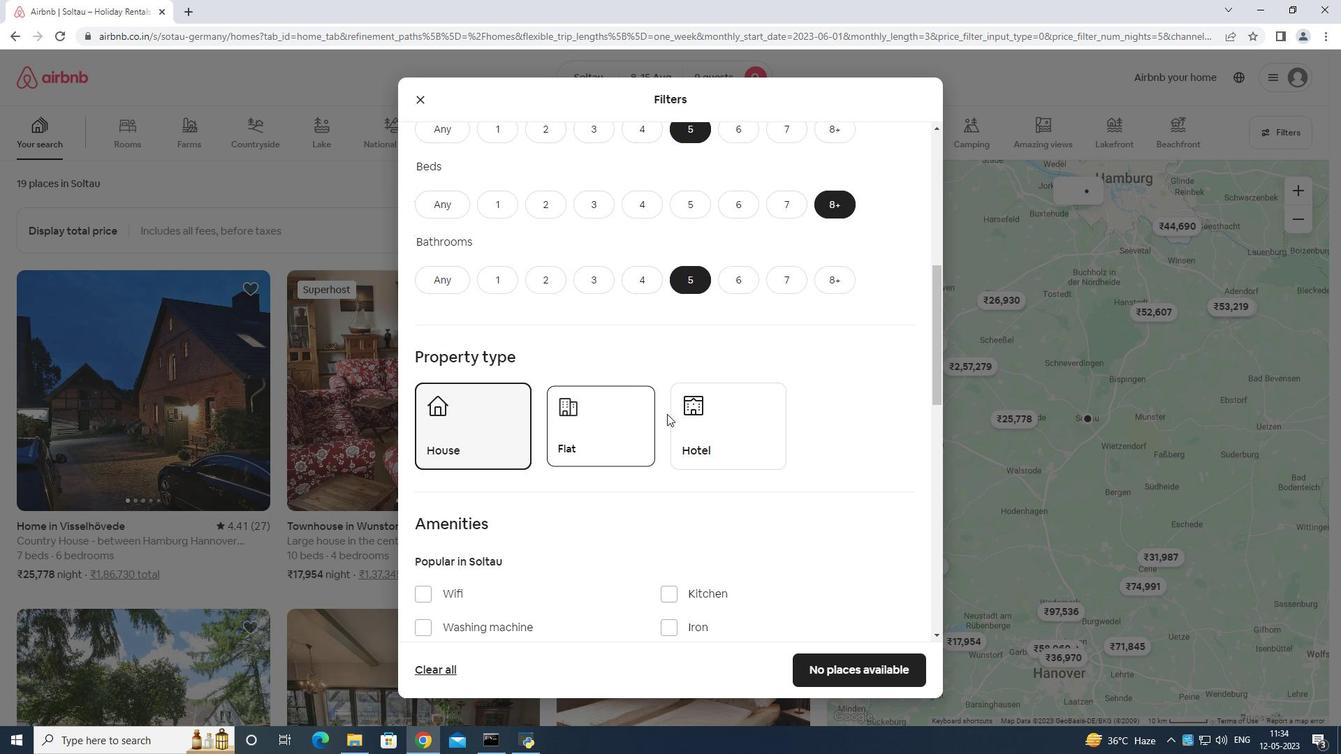 
Action: Mouse scrolled (668, 413) with delta (0, 0)
Screenshot: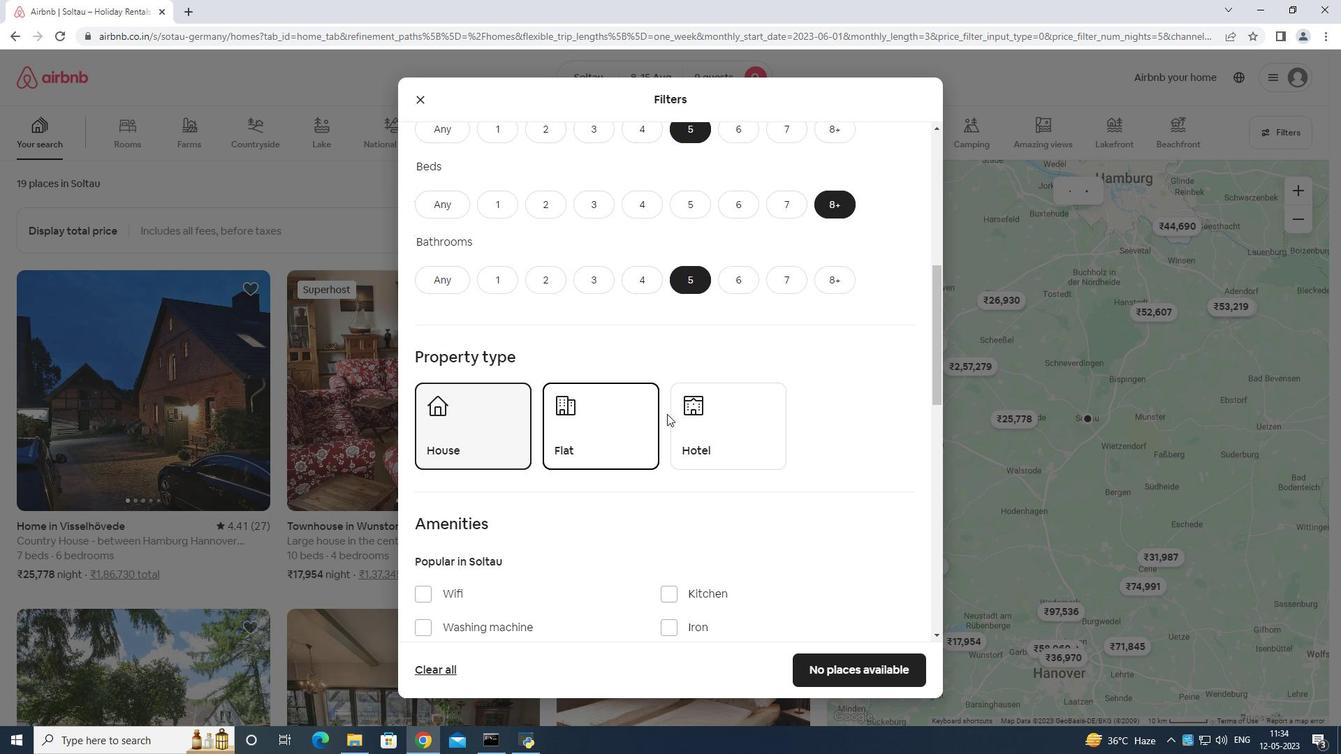 
Action: Mouse moved to (668, 414)
Screenshot: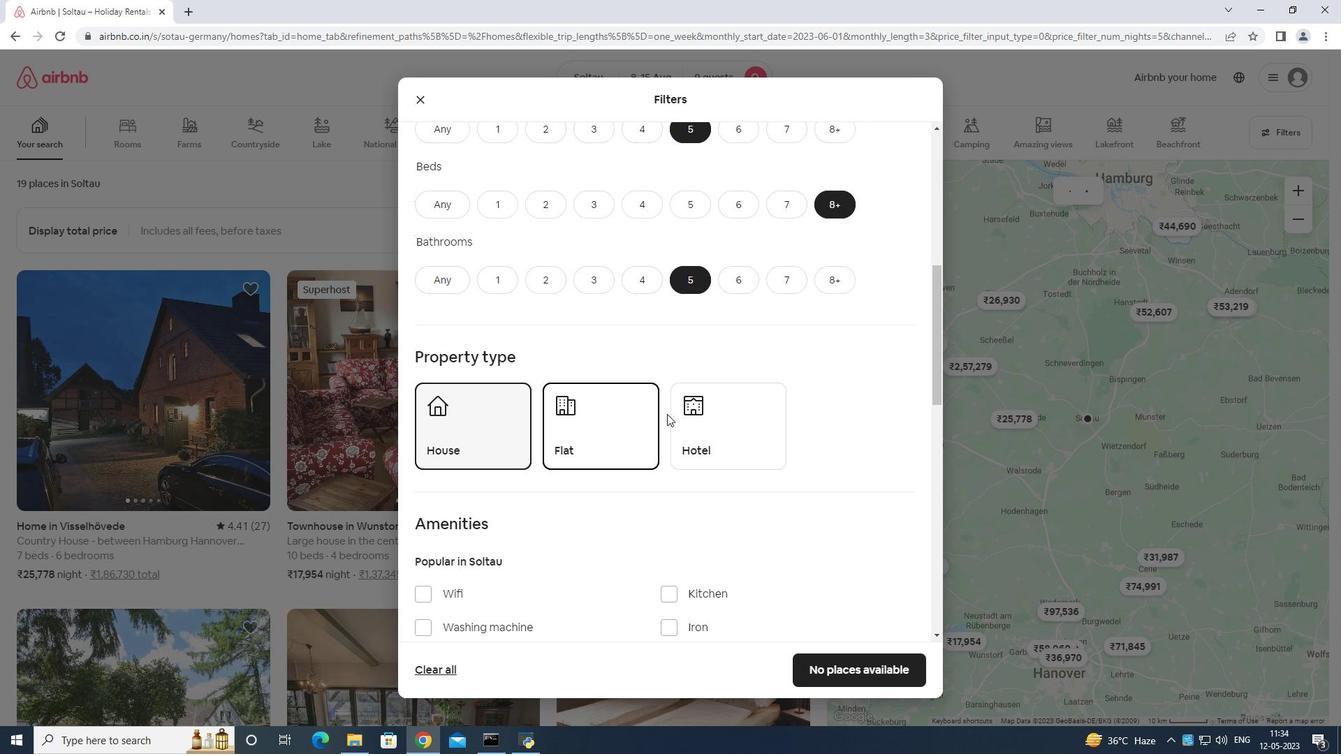 
Action: Mouse scrolled (668, 413) with delta (0, 0)
Screenshot: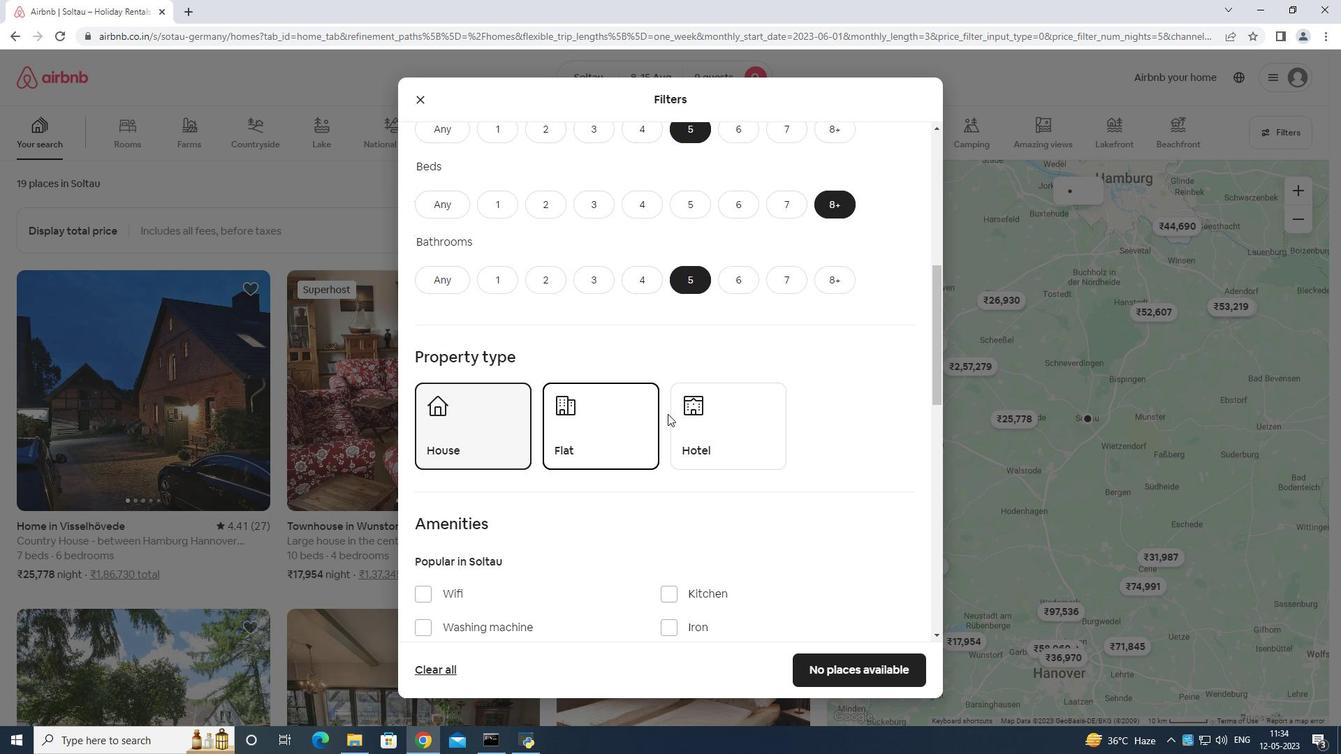 
Action: Mouse moved to (422, 387)
Screenshot: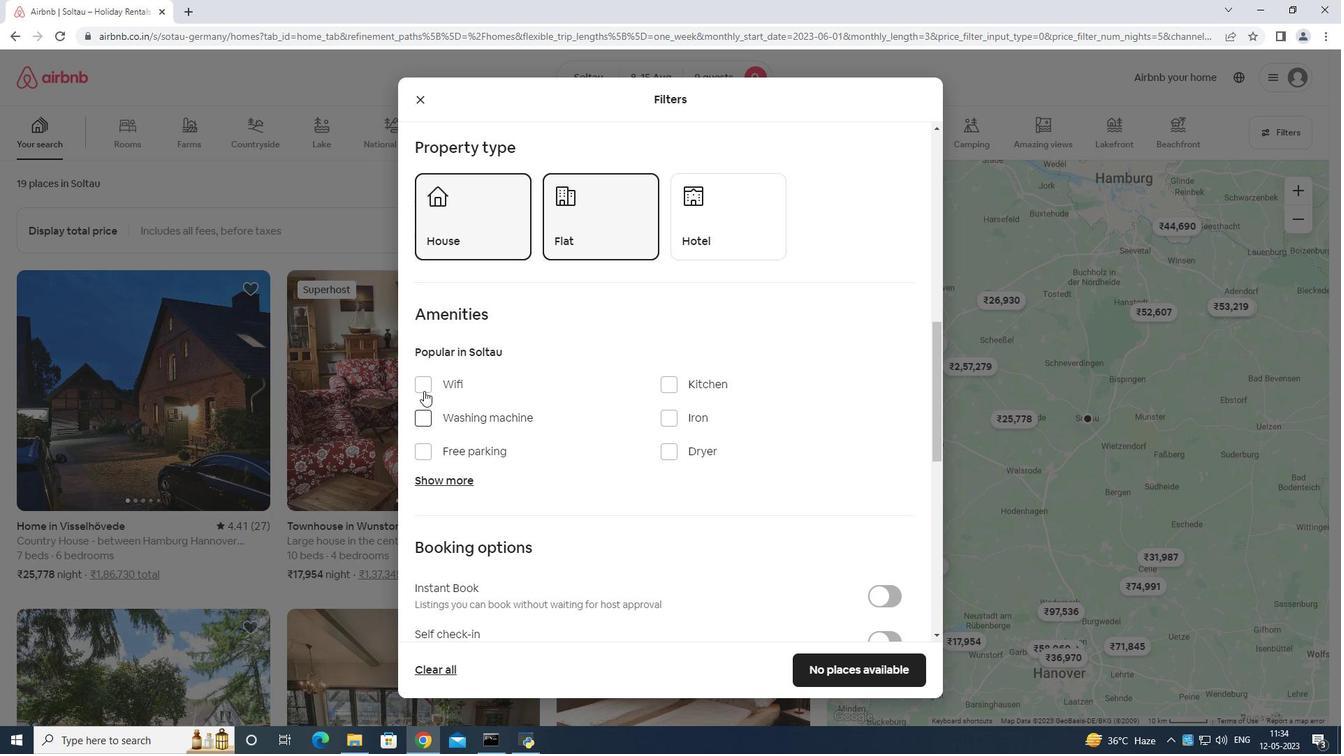 
Action: Mouse pressed left at (422, 387)
Screenshot: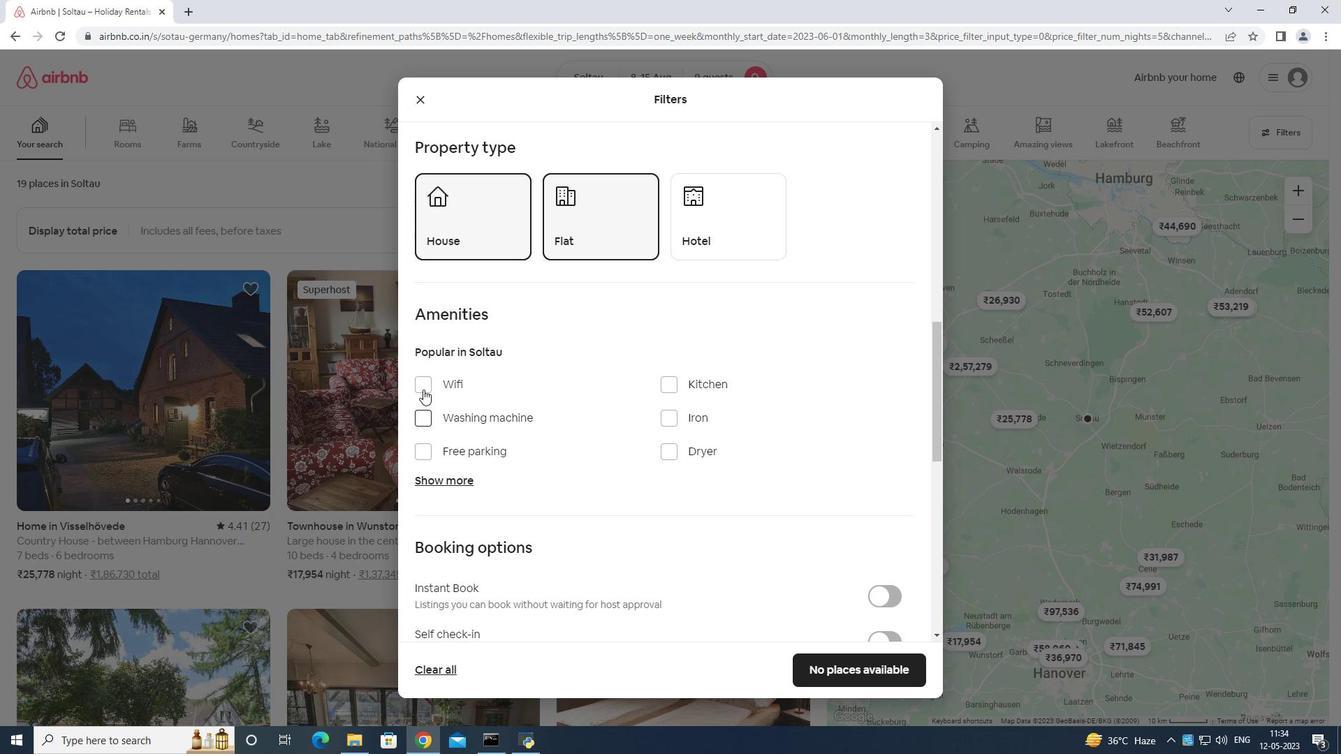 
Action: Mouse moved to (423, 449)
Screenshot: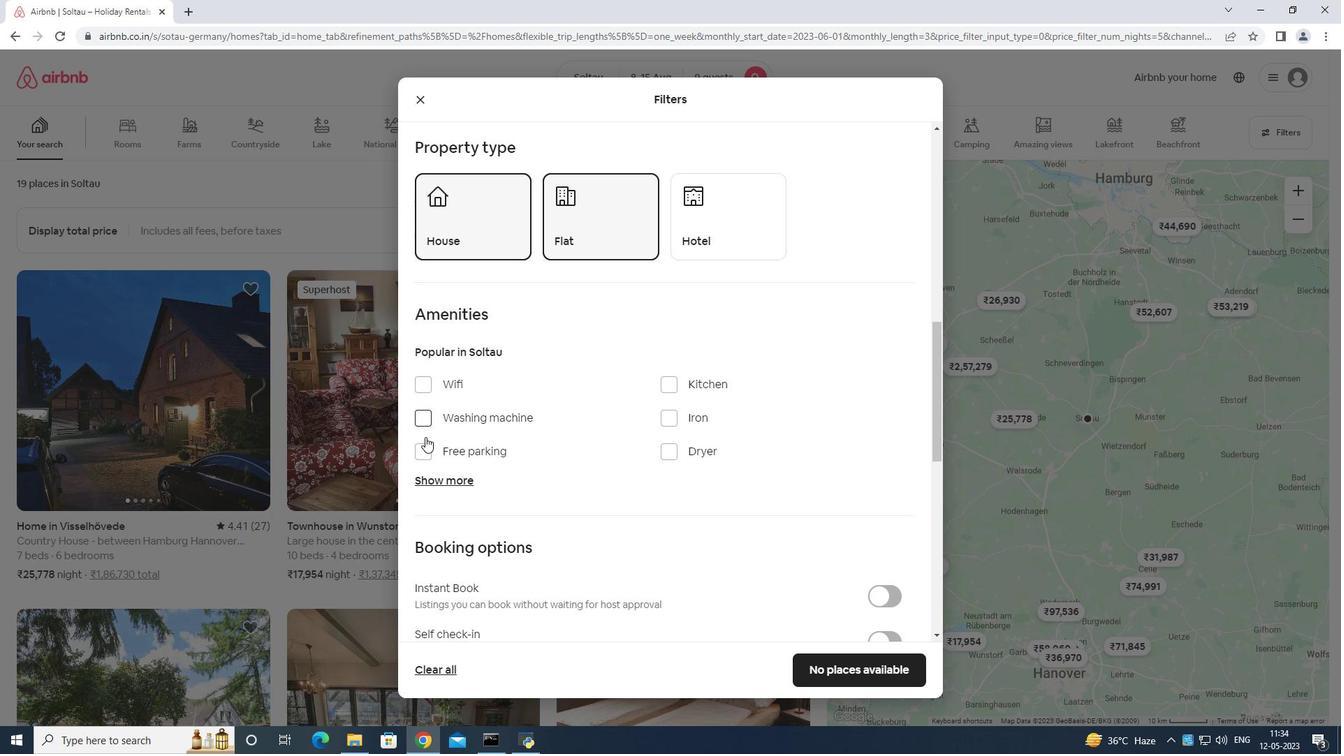 
Action: Mouse pressed left at (423, 449)
Screenshot: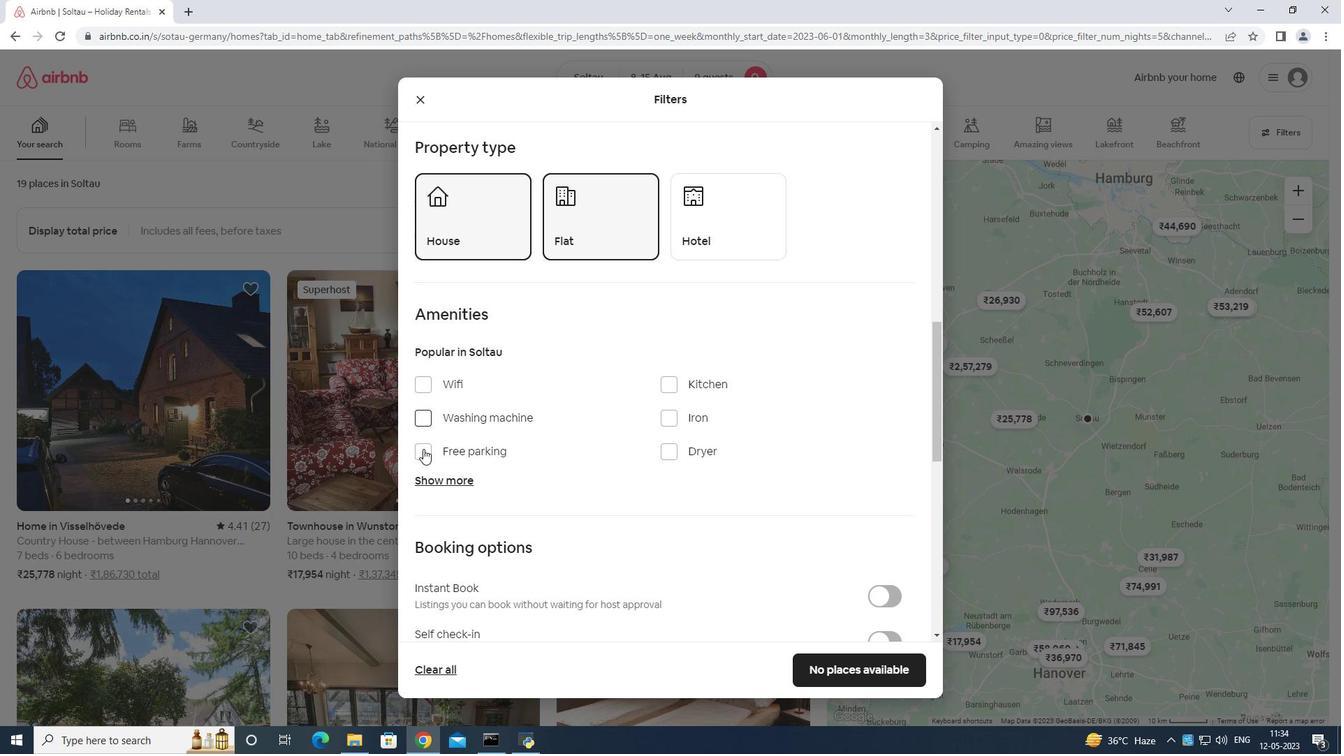 
Action: Mouse moved to (421, 372)
Screenshot: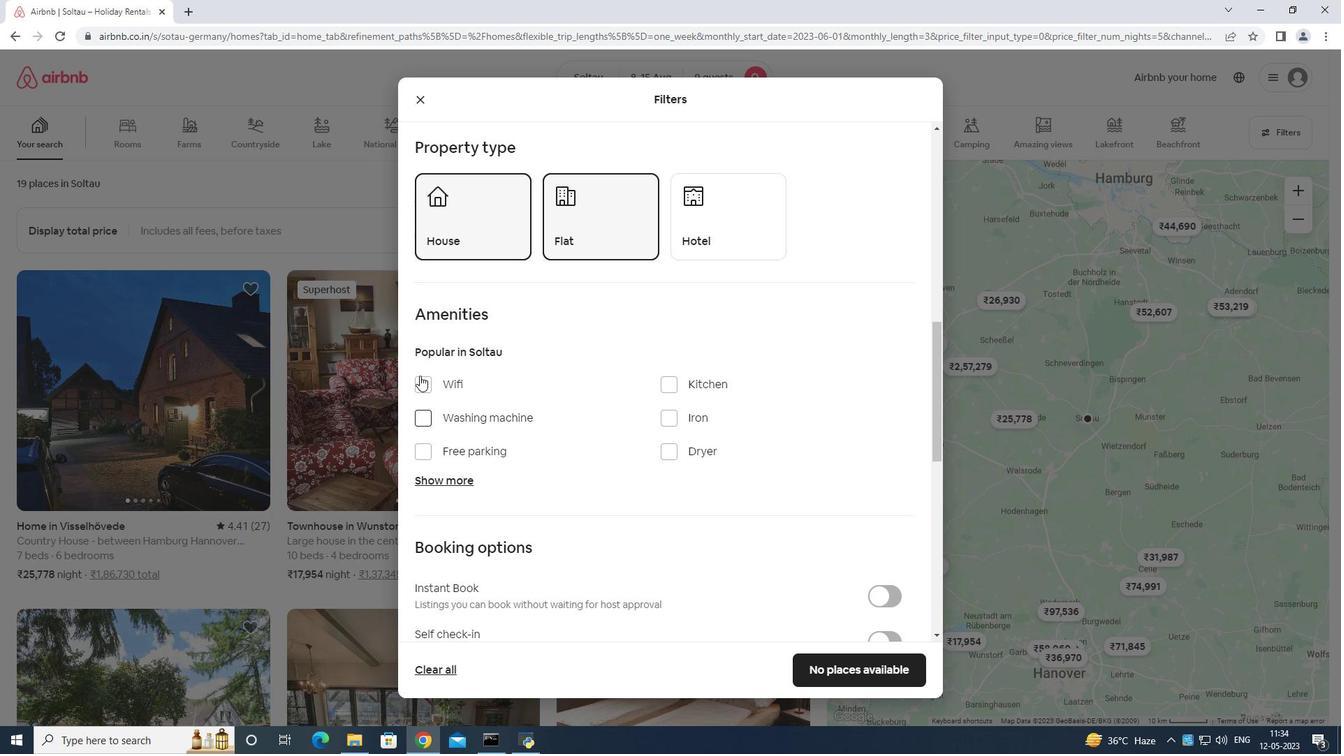 
Action: Mouse pressed left at (421, 372)
Screenshot: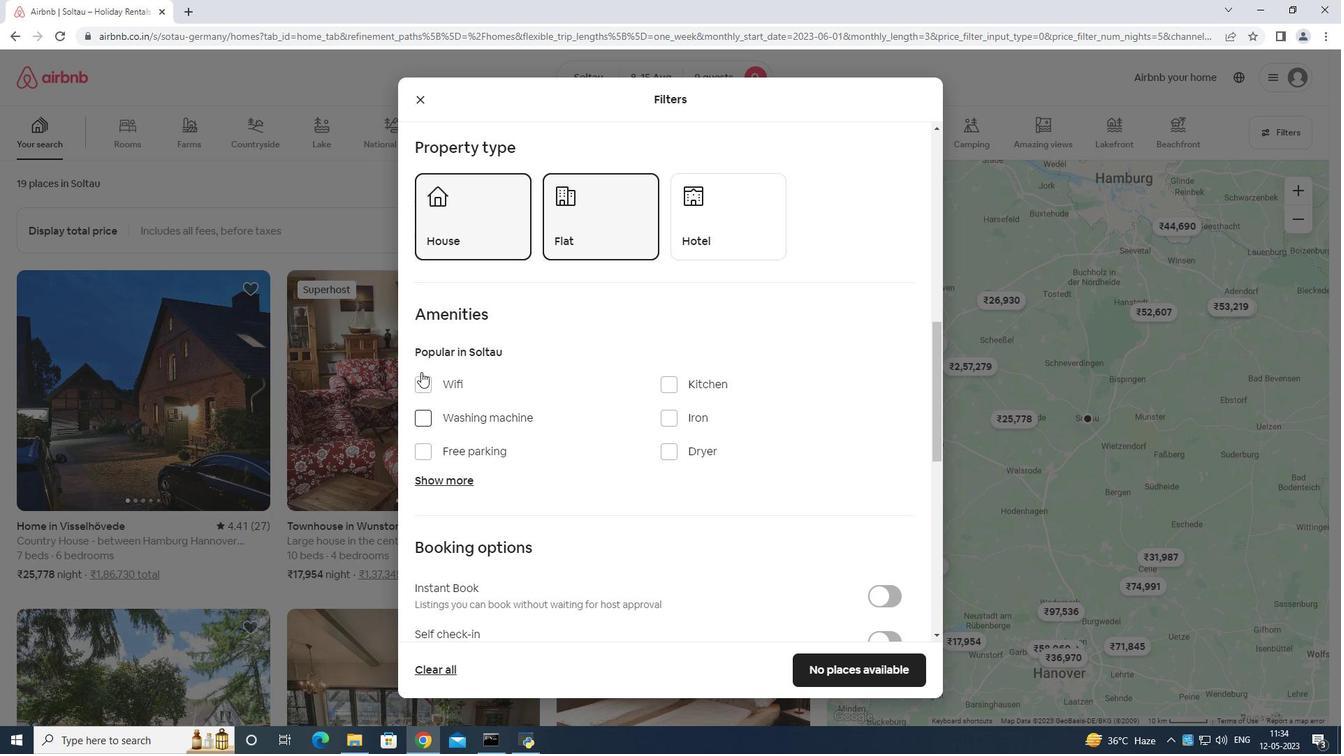 
Action: Mouse moved to (435, 478)
Screenshot: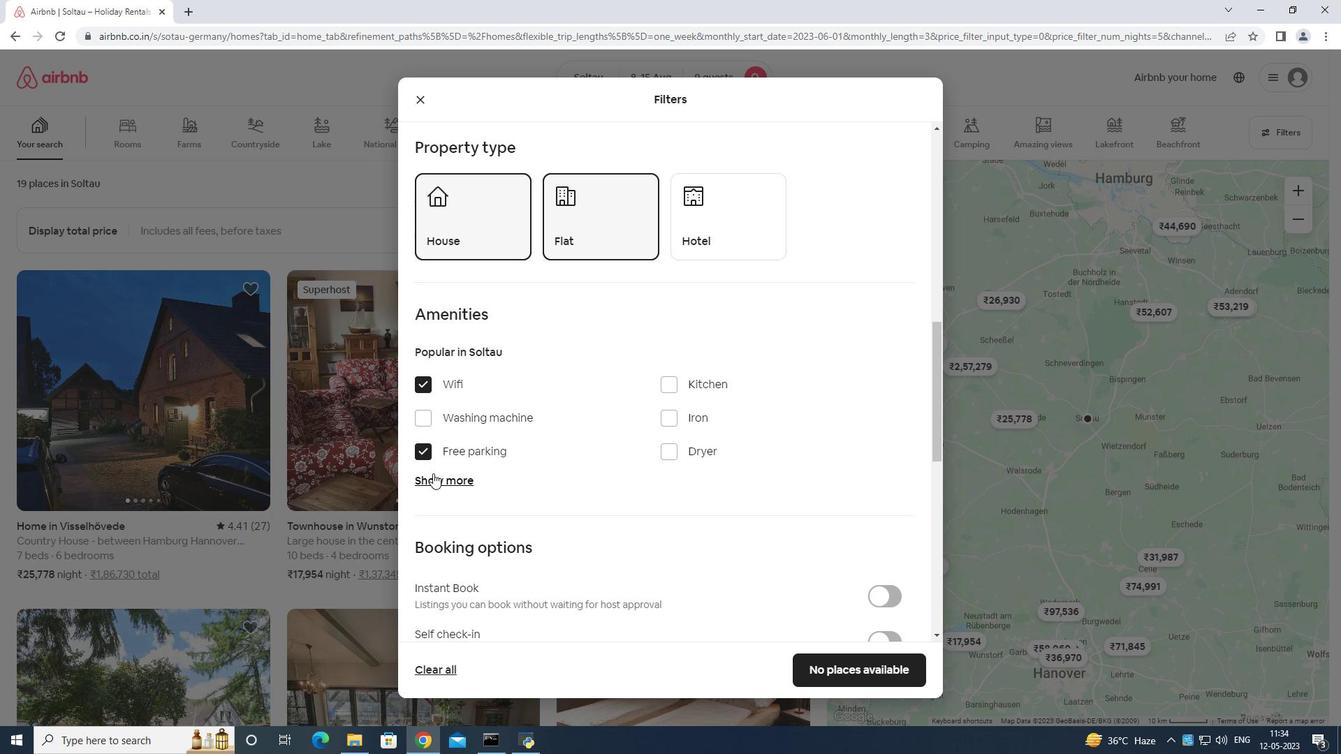 
Action: Mouse pressed left at (435, 478)
Screenshot: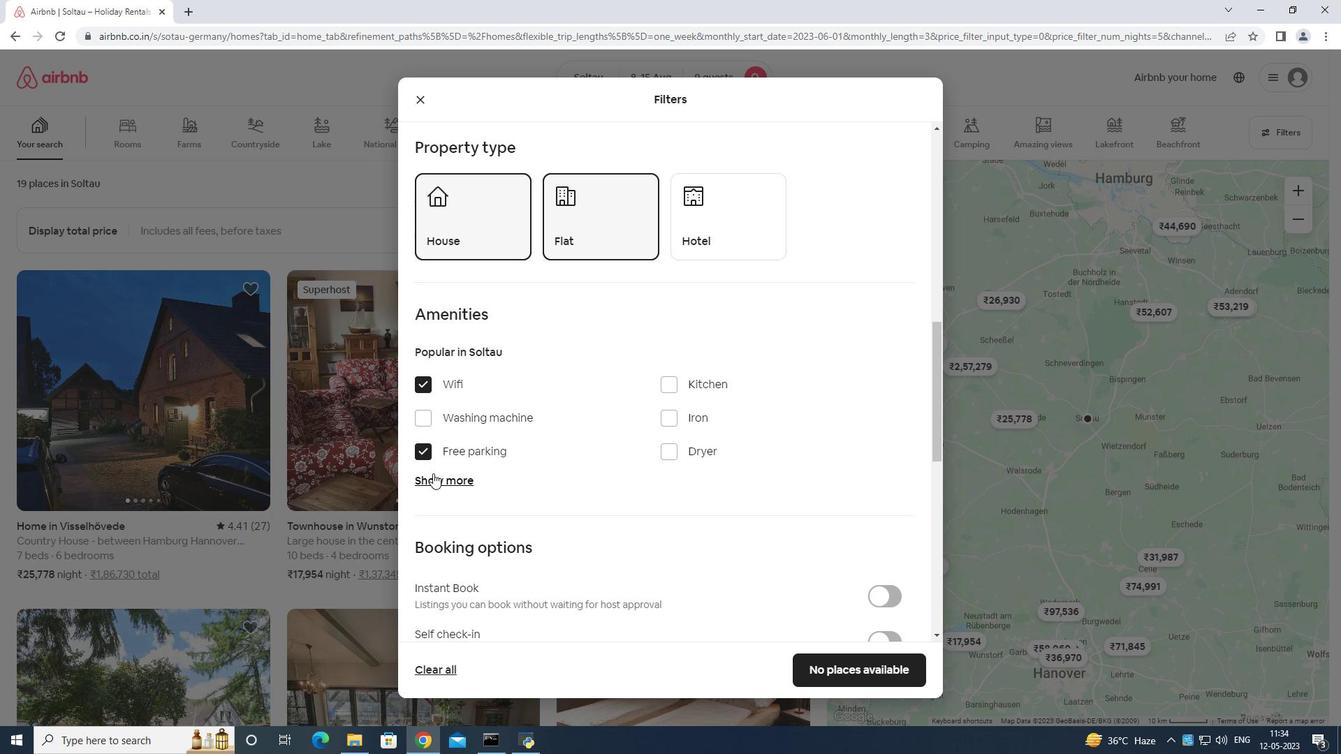 
Action: Mouse moved to (675, 557)
Screenshot: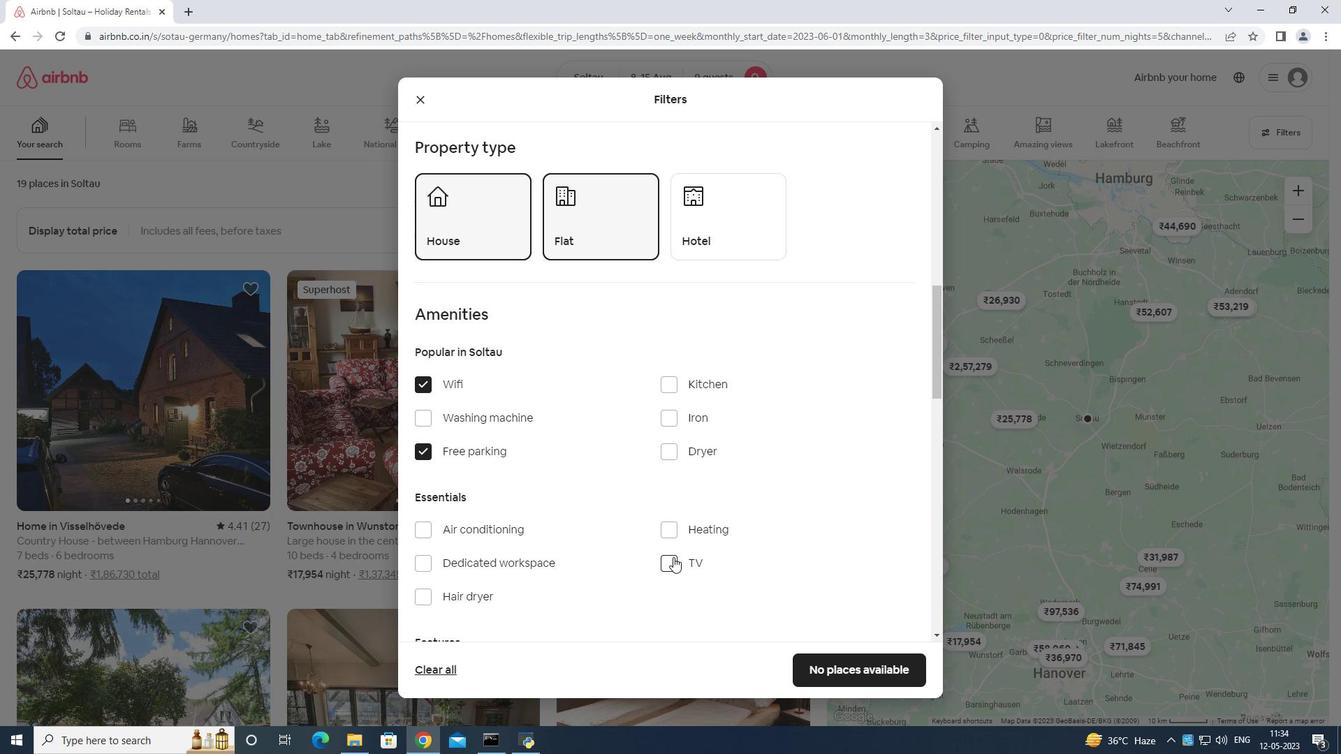 
Action: Mouse pressed left at (675, 557)
Screenshot: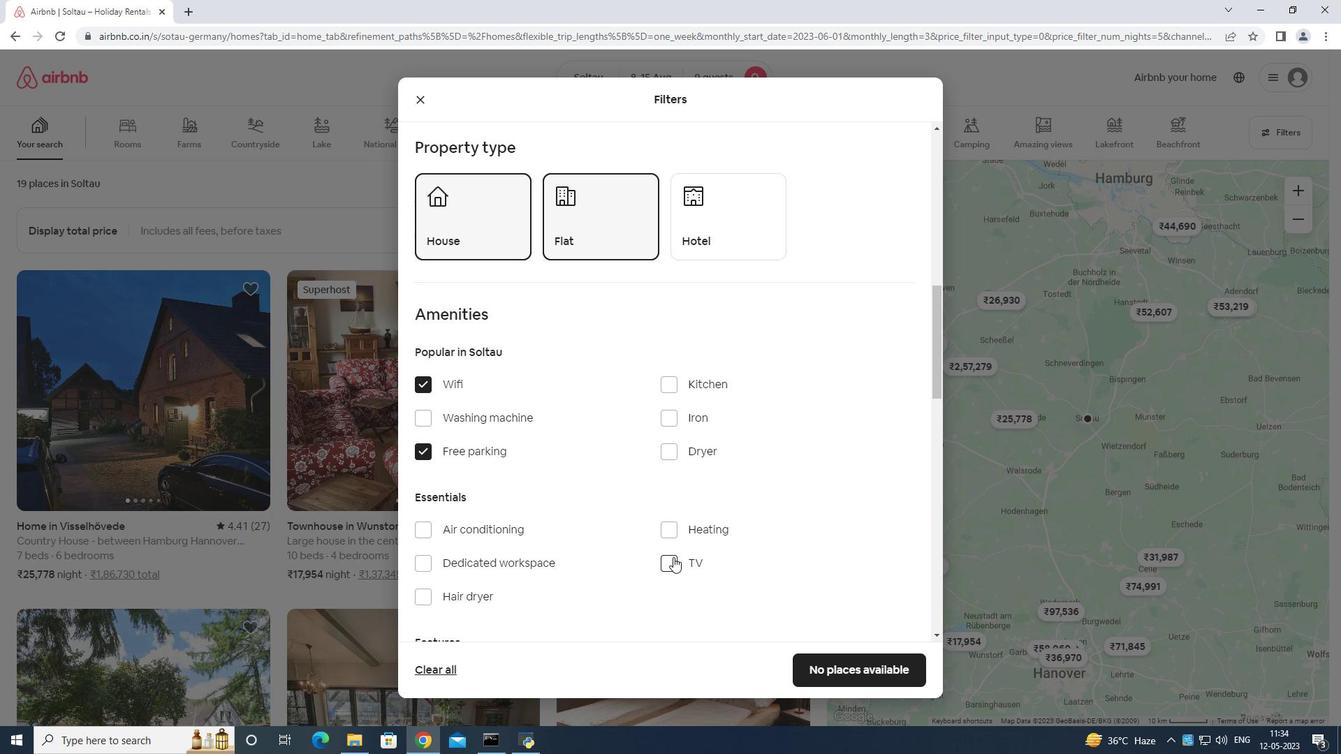 
Action: Mouse moved to (680, 543)
Screenshot: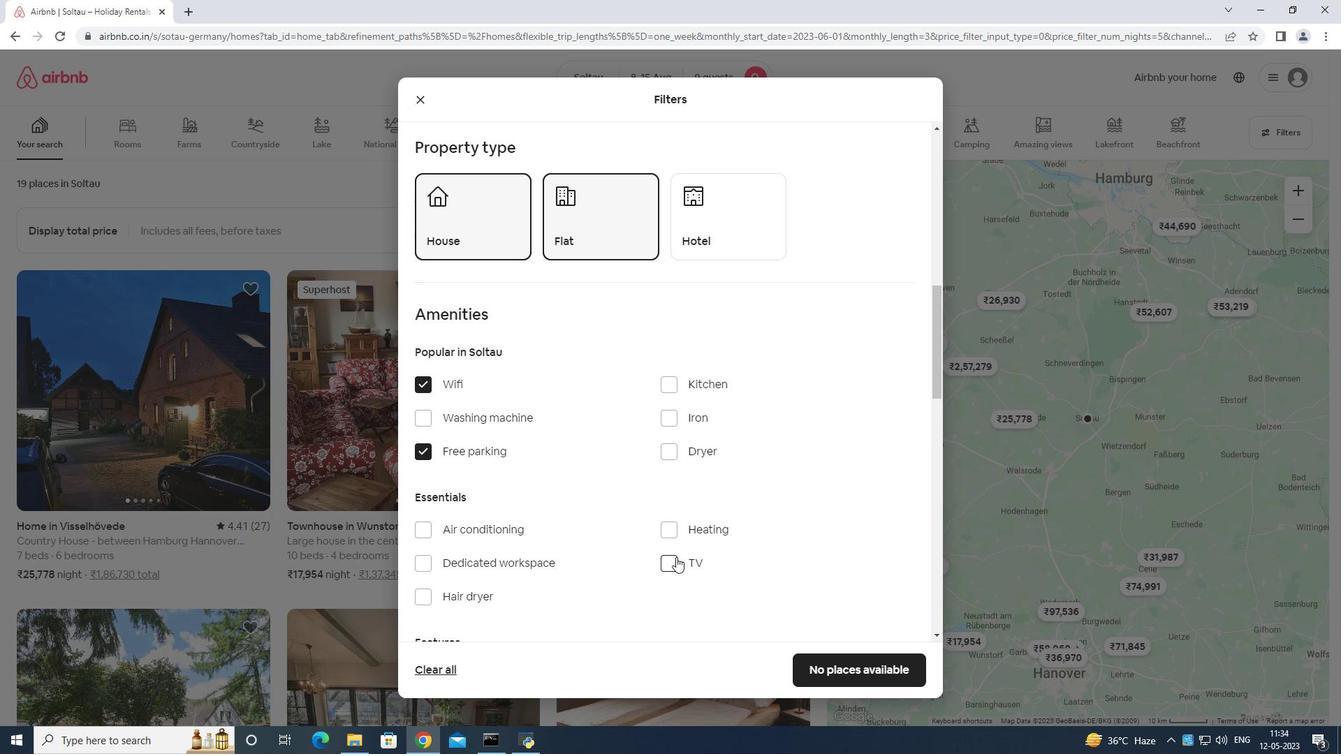 
Action: Mouse scrolled (680, 542) with delta (0, 0)
Screenshot: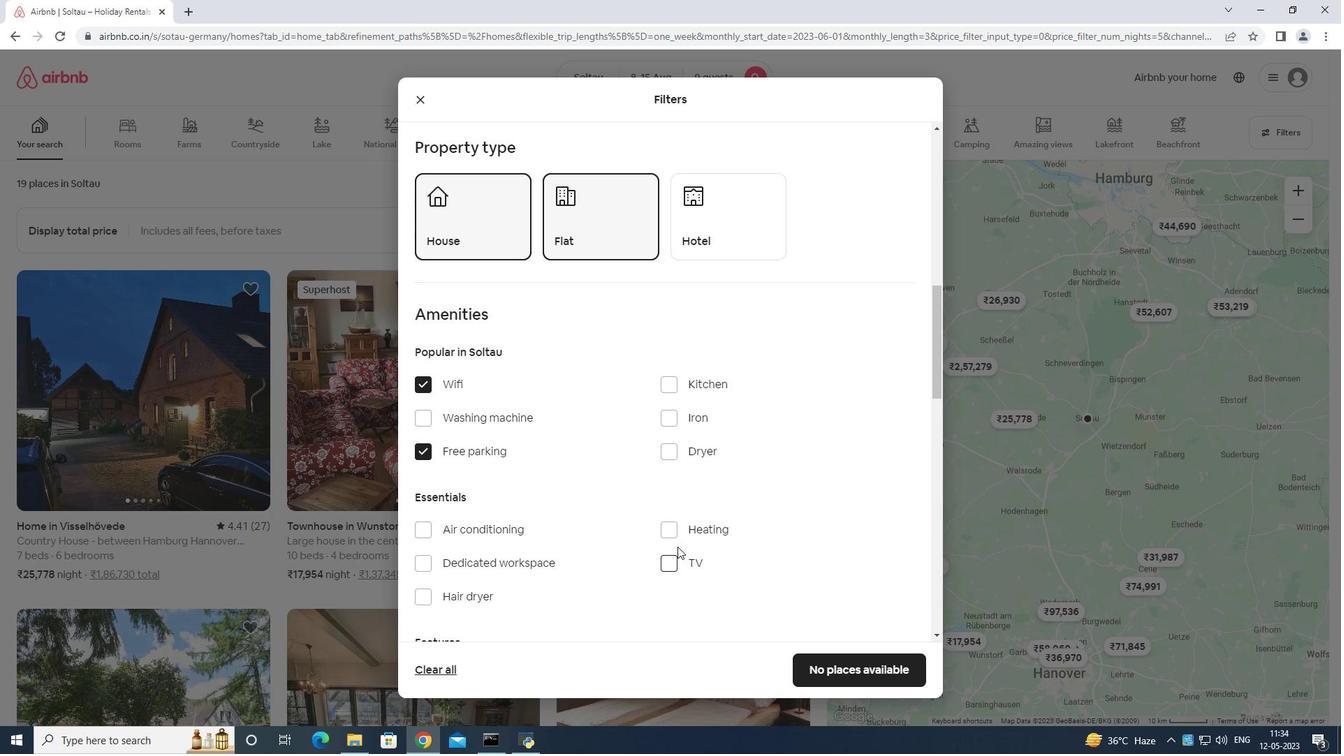 
Action: Mouse scrolled (680, 542) with delta (0, 0)
Screenshot: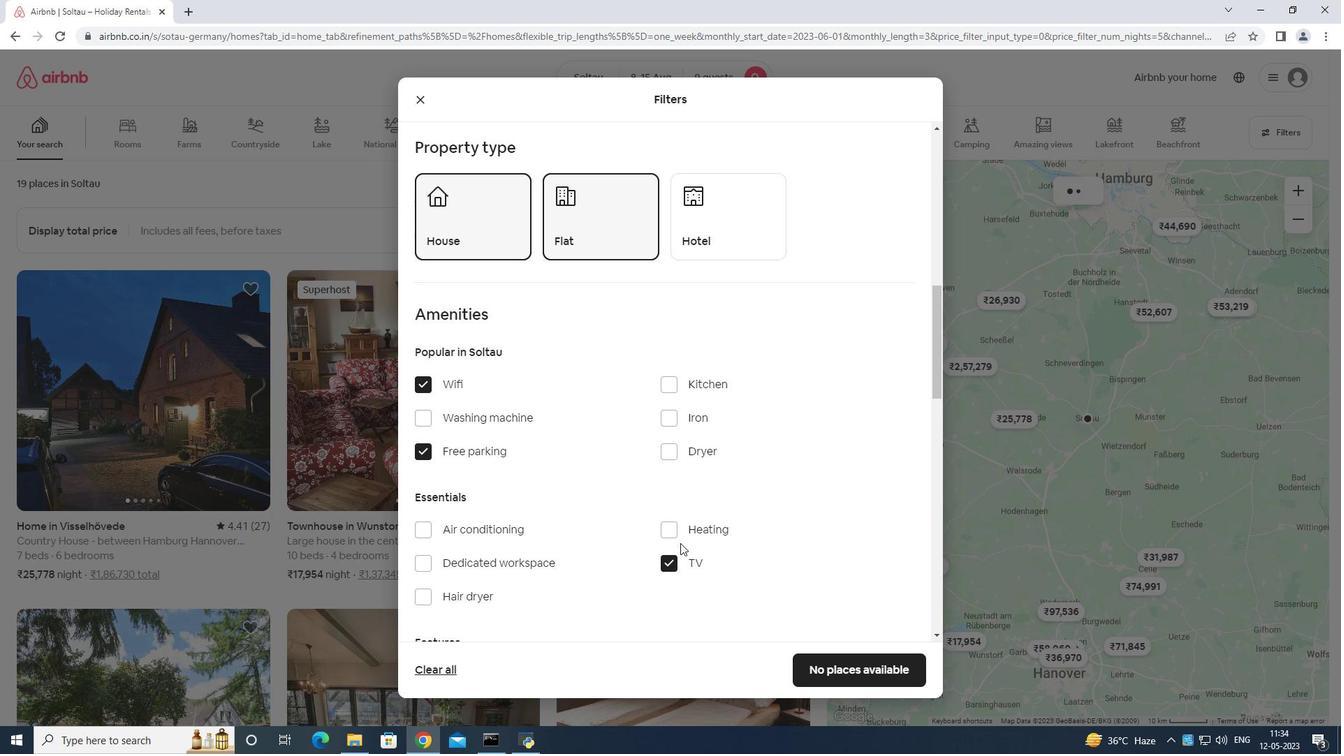 
Action: Mouse scrolled (680, 542) with delta (0, 0)
Screenshot: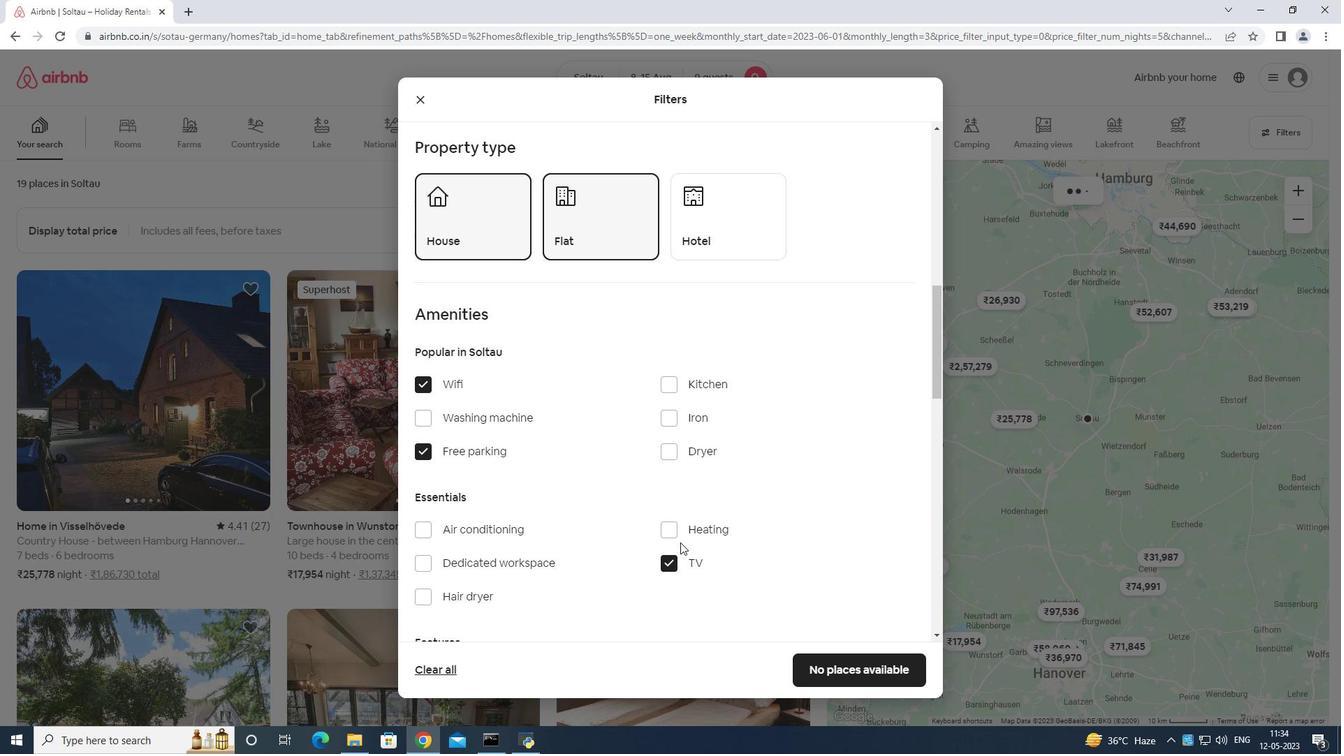 
Action: Mouse scrolled (680, 542) with delta (0, 0)
Screenshot: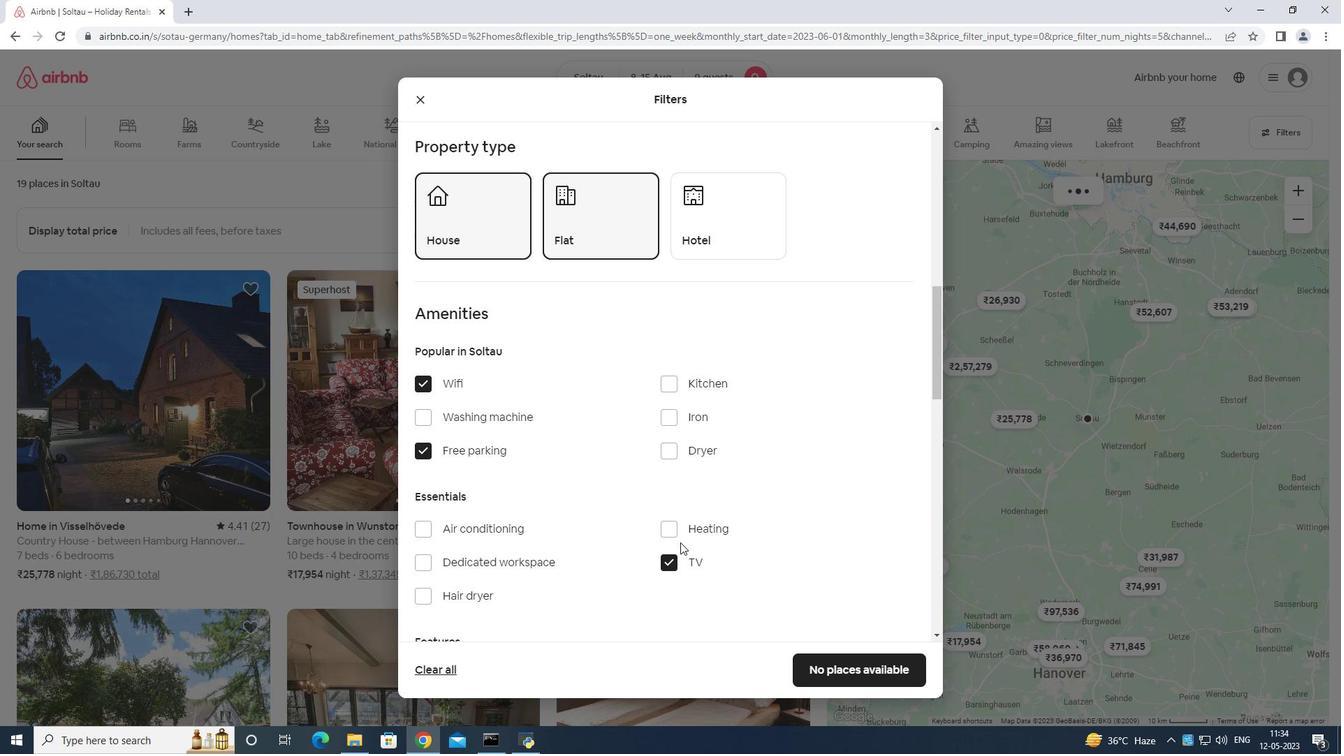
Action: Mouse moved to (424, 462)
Screenshot: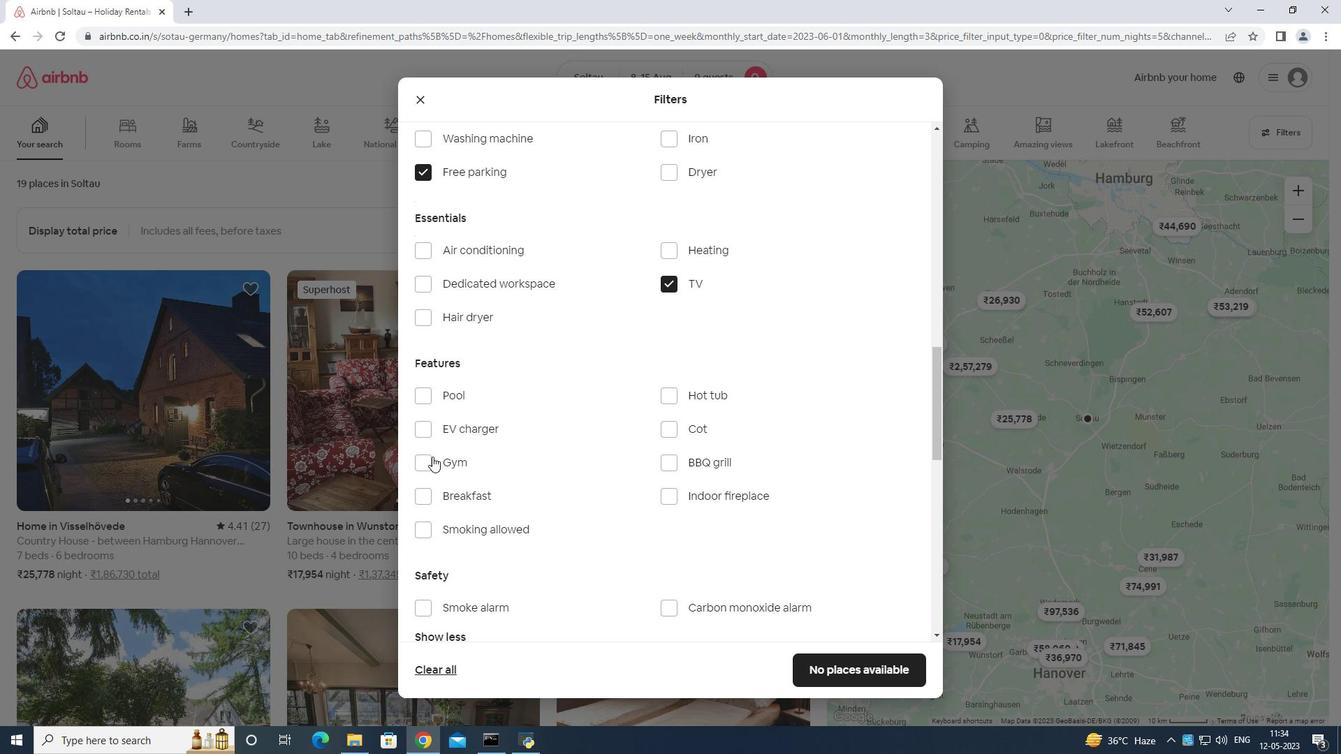 
Action: Mouse pressed left at (424, 462)
Screenshot: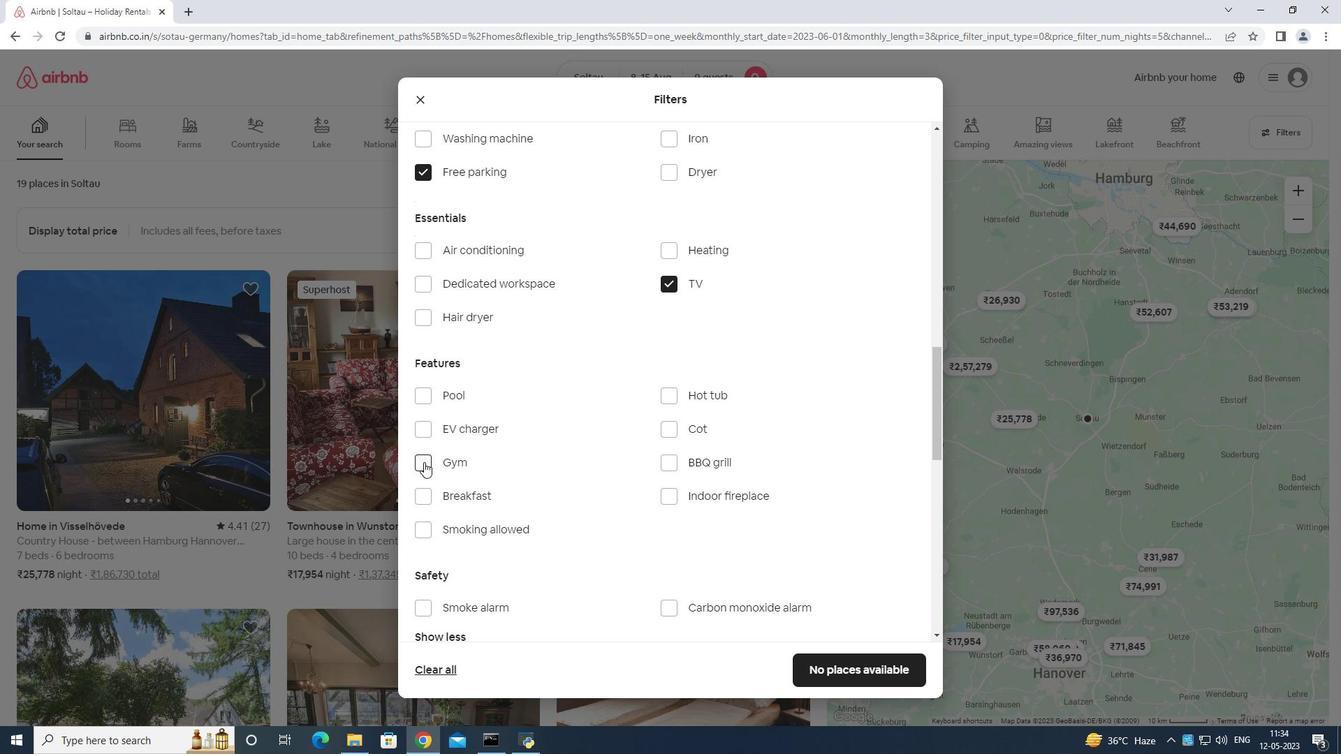 
Action: Mouse moved to (415, 492)
Screenshot: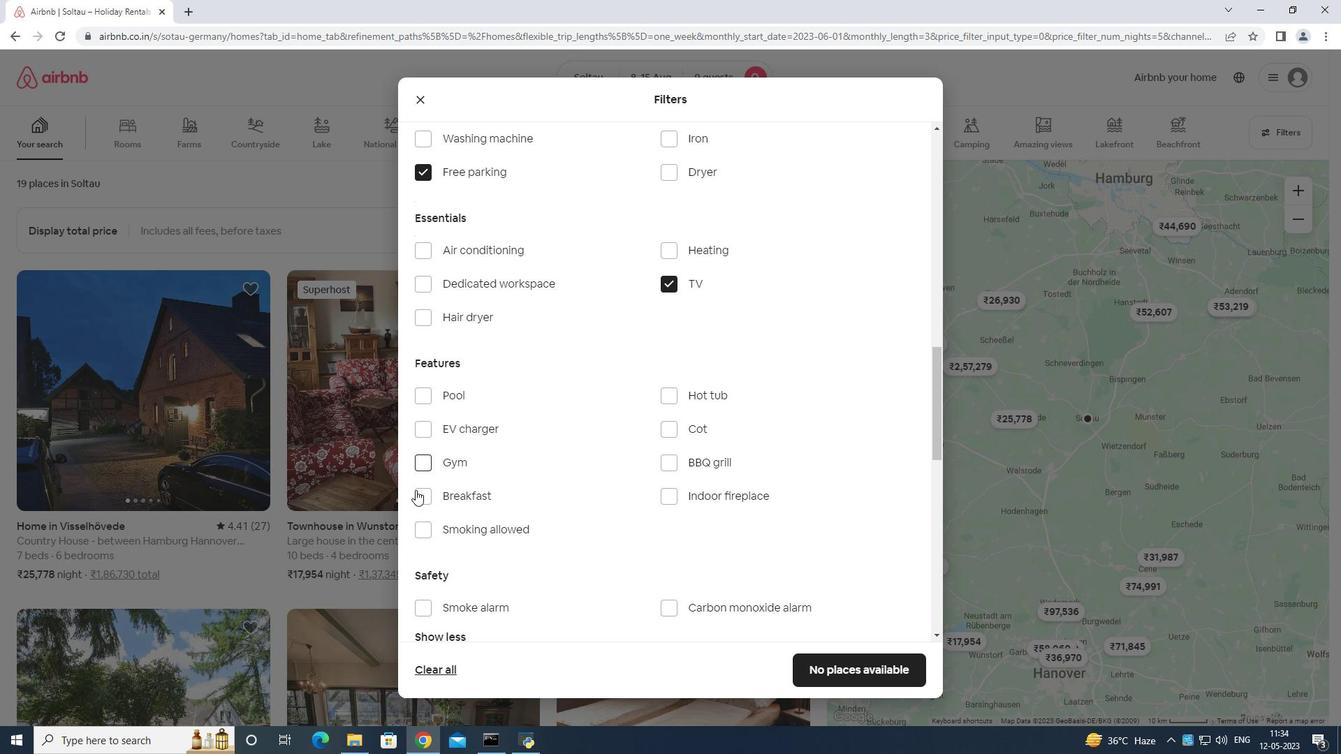 
Action: Mouse pressed left at (415, 492)
Screenshot: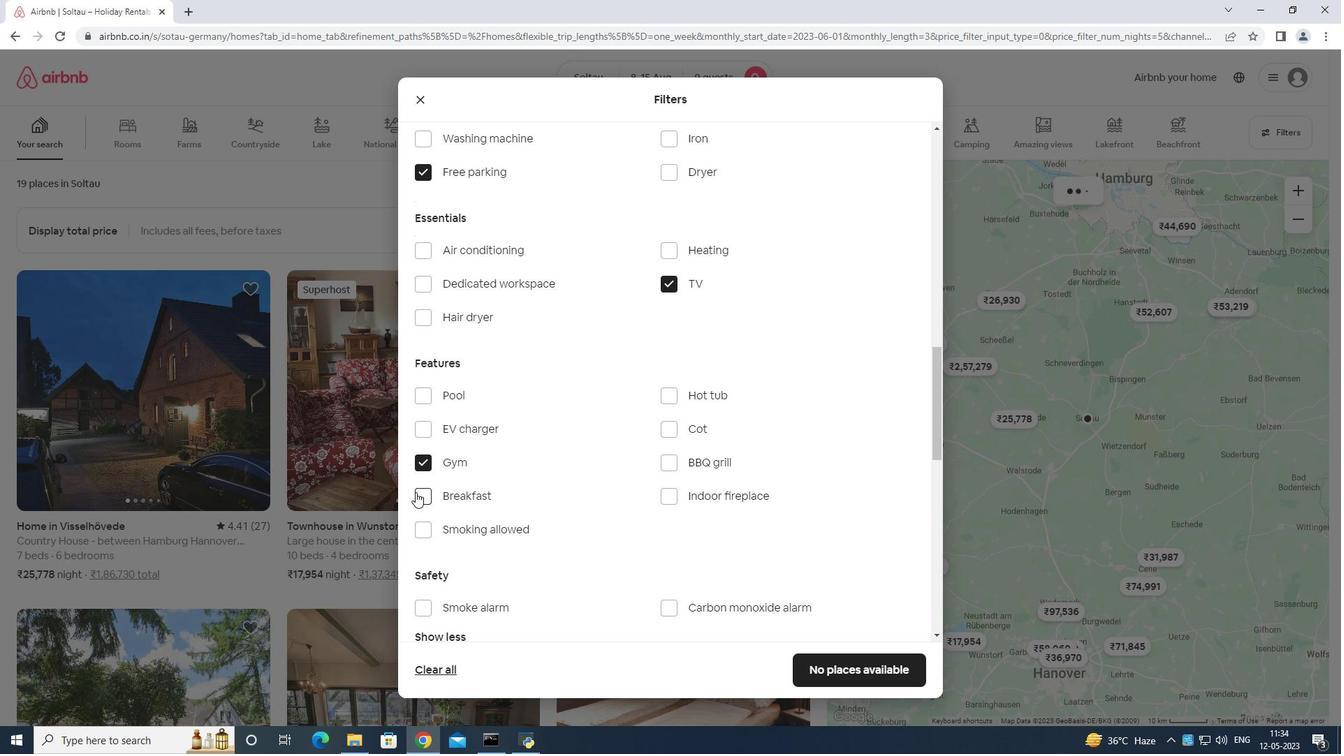 
Action: Mouse moved to (826, 623)
Screenshot: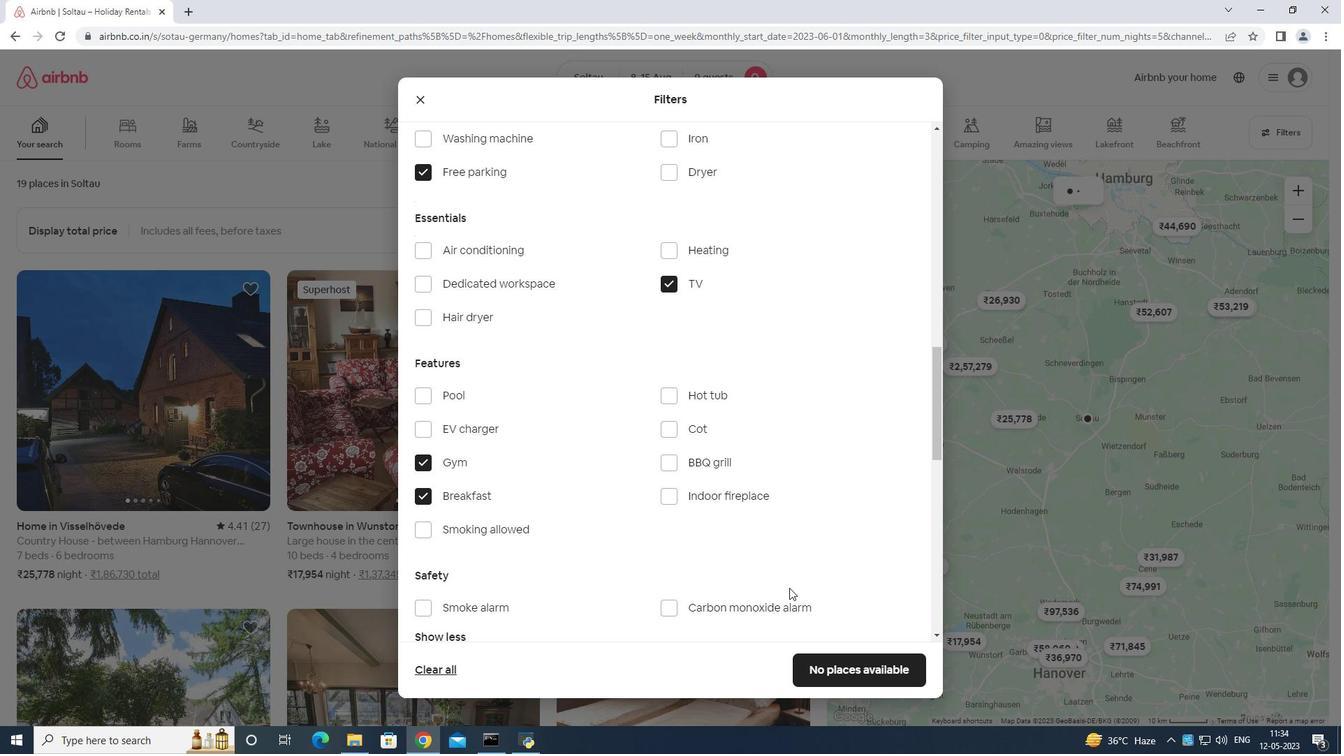 
Action: Mouse scrolled (826, 622) with delta (0, 0)
Screenshot: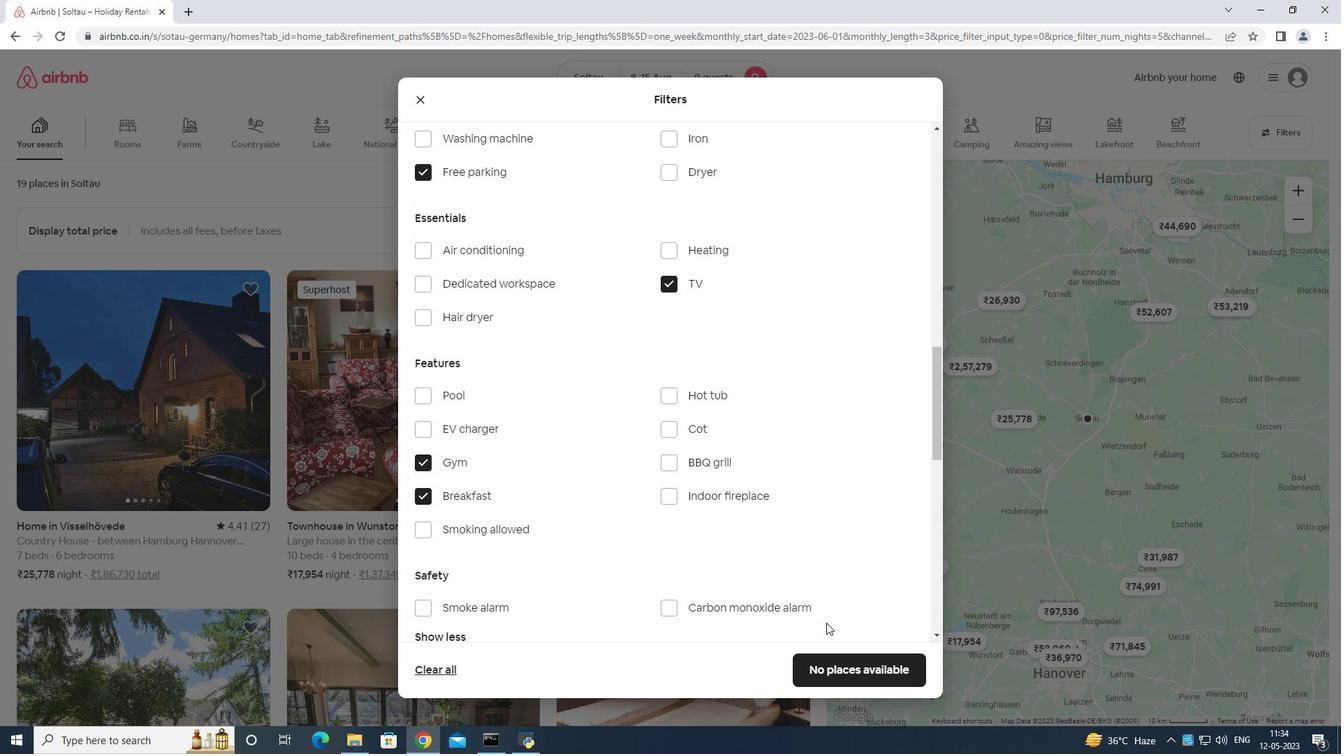 
Action: Mouse scrolled (826, 622) with delta (0, 0)
Screenshot: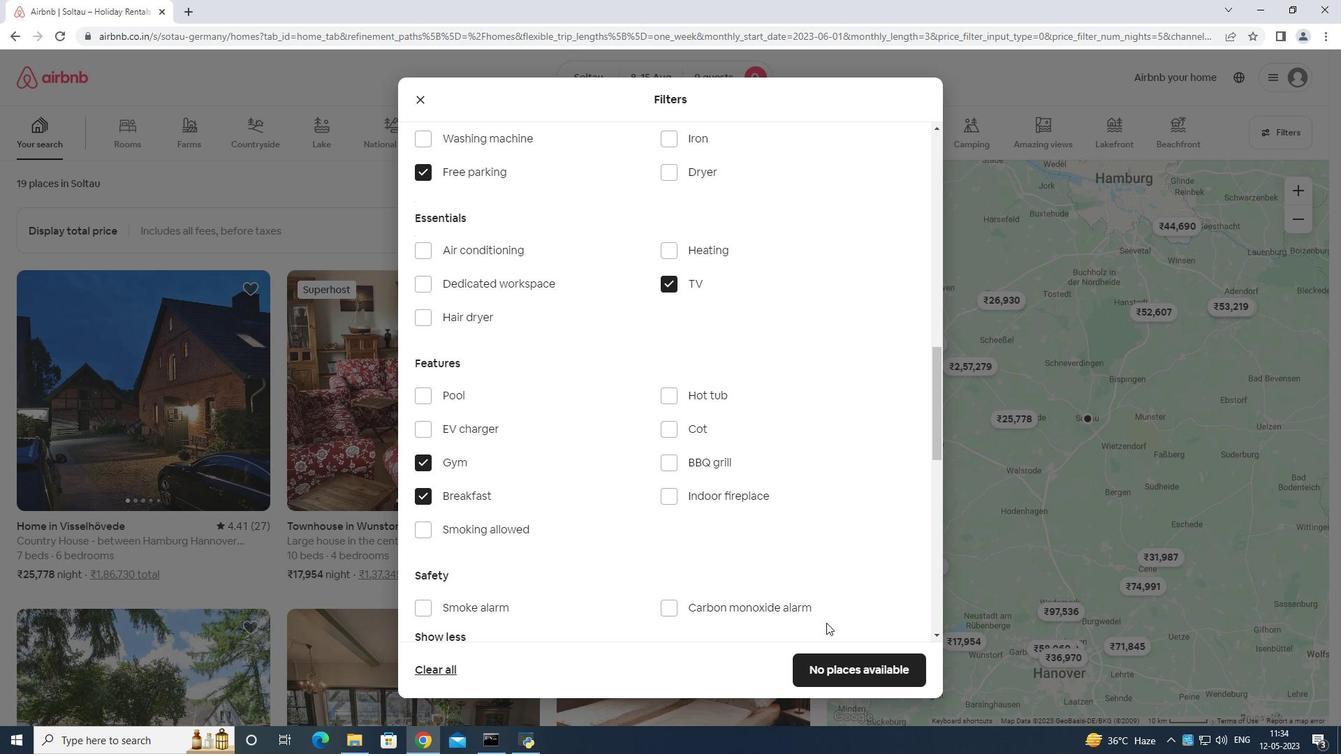 
Action: Mouse moved to (826, 623)
Screenshot: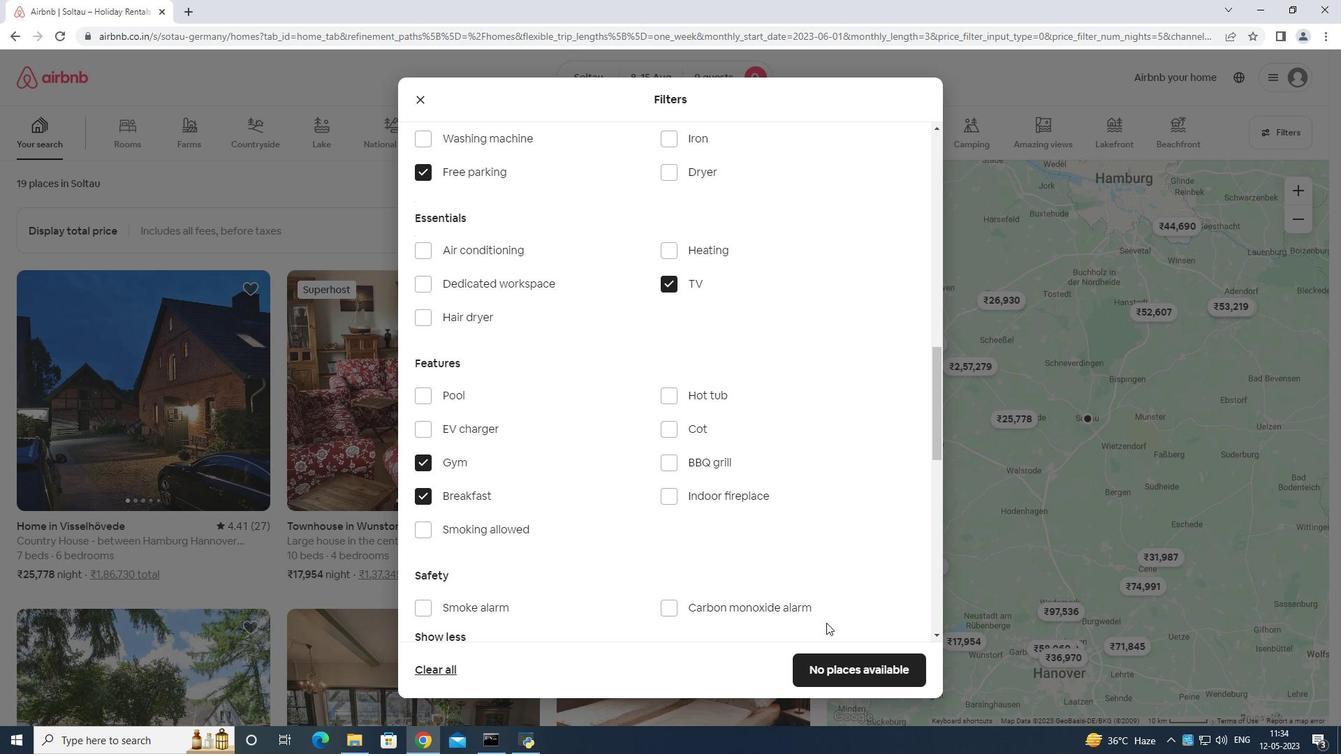 
Action: Mouse scrolled (826, 622) with delta (0, 0)
Screenshot: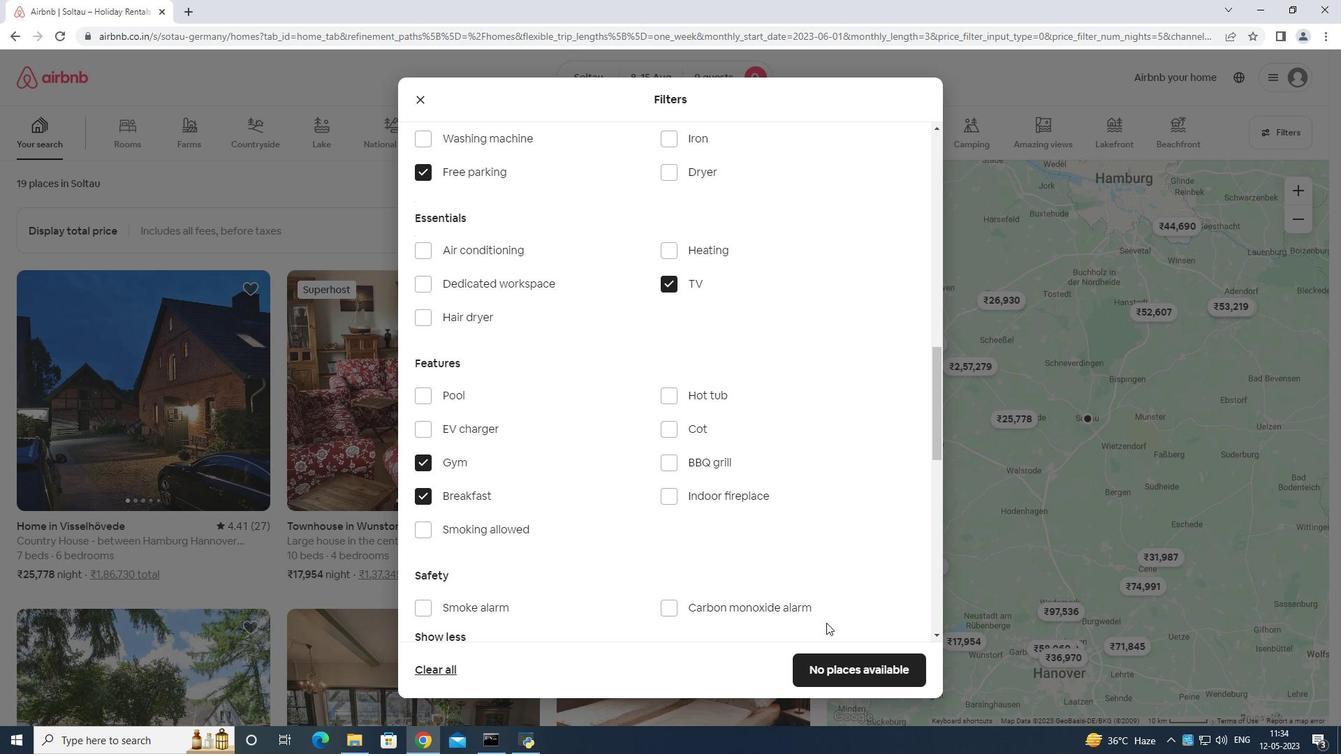 
Action: Mouse moved to (819, 597)
Screenshot: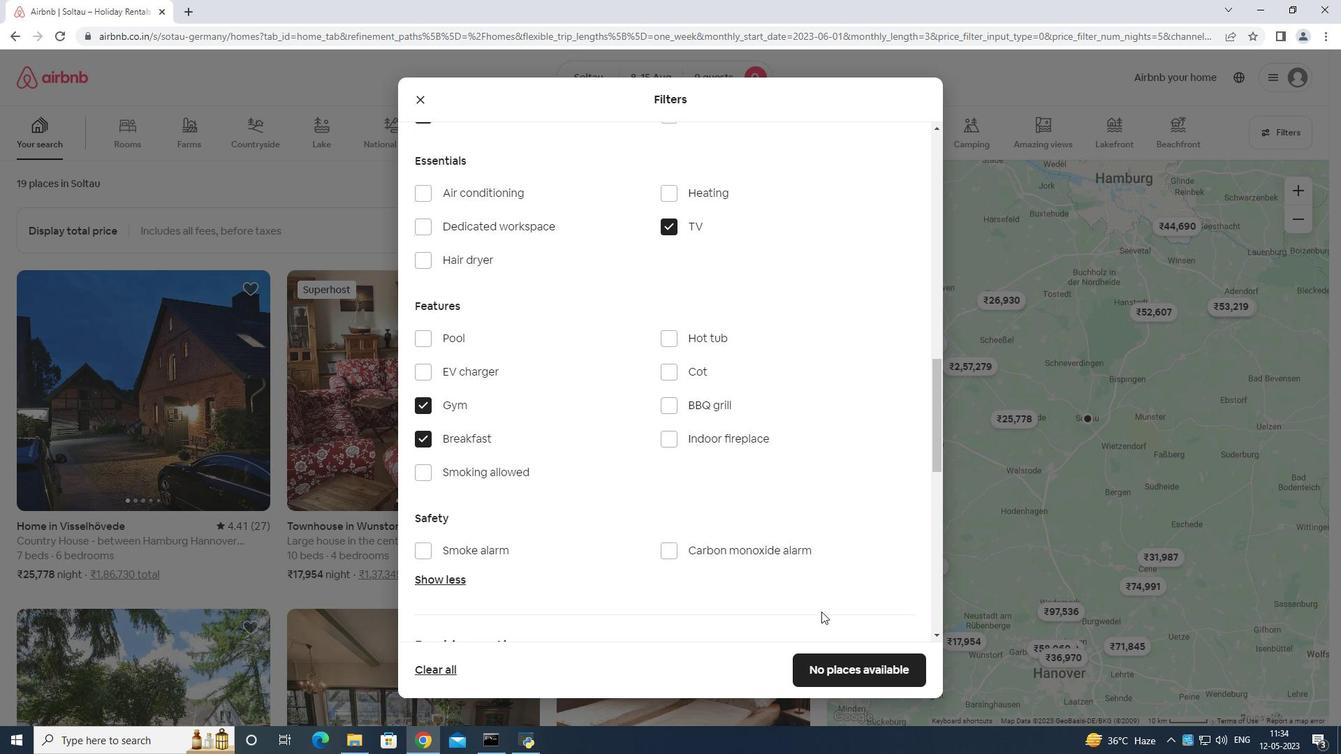 
Action: Mouse scrolled (819, 596) with delta (0, 0)
Screenshot: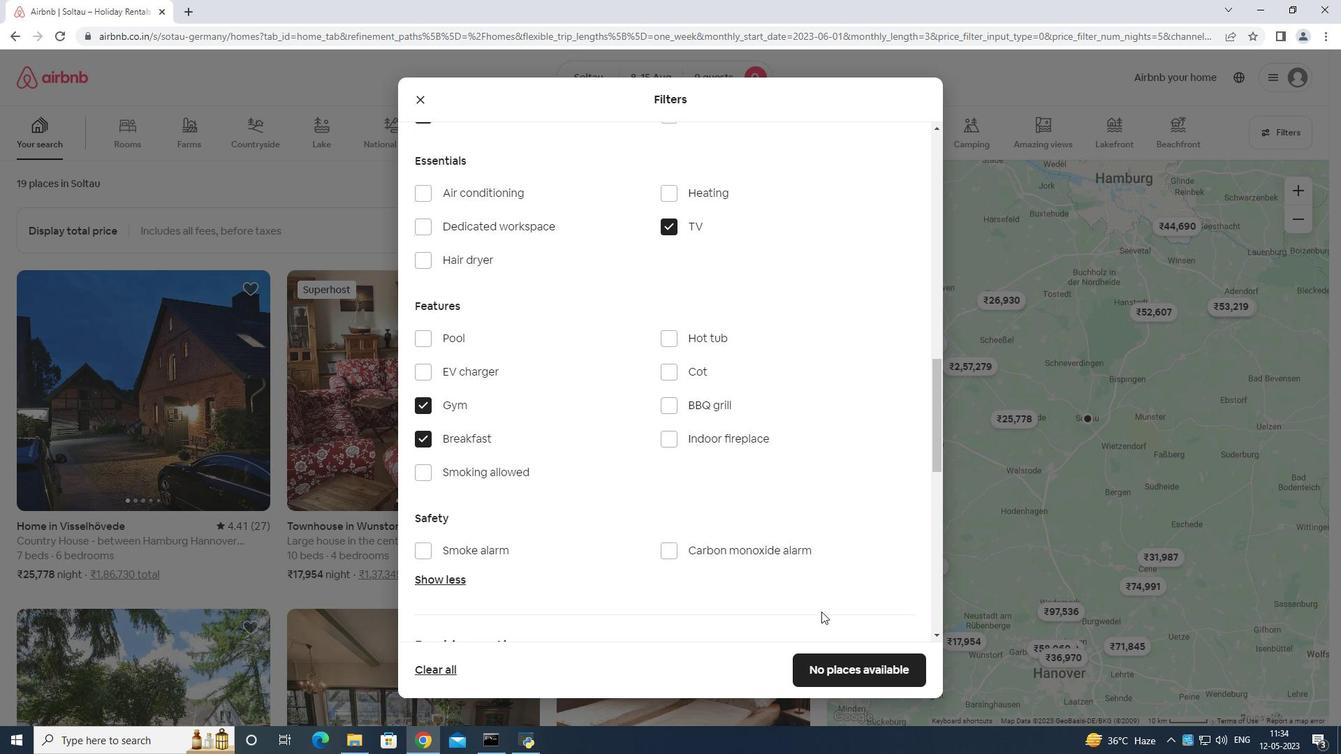 
Action: Mouse moved to (881, 516)
Screenshot: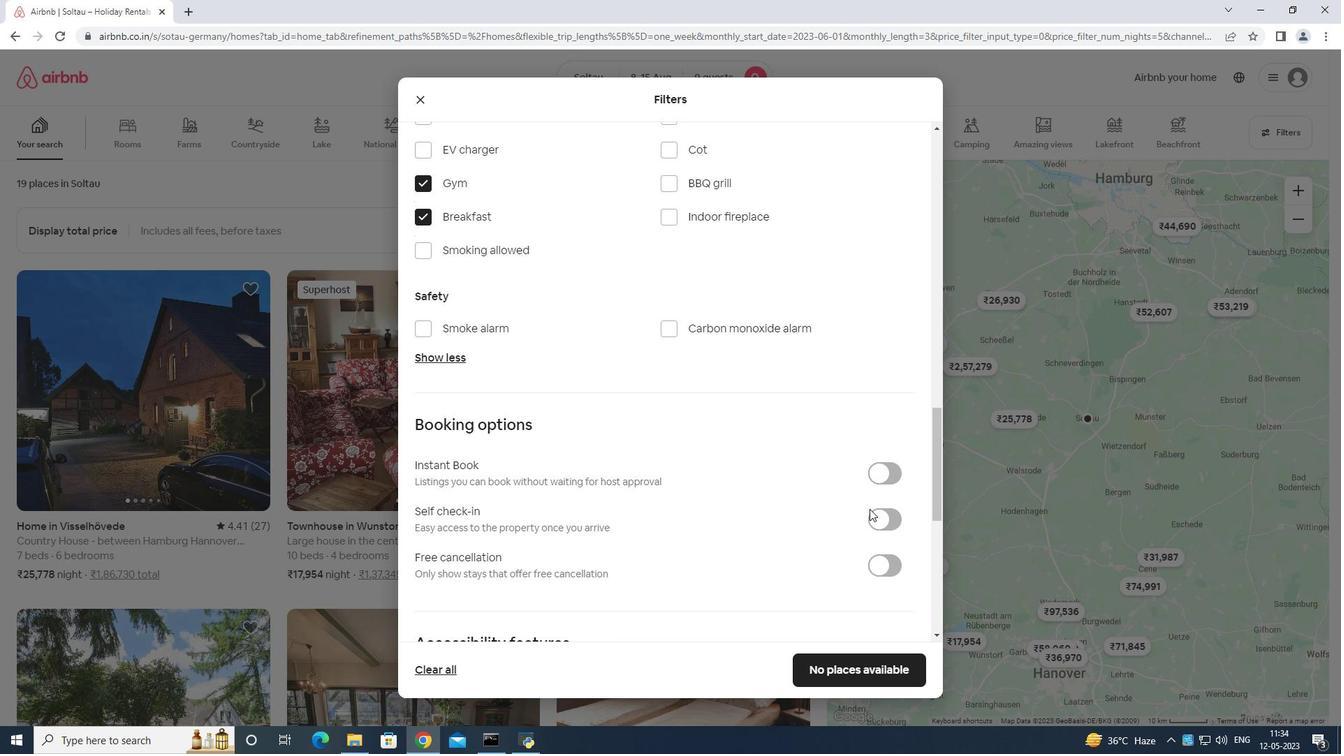 
Action: Mouse pressed left at (881, 516)
Screenshot: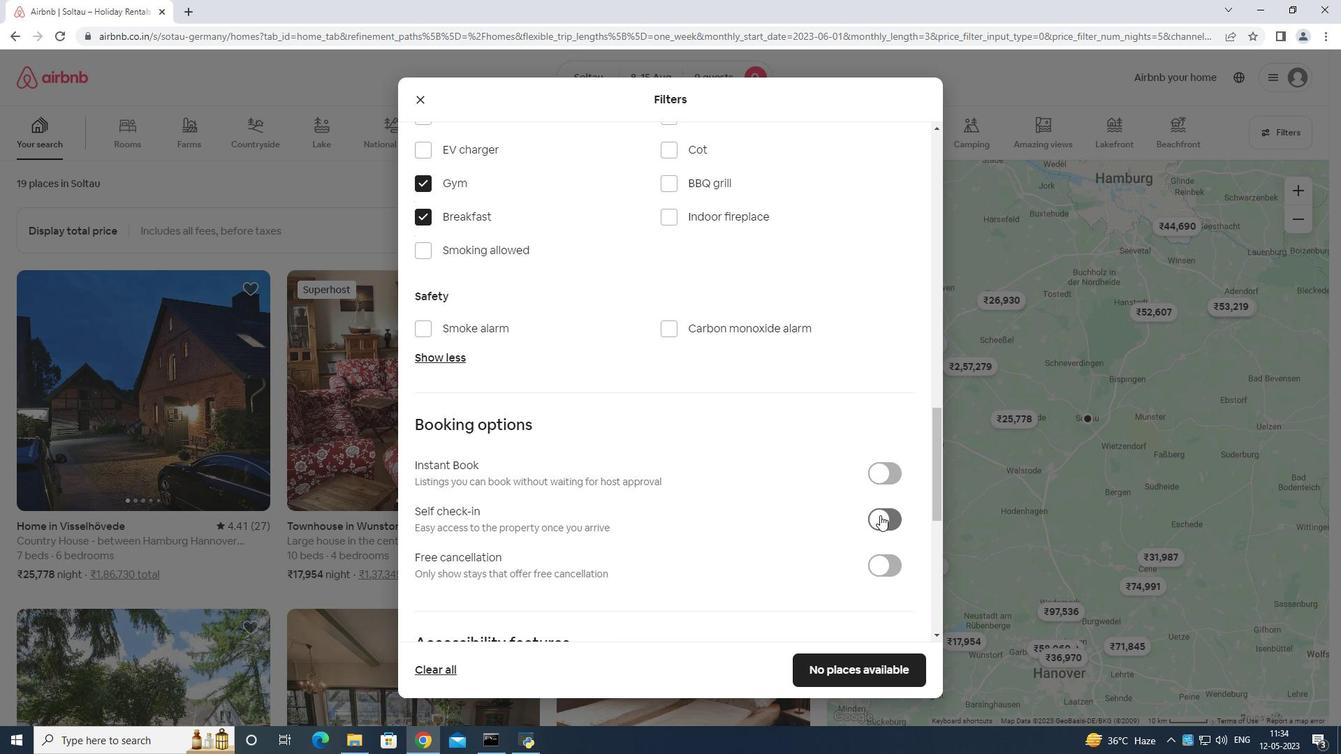 
Action: Mouse moved to (887, 508)
Screenshot: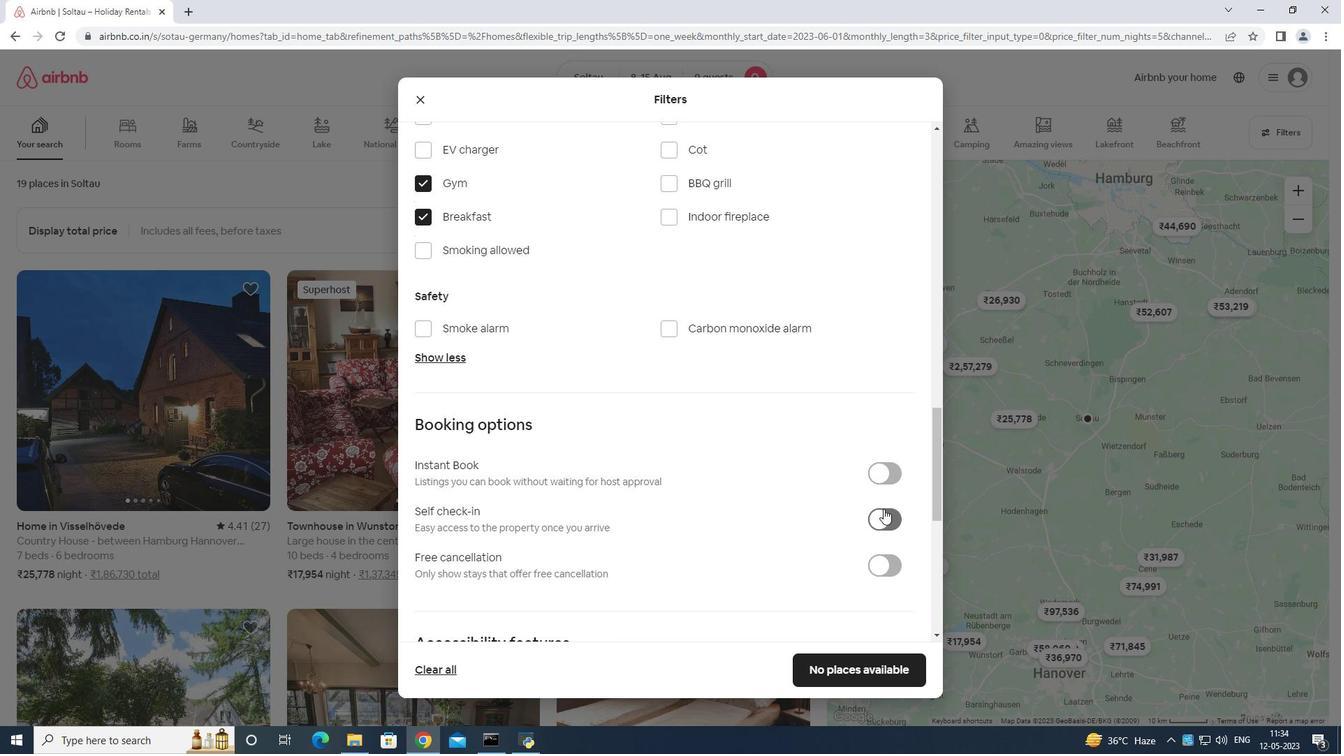 
Action: Mouse scrolled (887, 507) with delta (0, 0)
Screenshot: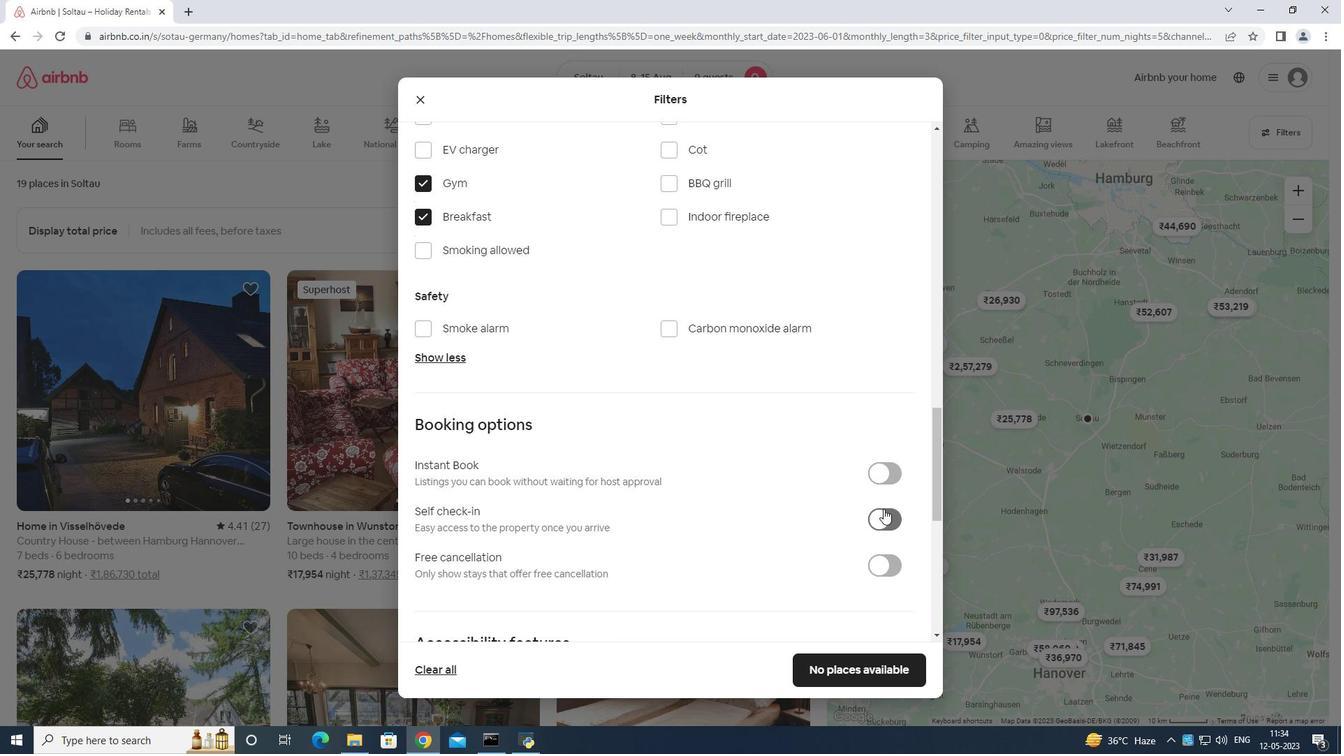 
Action: Mouse moved to (887, 508)
Screenshot: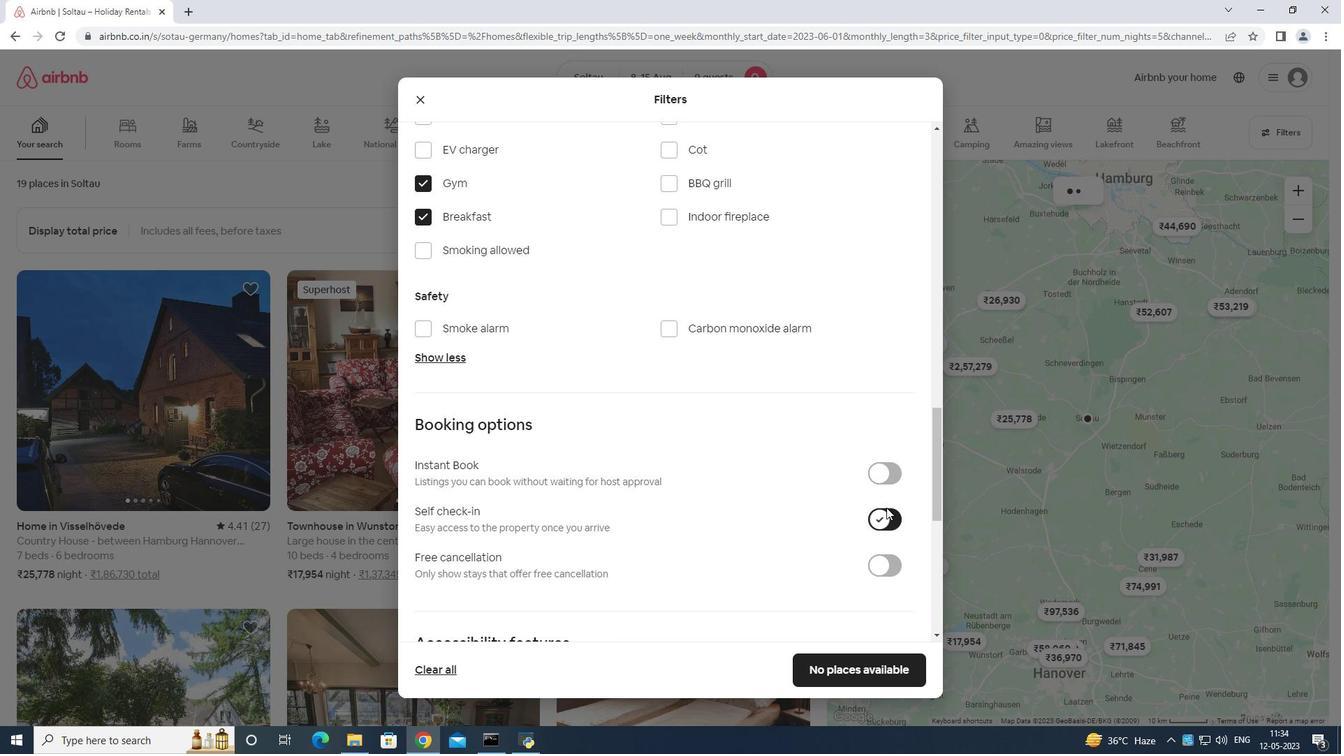 
Action: Mouse scrolled (887, 507) with delta (0, 0)
Screenshot: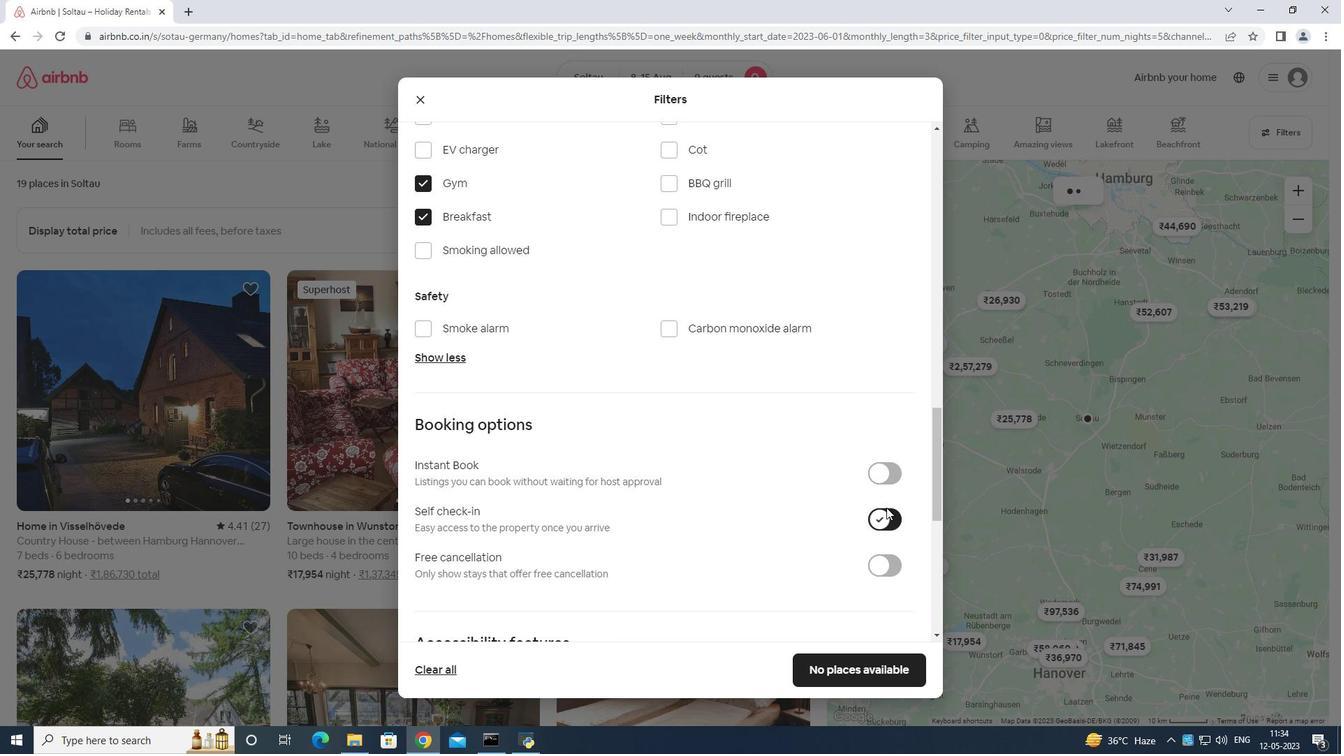 
Action: Mouse scrolled (887, 507) with delta (0, 0)
Screenshot: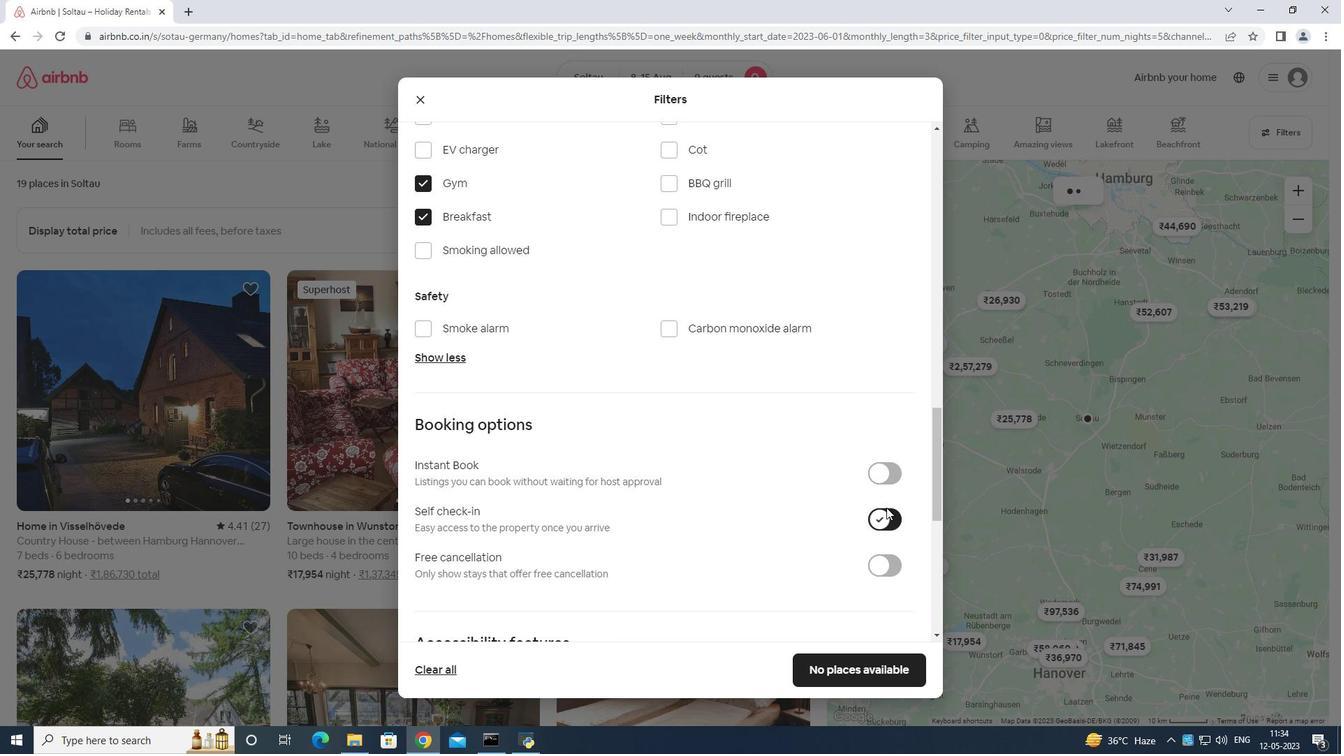 
Action: Mouse scrolled (887, 507) with delta (0, 0)
Screenshot: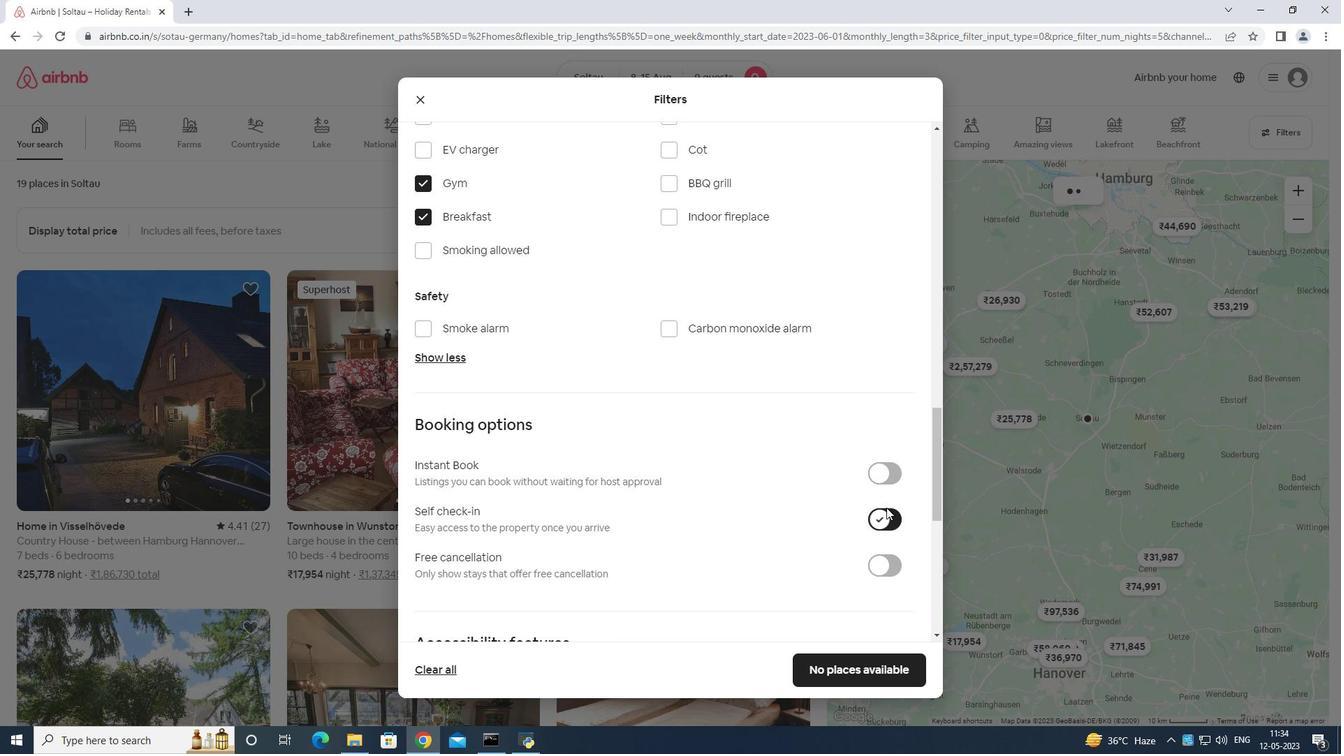 
Action: Mouse moved to (888, 506)
Screenshot: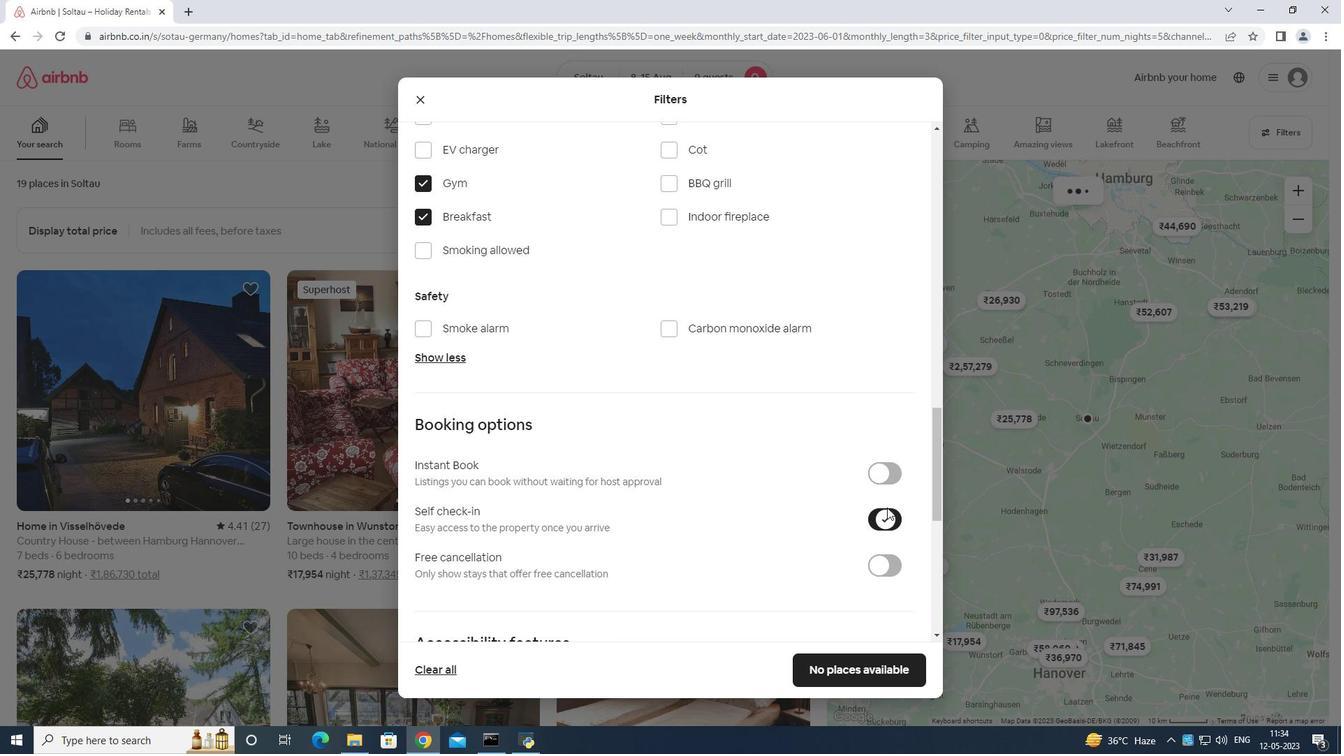 
Action: Mouse scrolled (888, 506) with delta (0, 0)
Screenshot: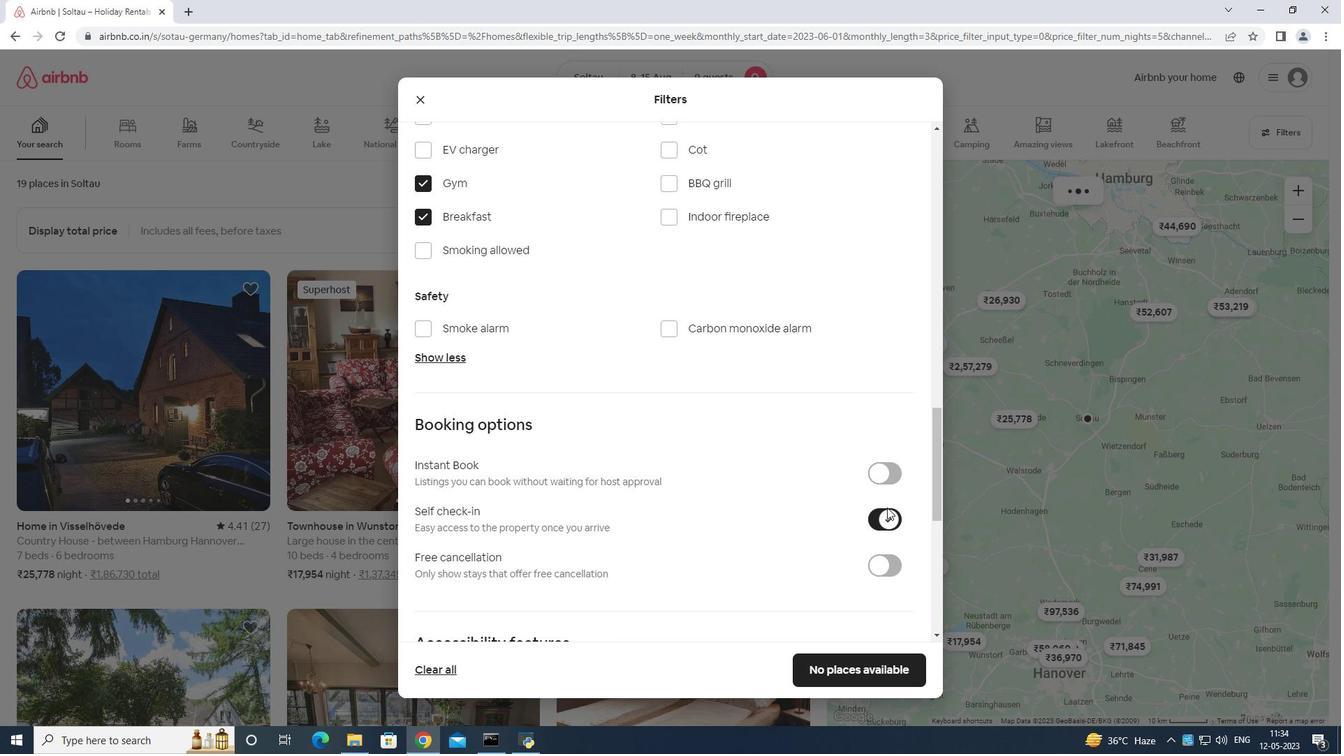 
Action: Mouse scrolled (888, 506) with delta (0, 0)
Screenshot: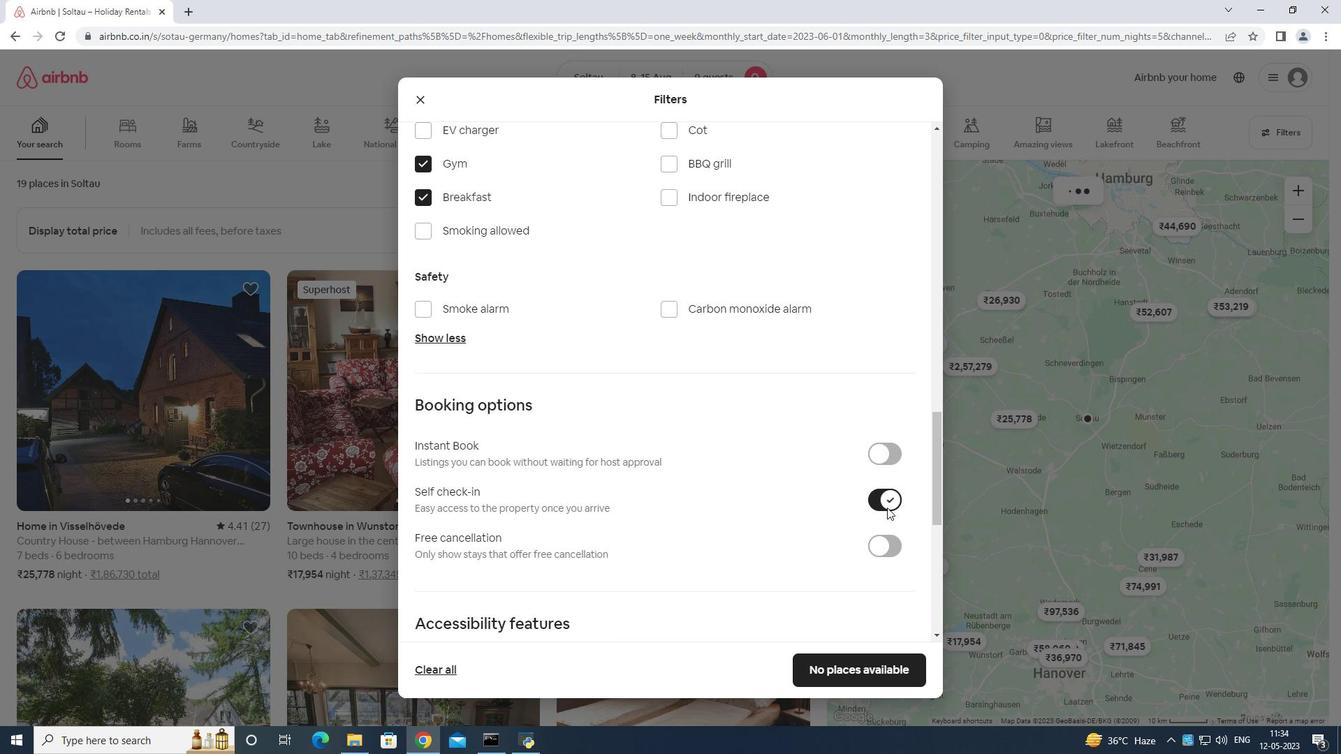 
Action: Mouse moved to (890, 503)
Screenshot: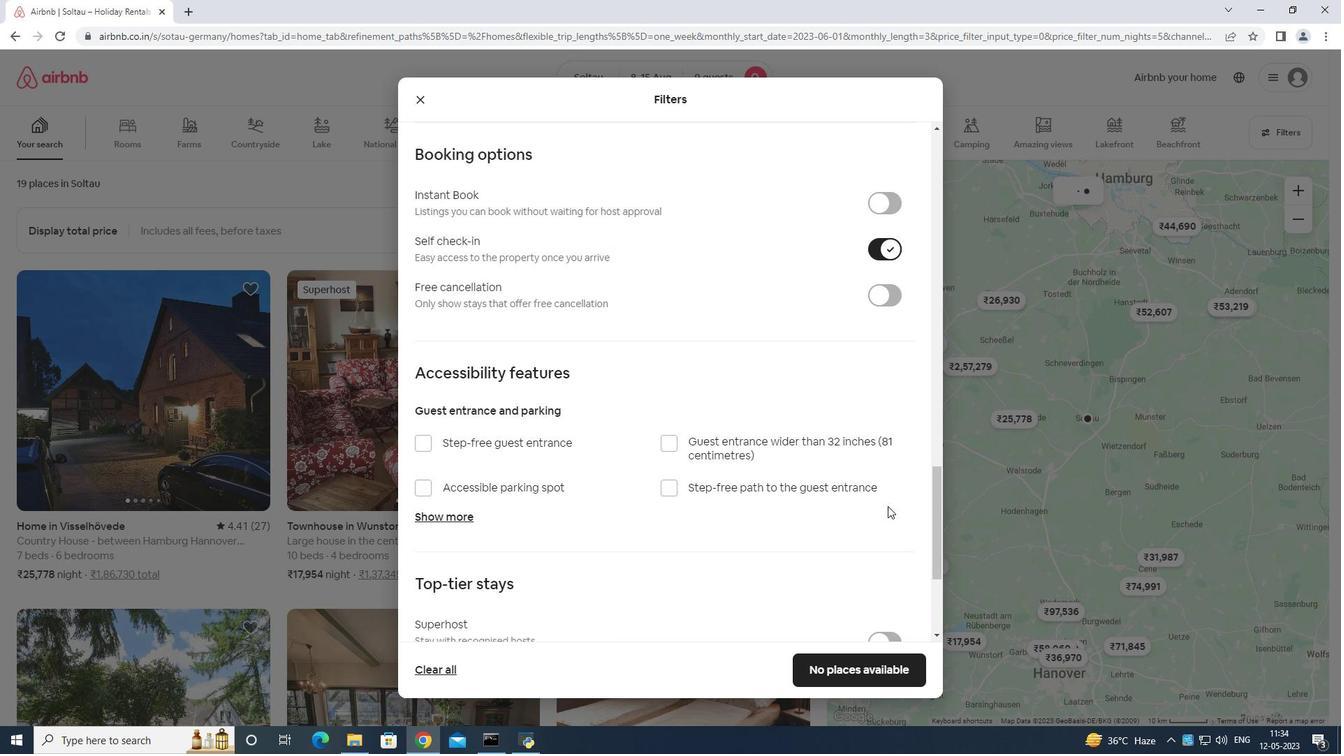 
Action: Mouse scrolled (890, 503) with delta (0, 0)
Screenshot: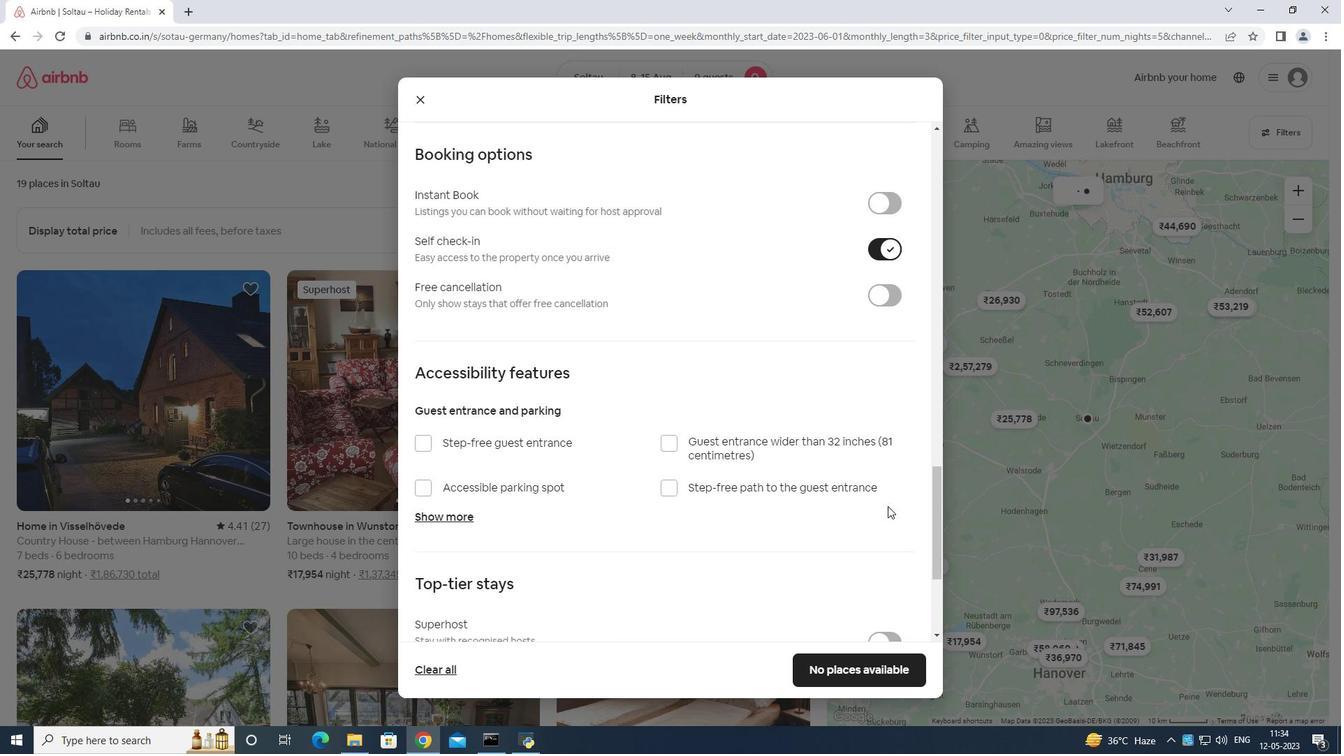 
Action: Mouse scrolled (890, 503) with delta (0, 0)
Screenshot: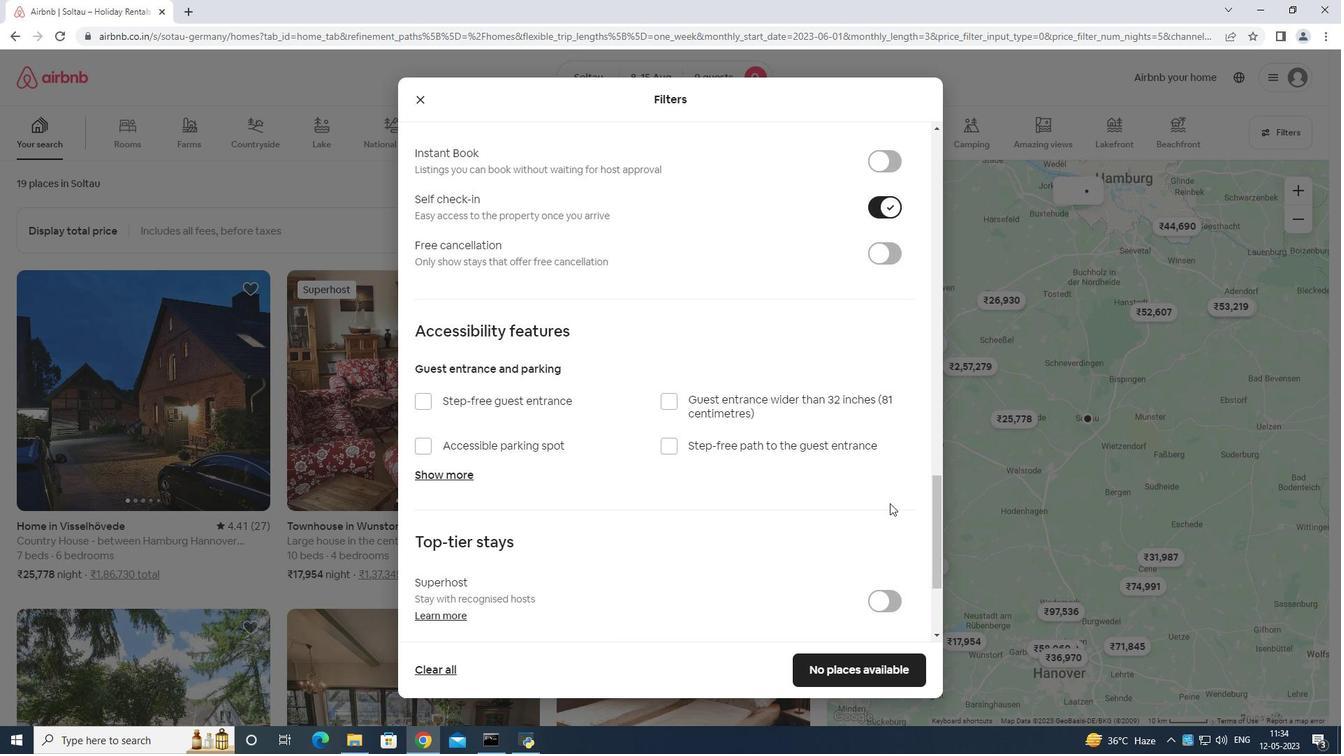
Action: Mouse scrolled (890, 503) with delta (0, 0)
Screenshot: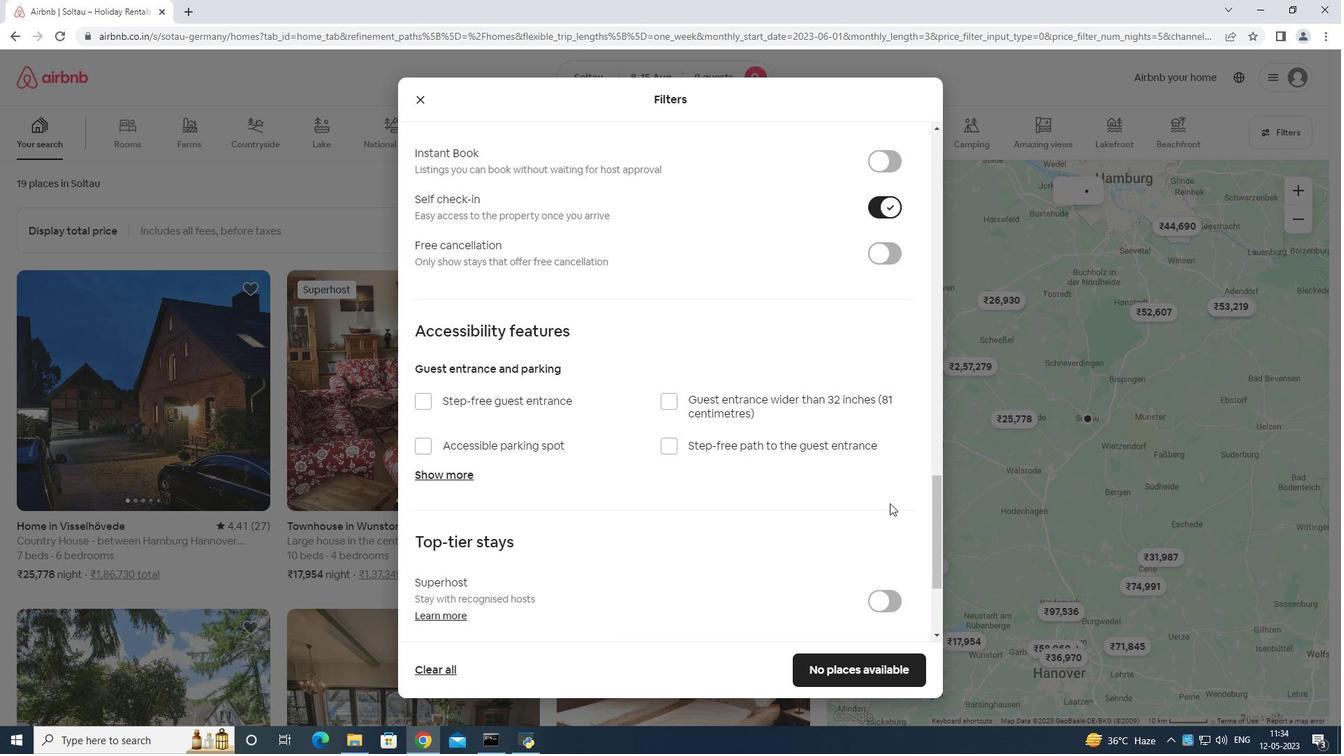 
Action: Mouse moved to (891, 502)
Screenshot: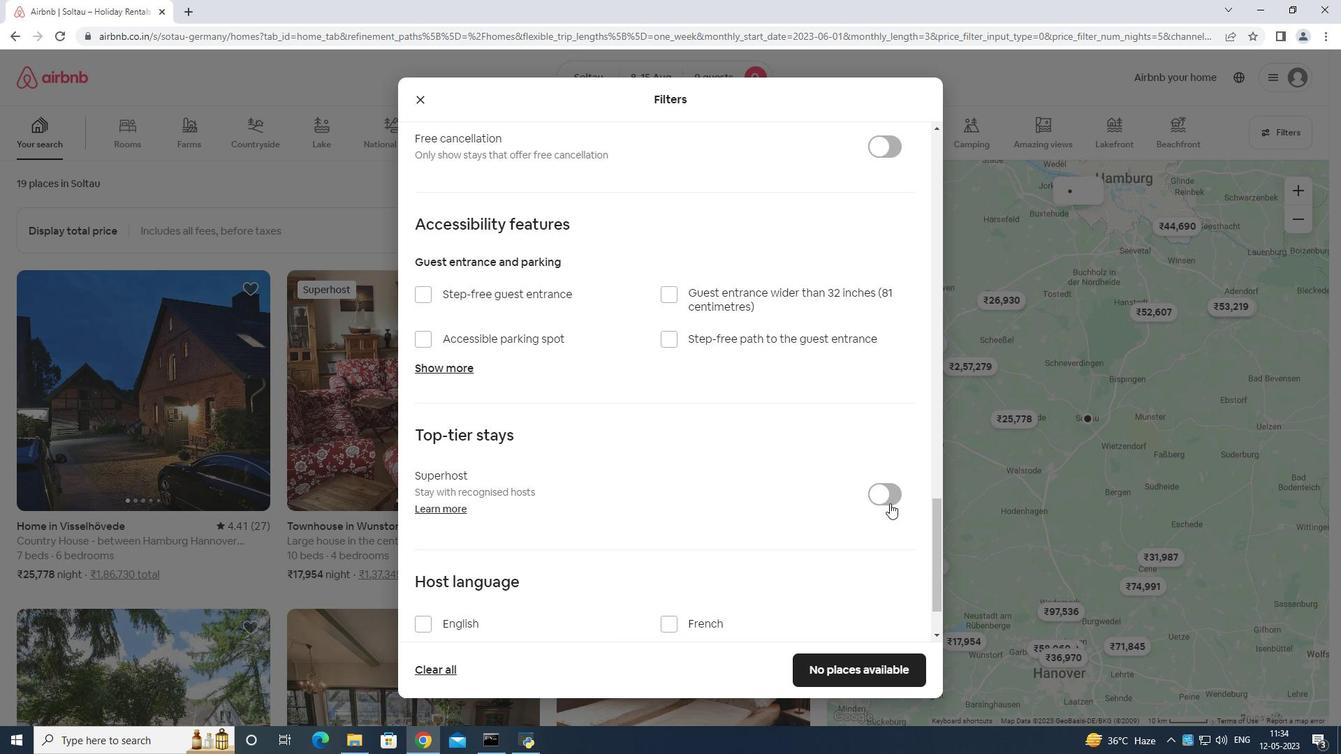 
Action: Mouse scrolled (891, 501) with delta (0, 0)
Screenshot: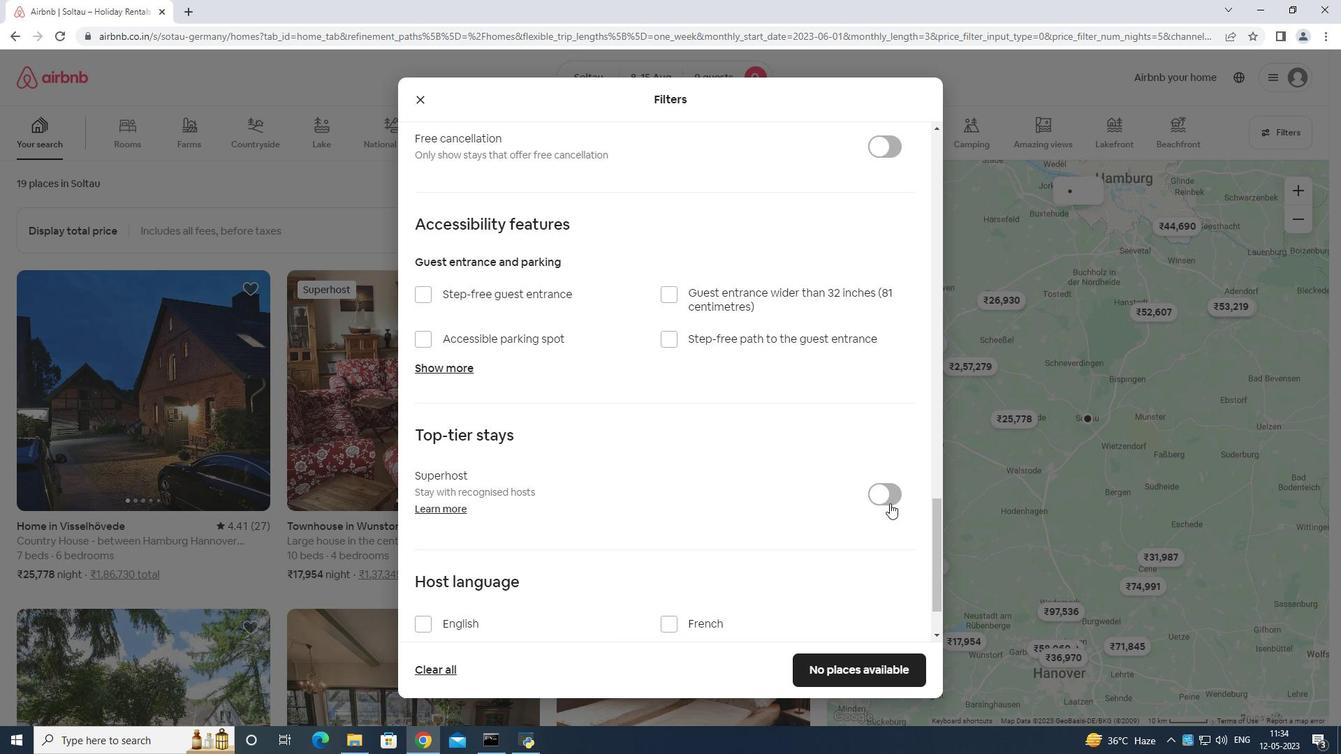 
Action: Mouse scrolled (891, 501) with delta (0, 0)
Screenshot: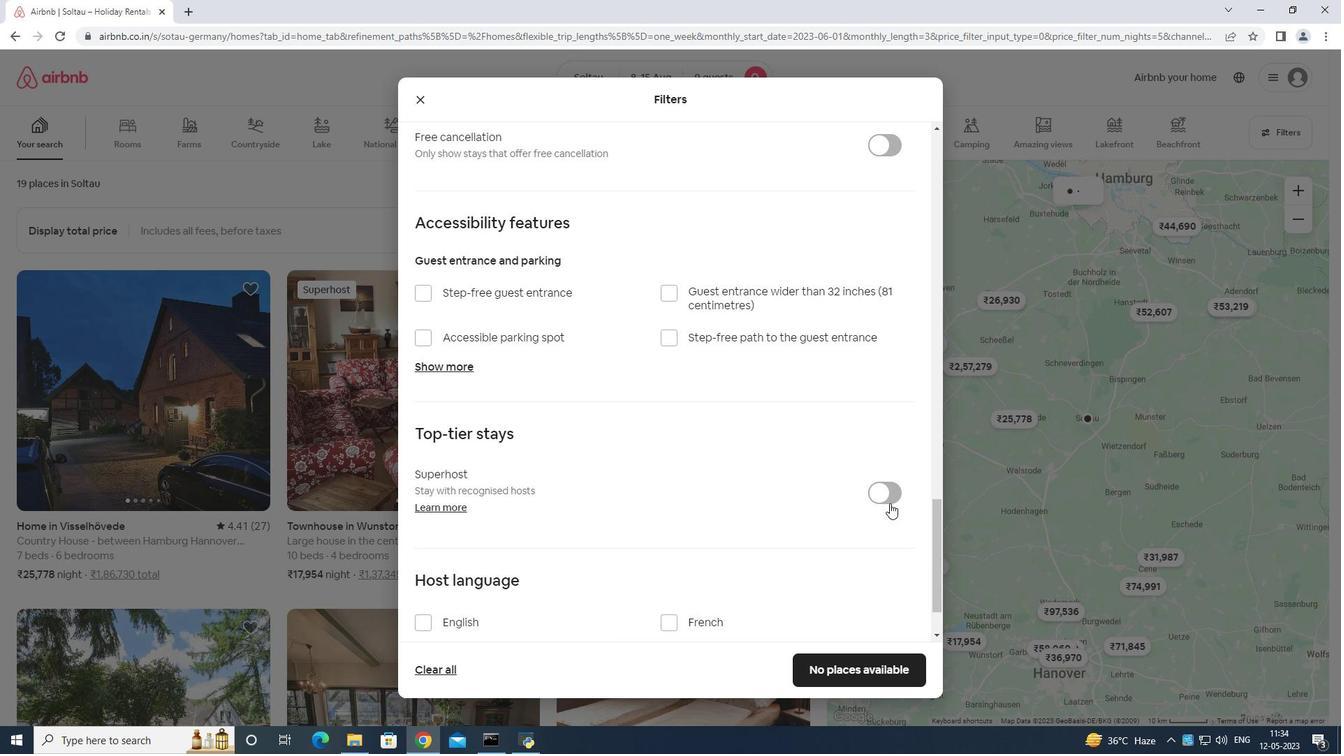 
Action: Mouse scrolled (891, 501) with delta (0, 0)
Screenshot: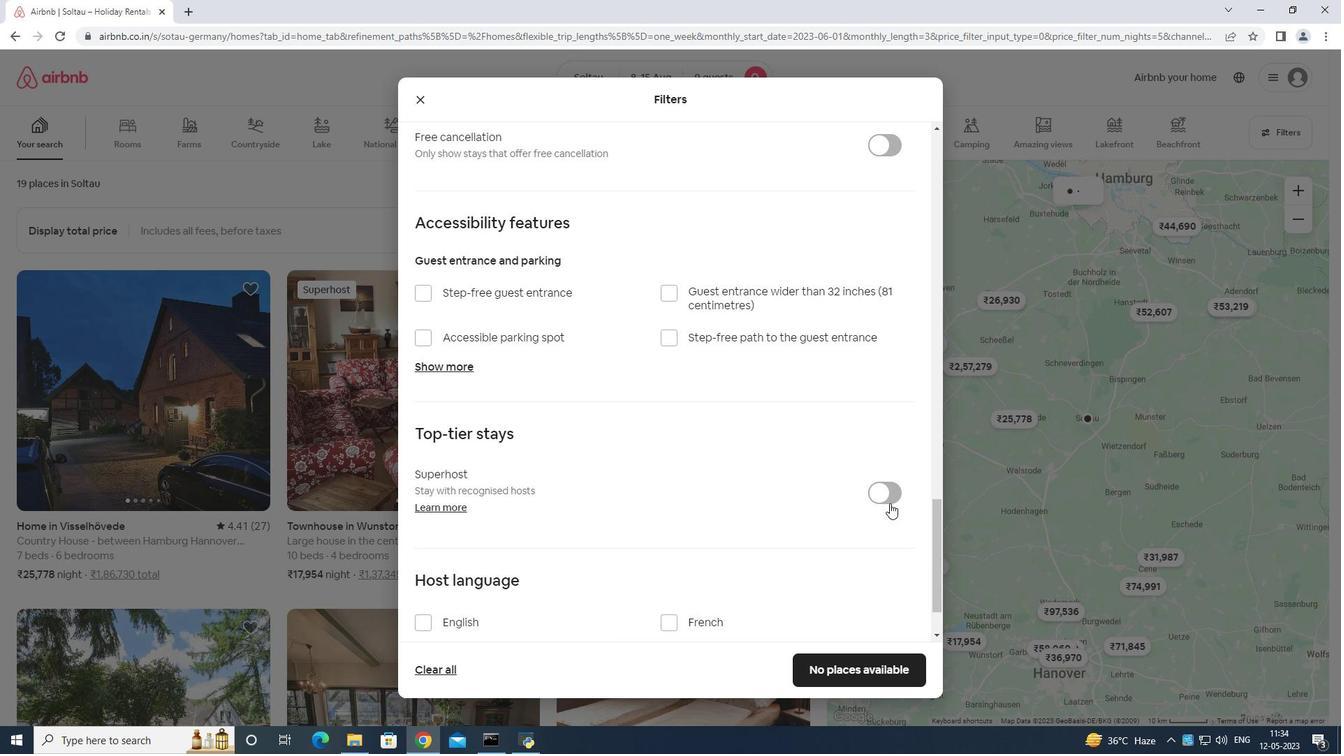 
Action: Mouse moved to (426, 543)
Screenshot: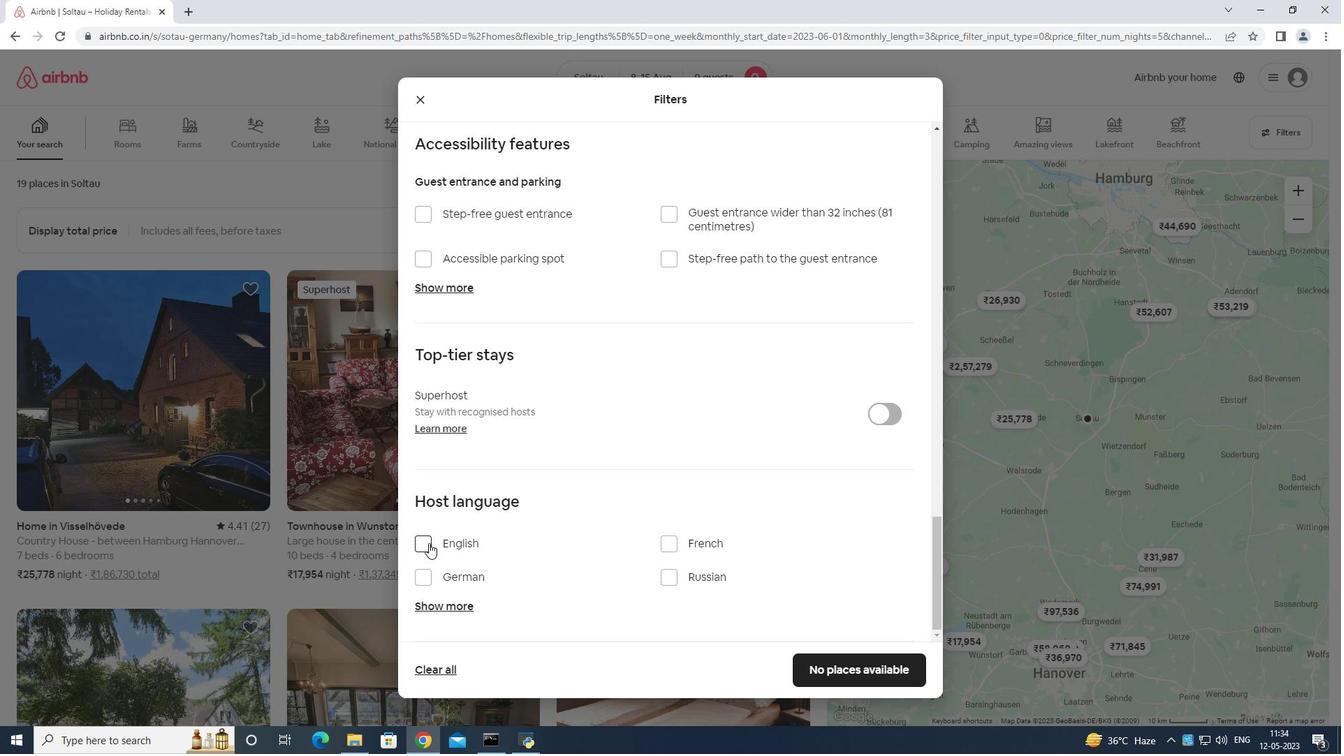 
Action: Mouse pressed left at (426, 543)
Screenshot: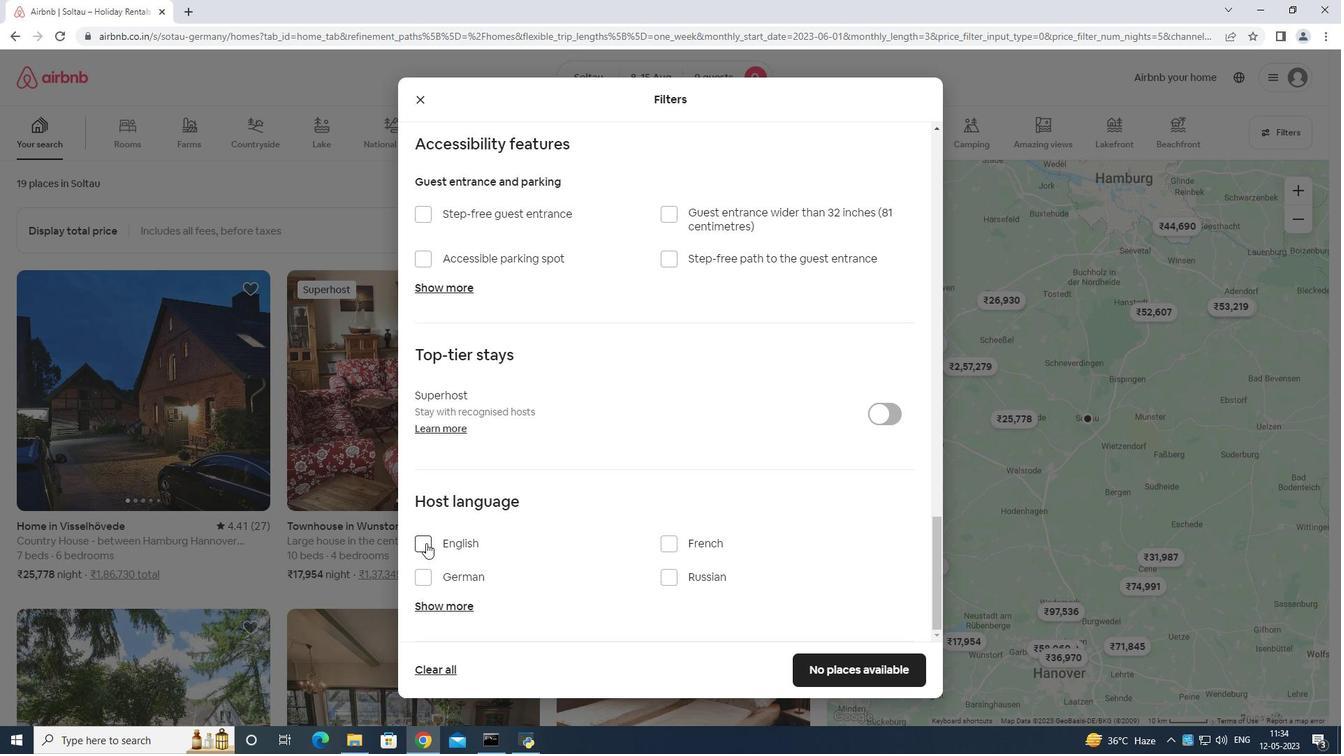 
Action: Mouse moved to (849, 673)
Screenshot: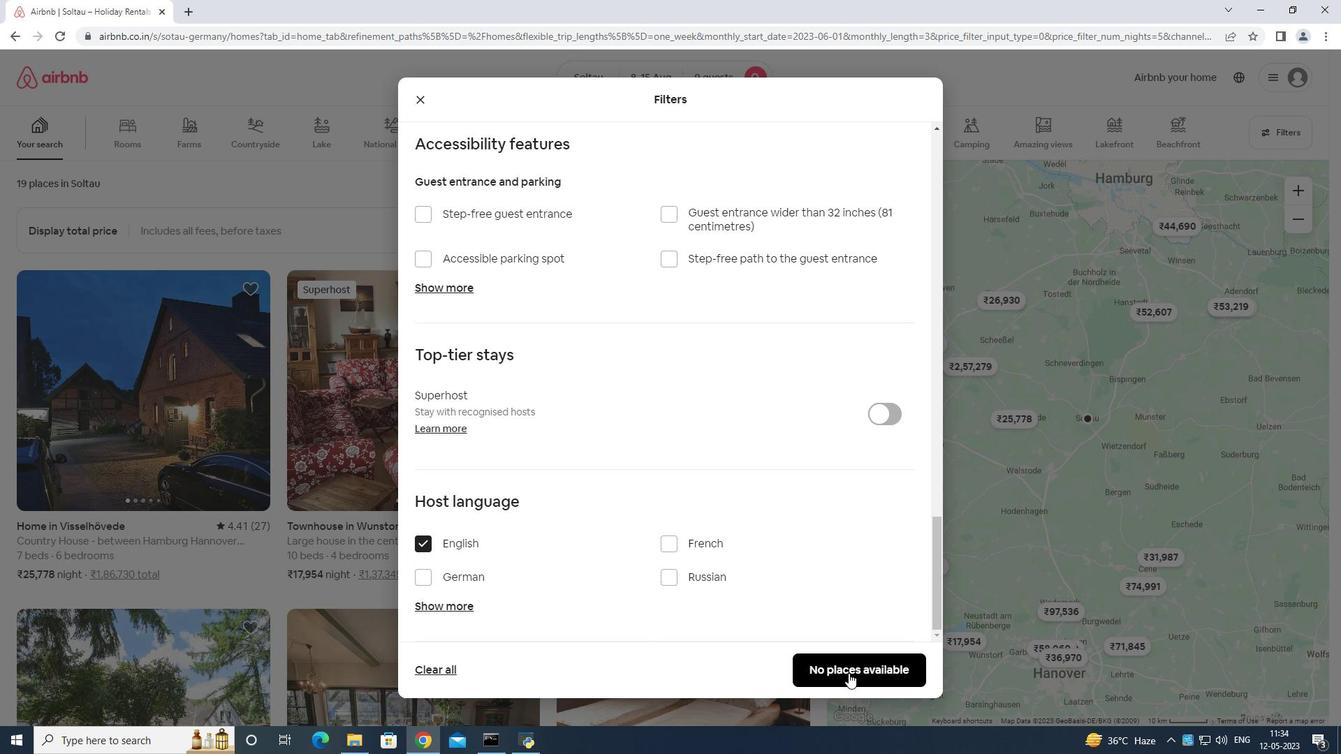 
Action: Mouse pressed left at (849, 673)
Screenshot: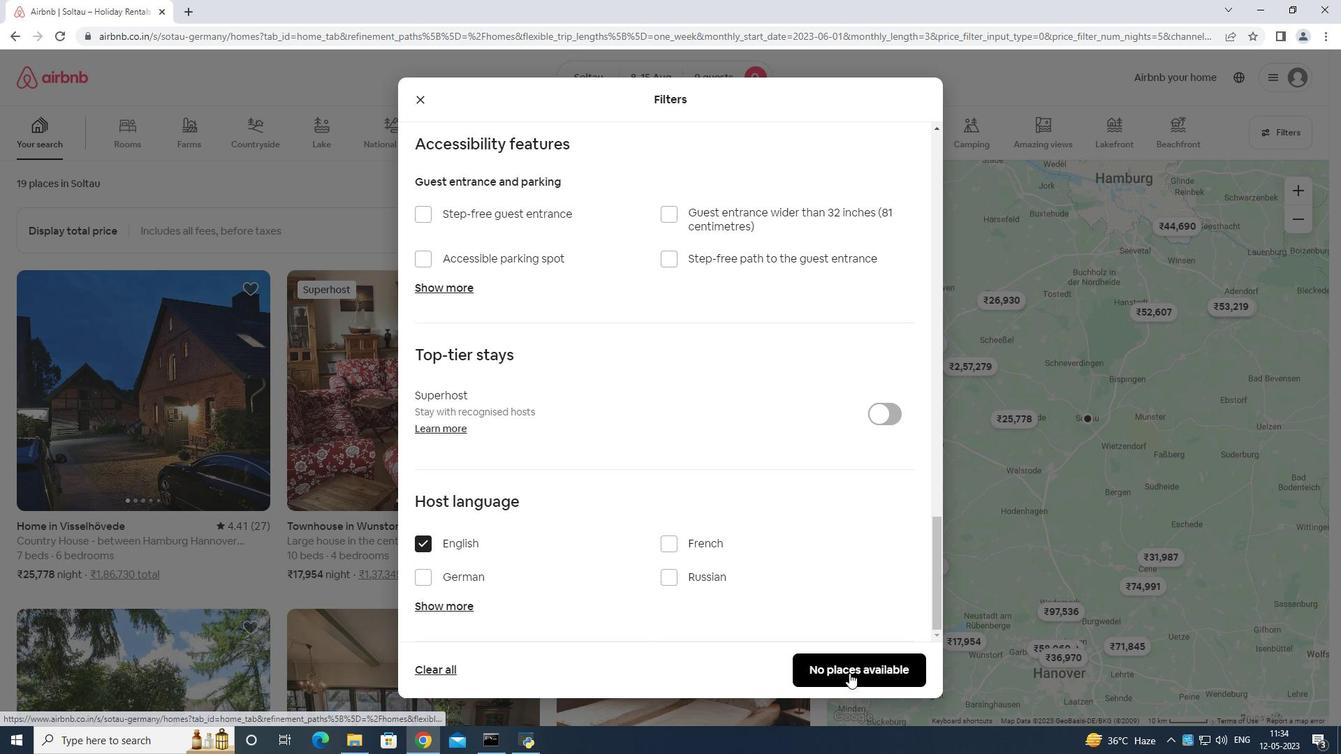 
Action: Mouse moved to (847, 669)
Screenshot: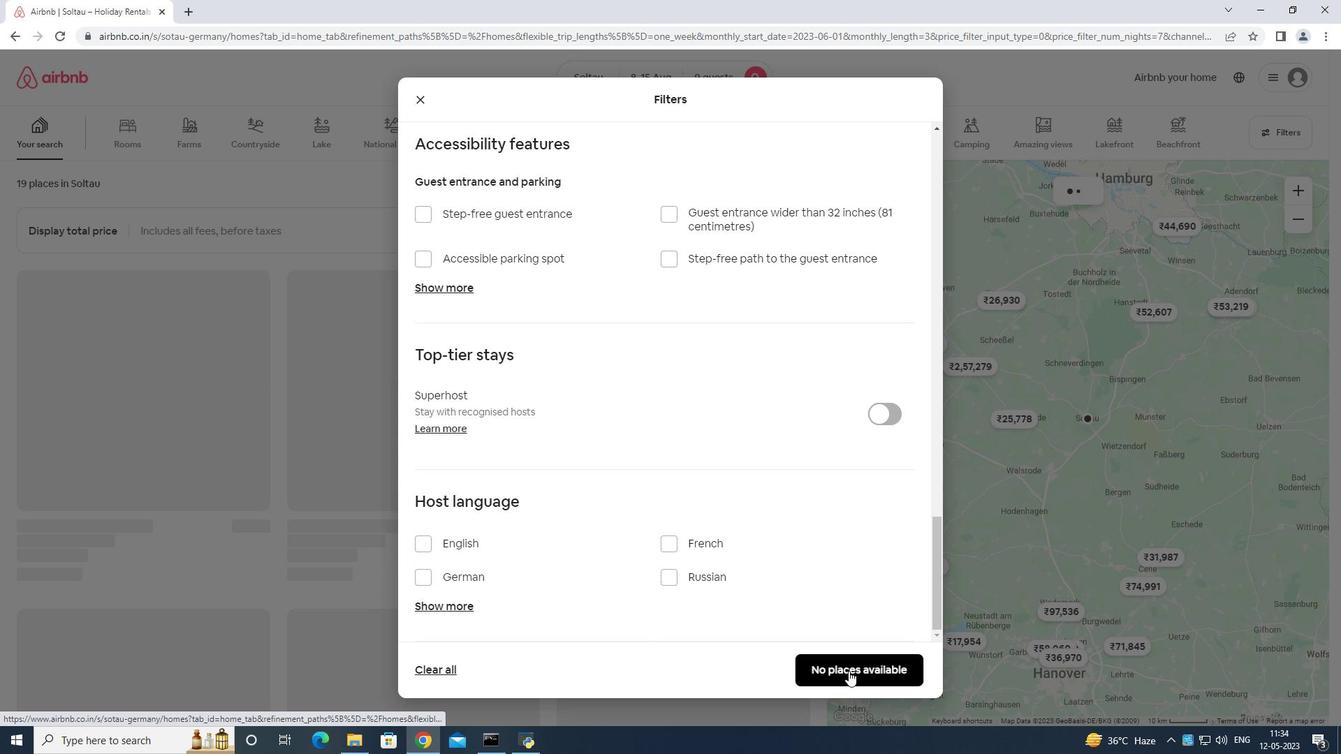 
